 Task: Find connections with filter location Tegucigalpa with filter topic #interviewwith filter profile language German with filter current company Zoho with filter school Delhi College Of Arts and Commerce with filter industry Truck Transportation with filter service category Coaching & Mentoring with filter keywords title SEO Manager
Action: Mouse moved to (663, 61)
Screenshot: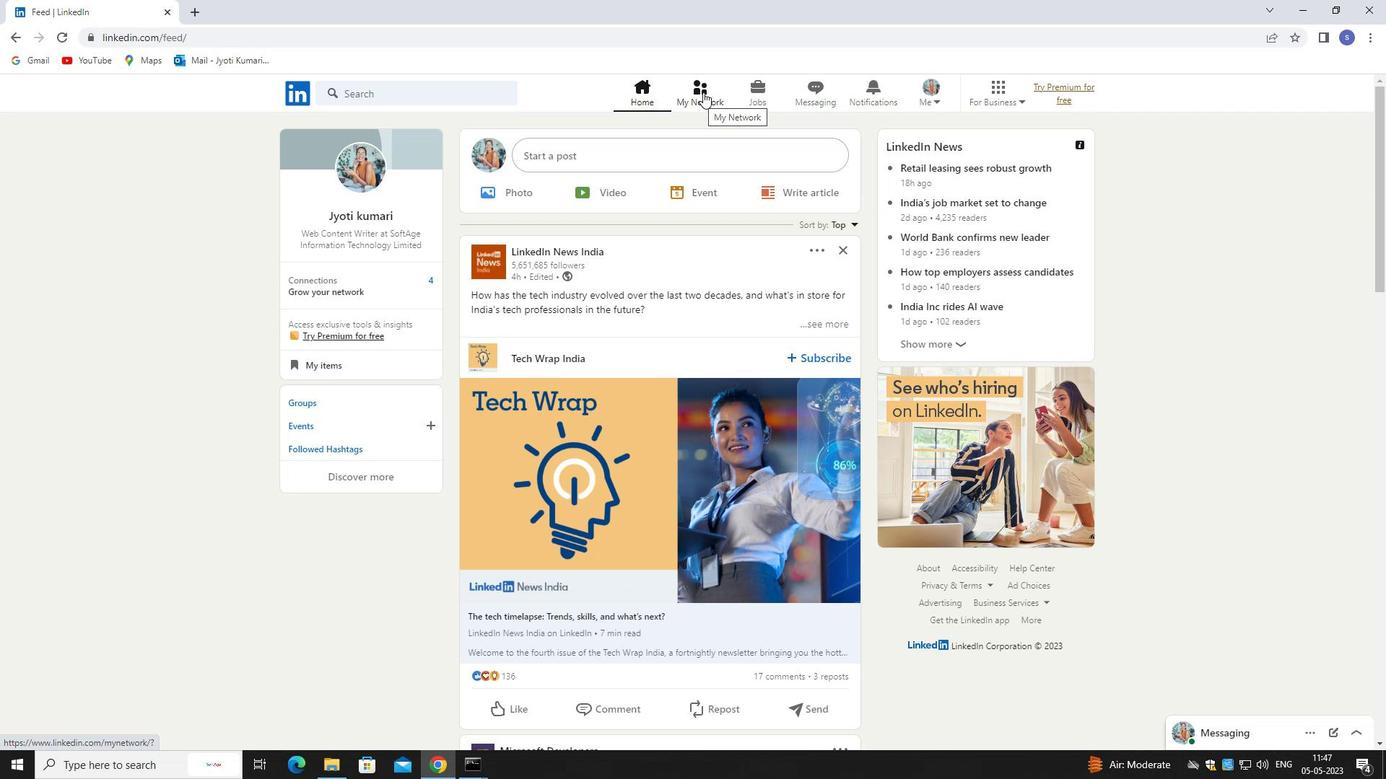 
Action: Mouse pressed left at (663, 61)
Screenshot: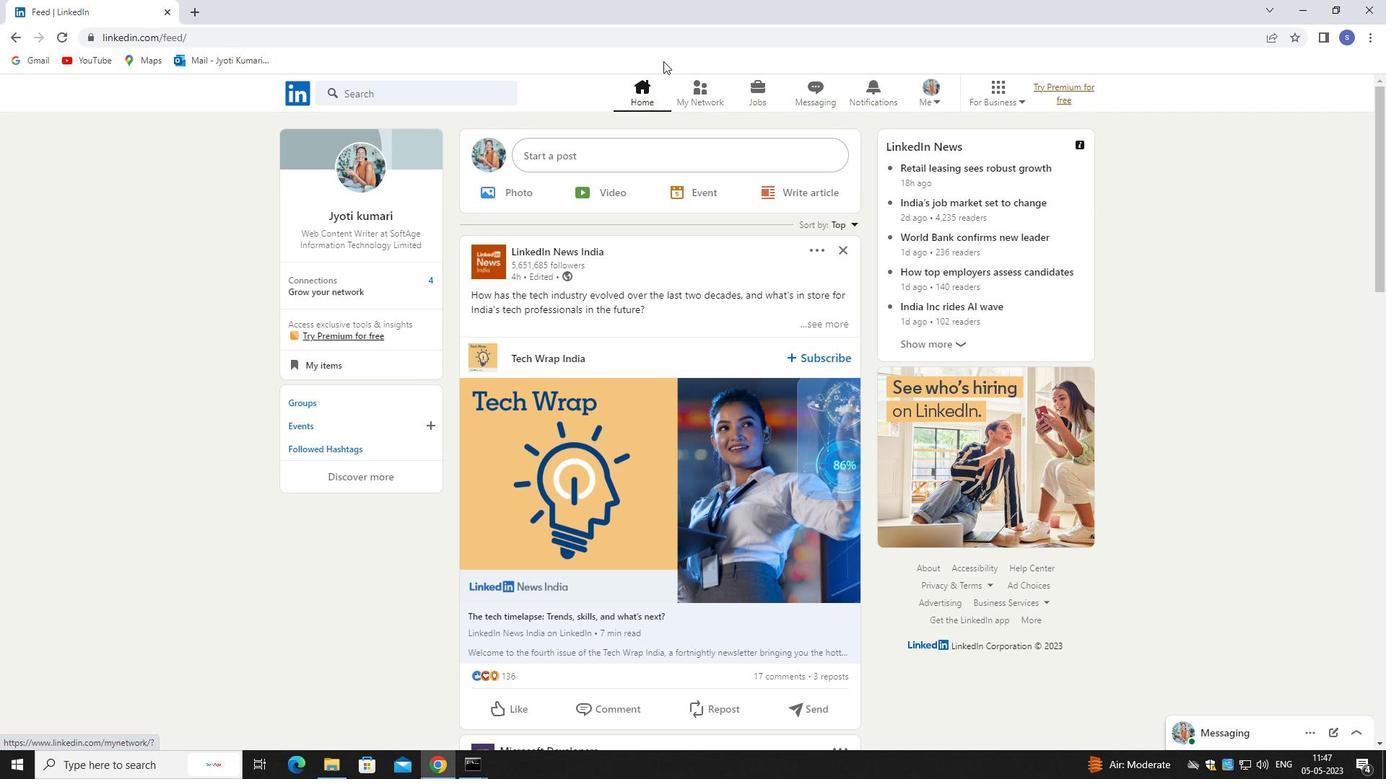 
Action: Mouse moved to (696, 86)
Screenshot: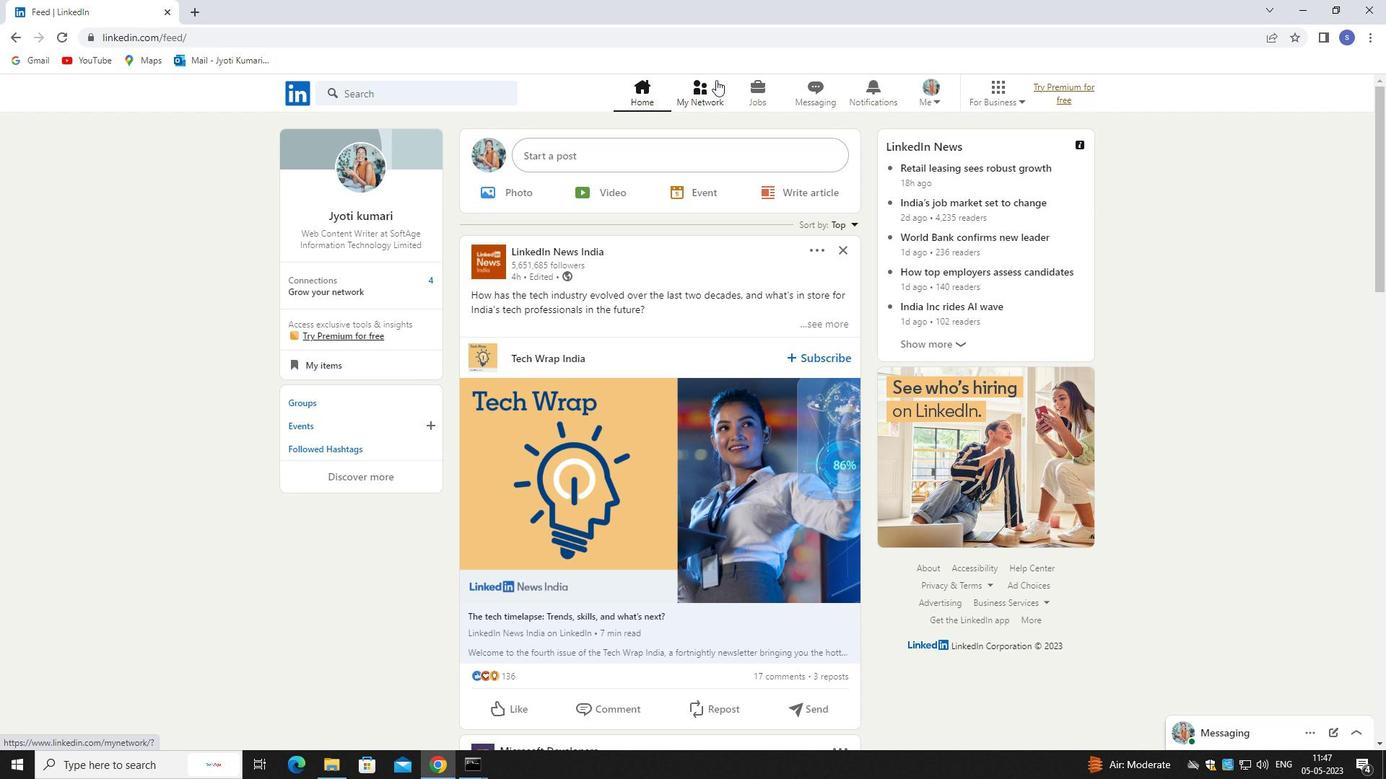 
Action: Mouse pressed left at (696, 86)
Screenshot: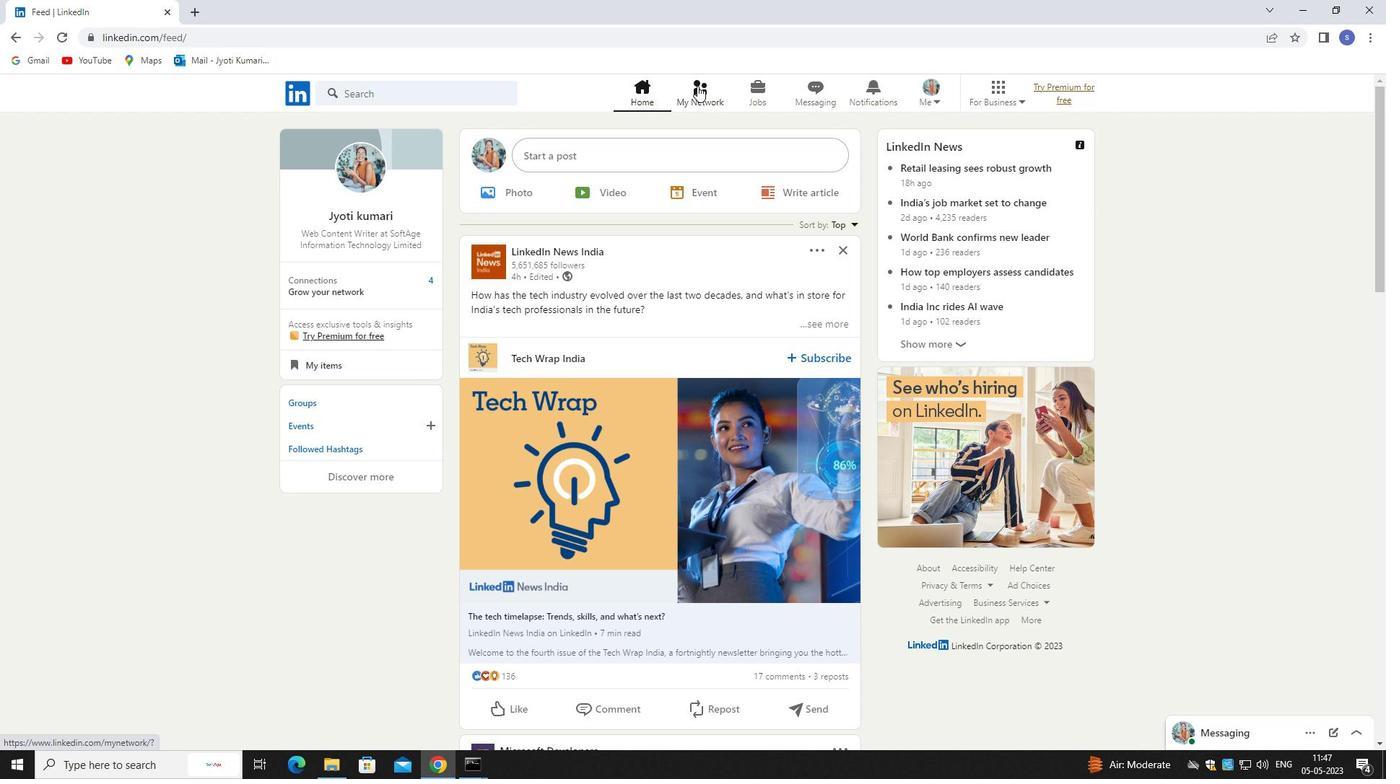 
Action: Mouse pressed left at (696, 86)
Screenshot: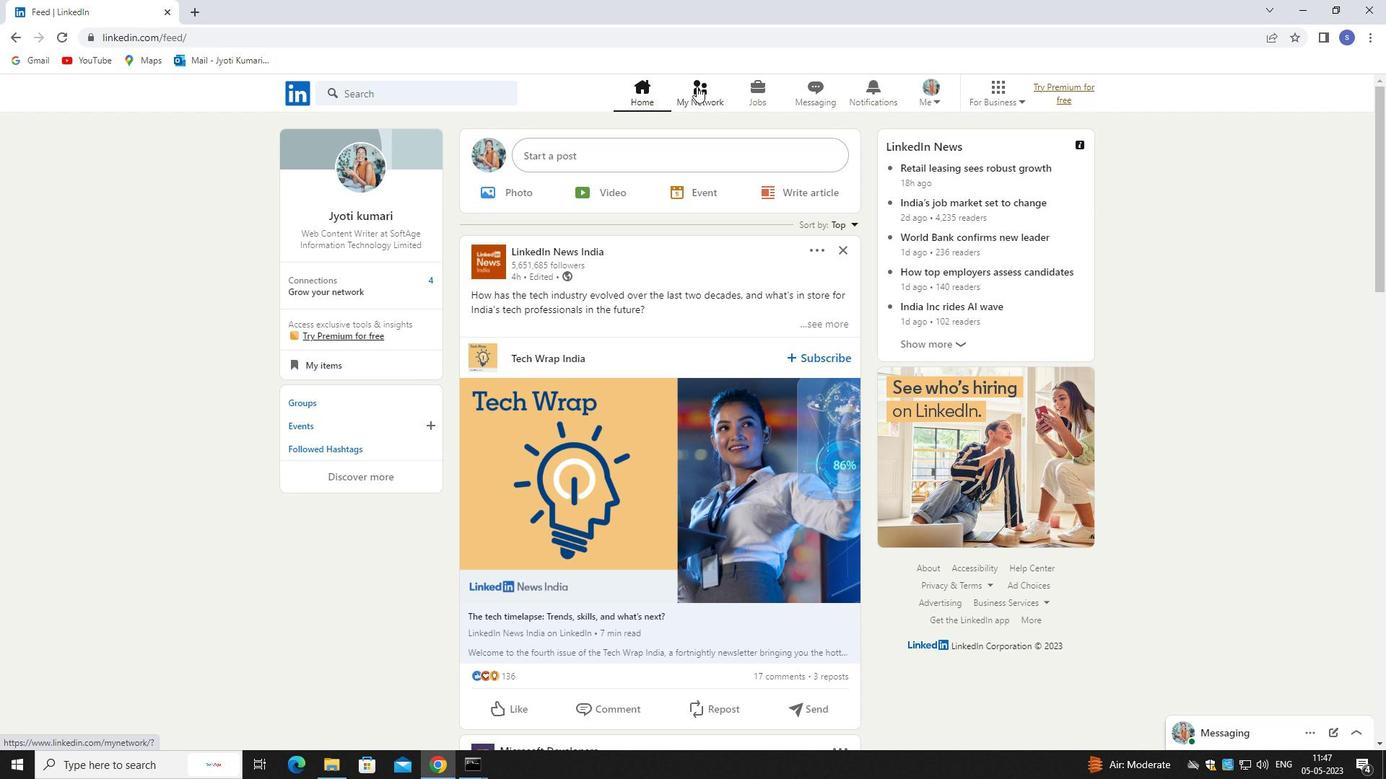 
Action: Mouse moved to (436, 158)
Screenshot: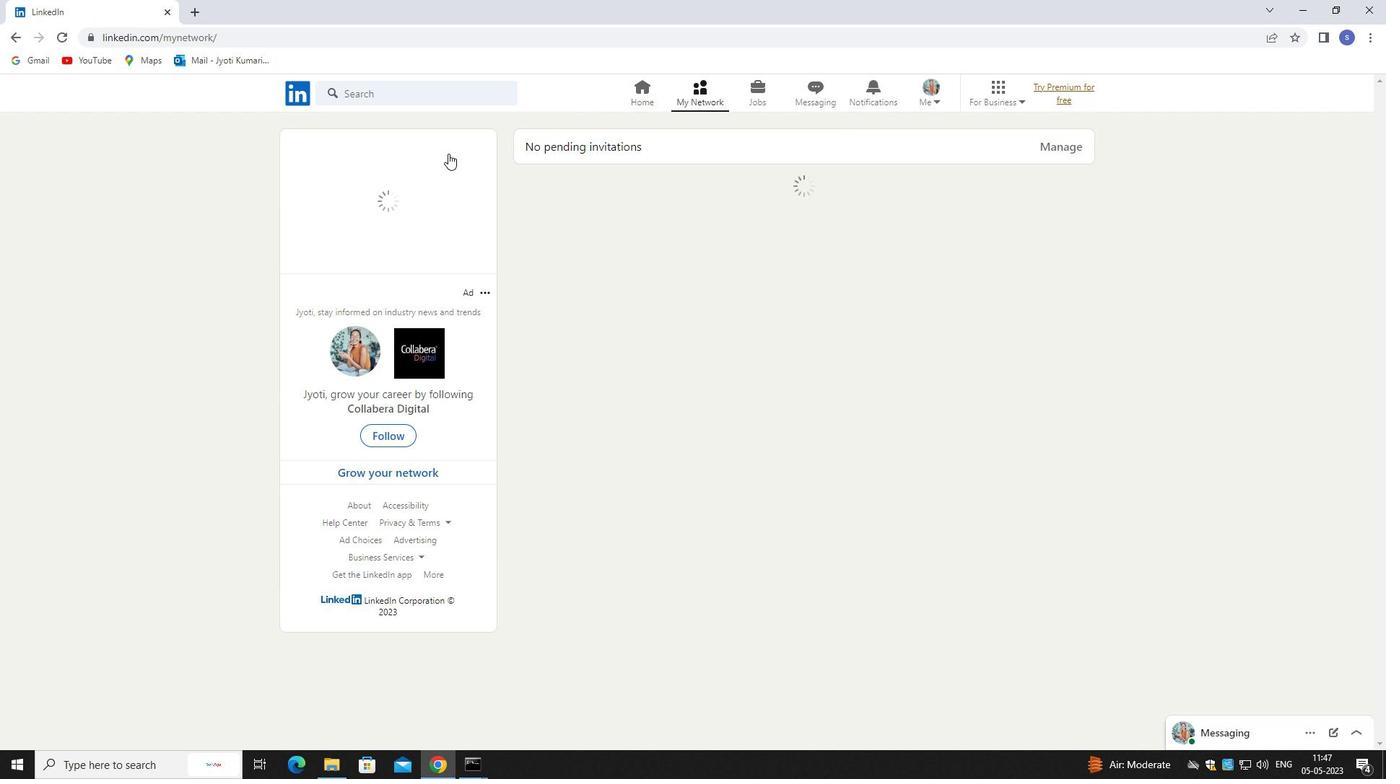 
Action: Mouse pressed left at (436, 158)
Screenshot: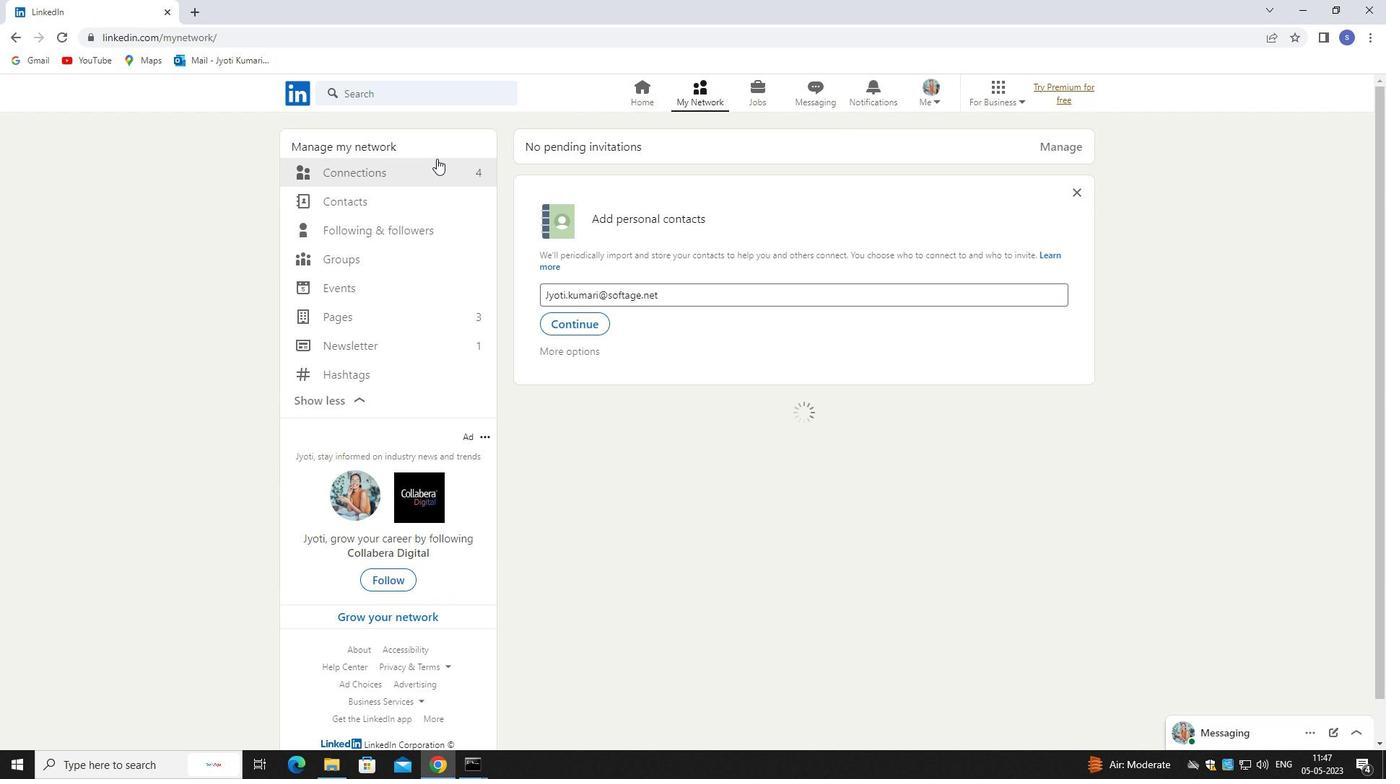 
Action: Mouse pressed left at (436, 158)
Screenshot: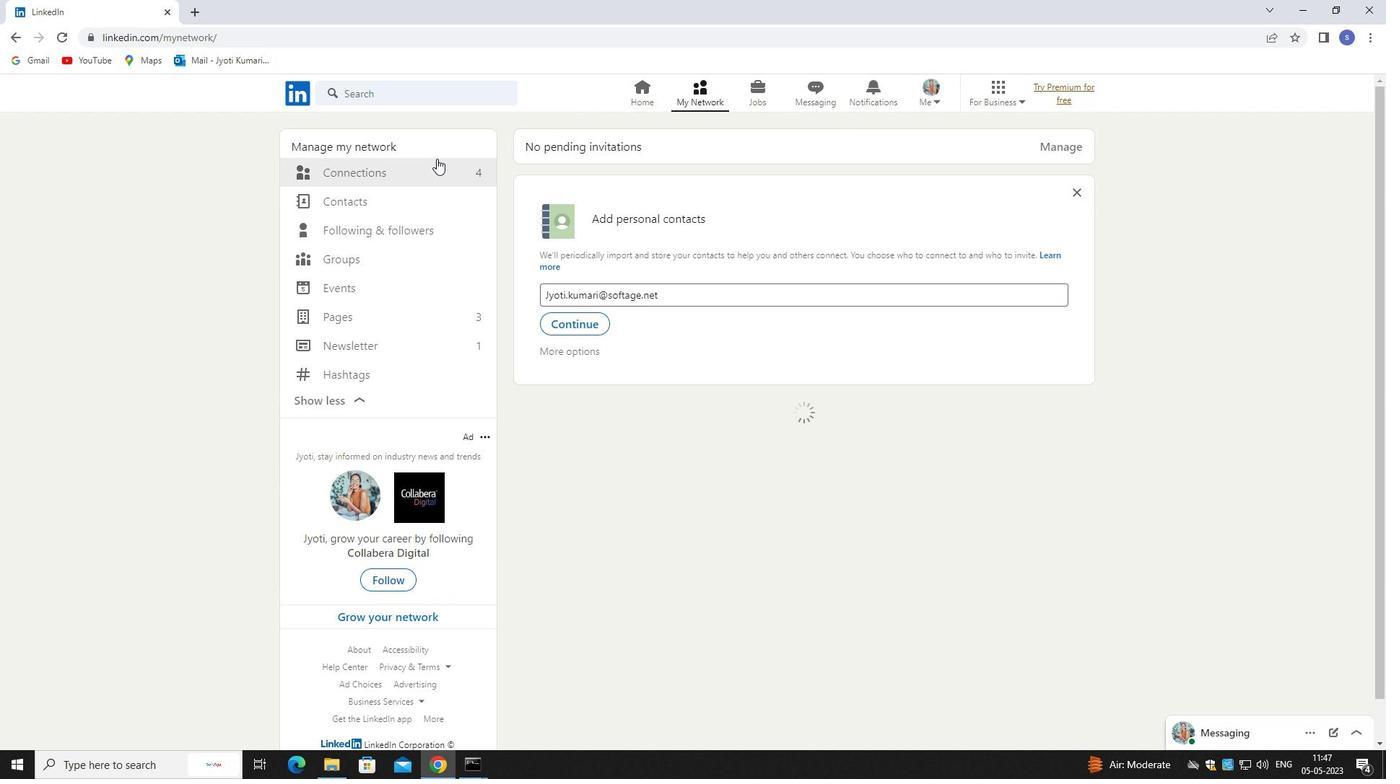 
Action: Mouse moved to (468, 171)
Screenshot: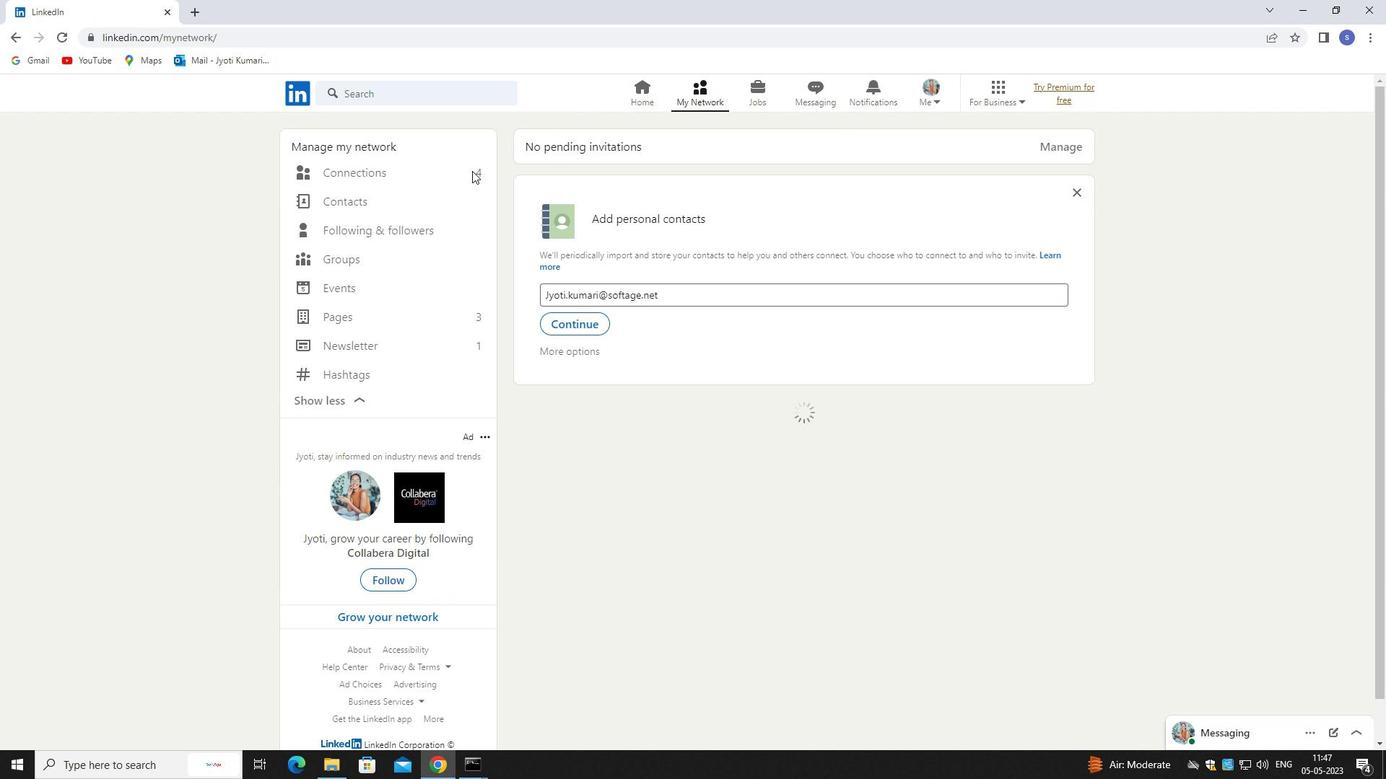 
Action: Mouse pressed left at (468, 171)
Screenshot: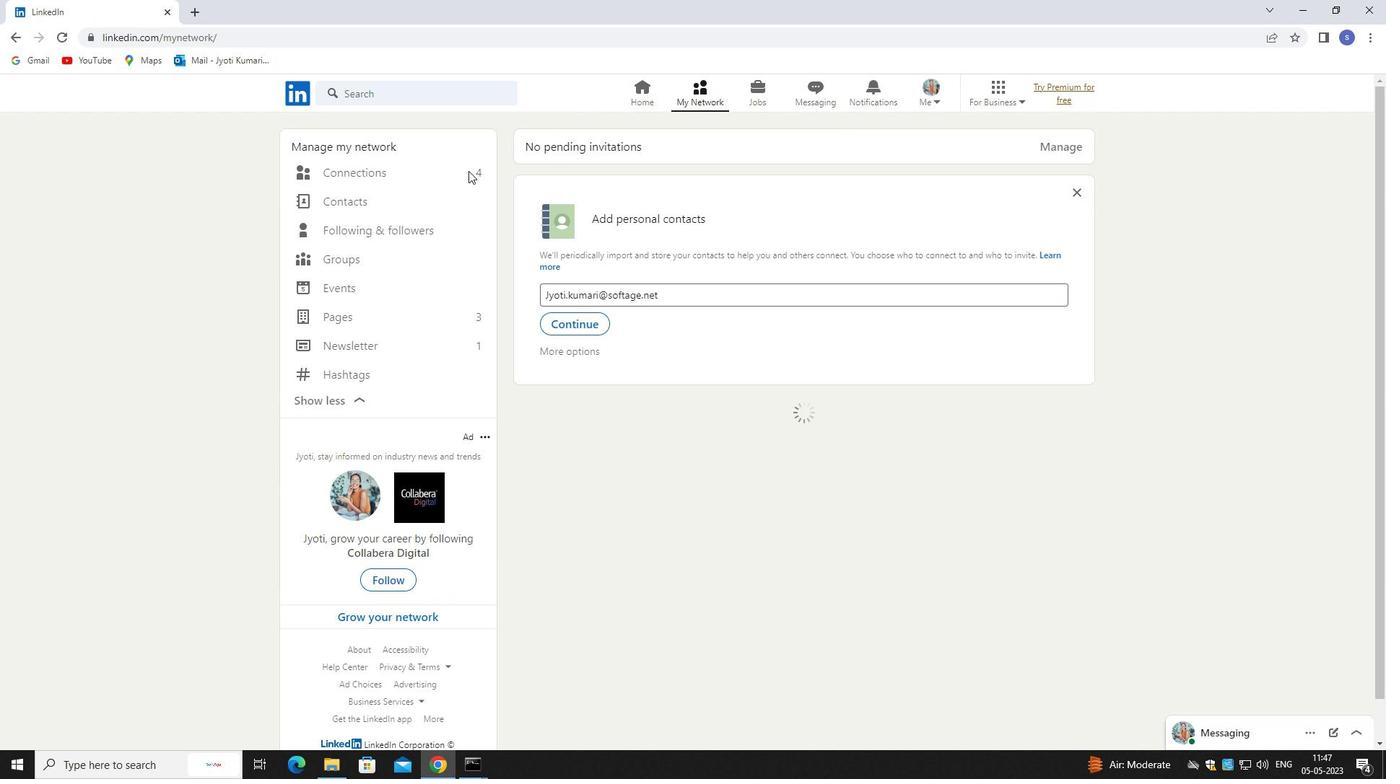 
Action: Mouse pressed left at (468, 171)
Screenshot: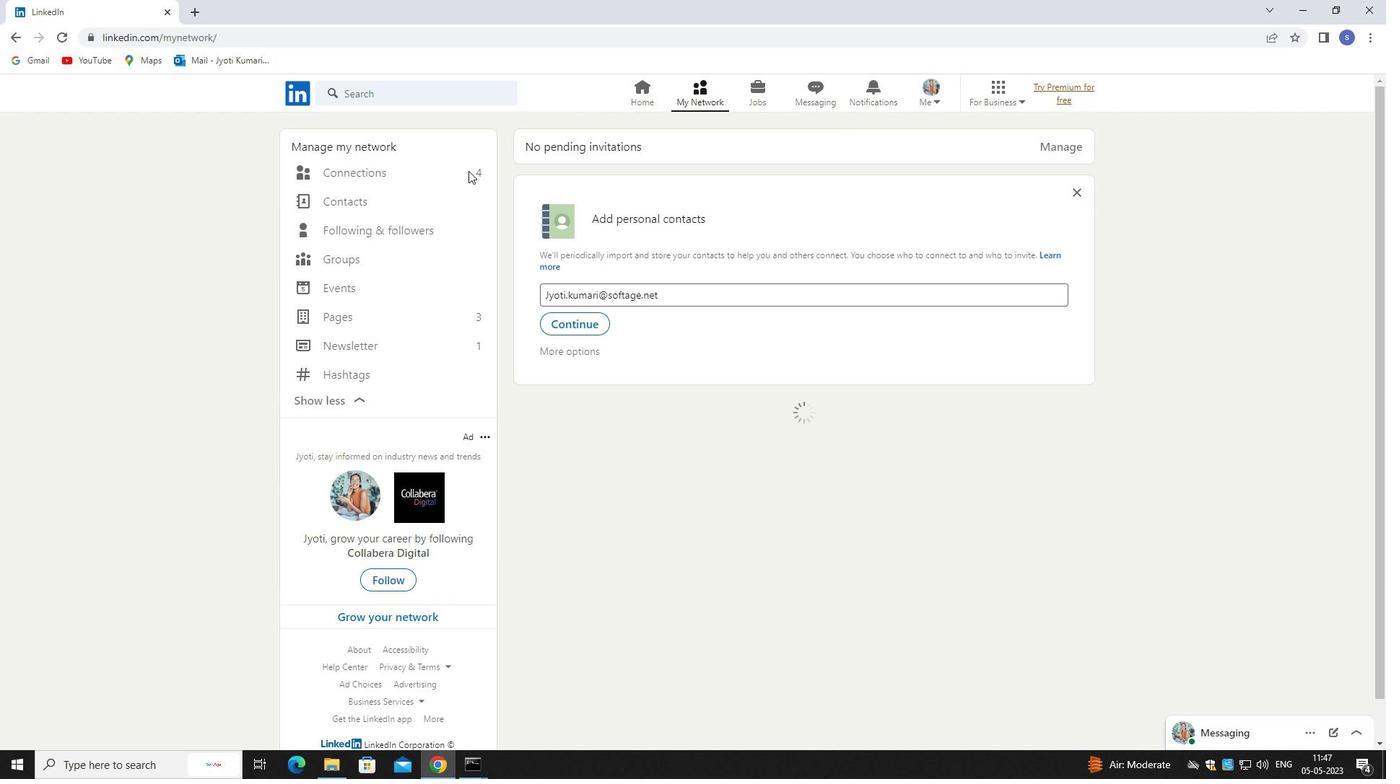 
Action: Mouse moved to (447, 169)
Screenshot: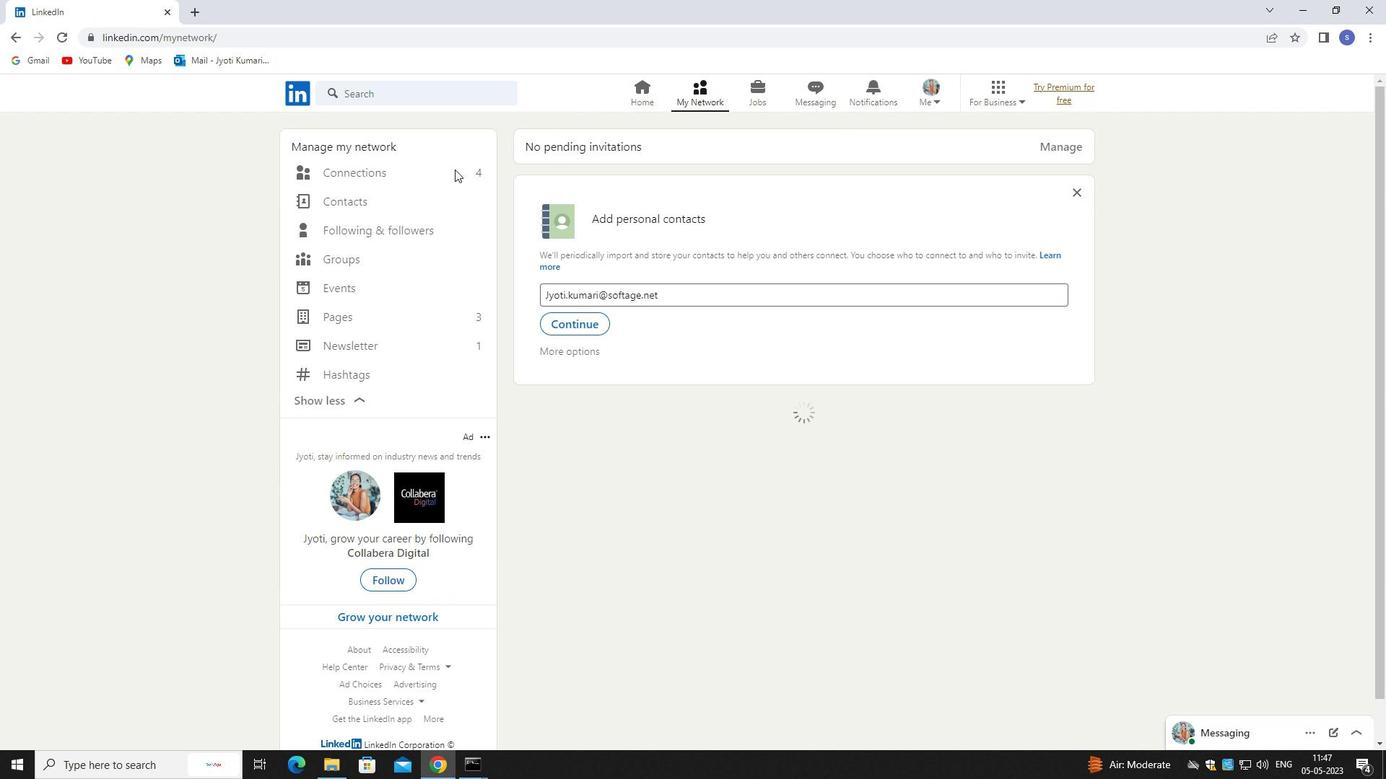
Action: Mouse pressed left at (447, 169)
Screenshot: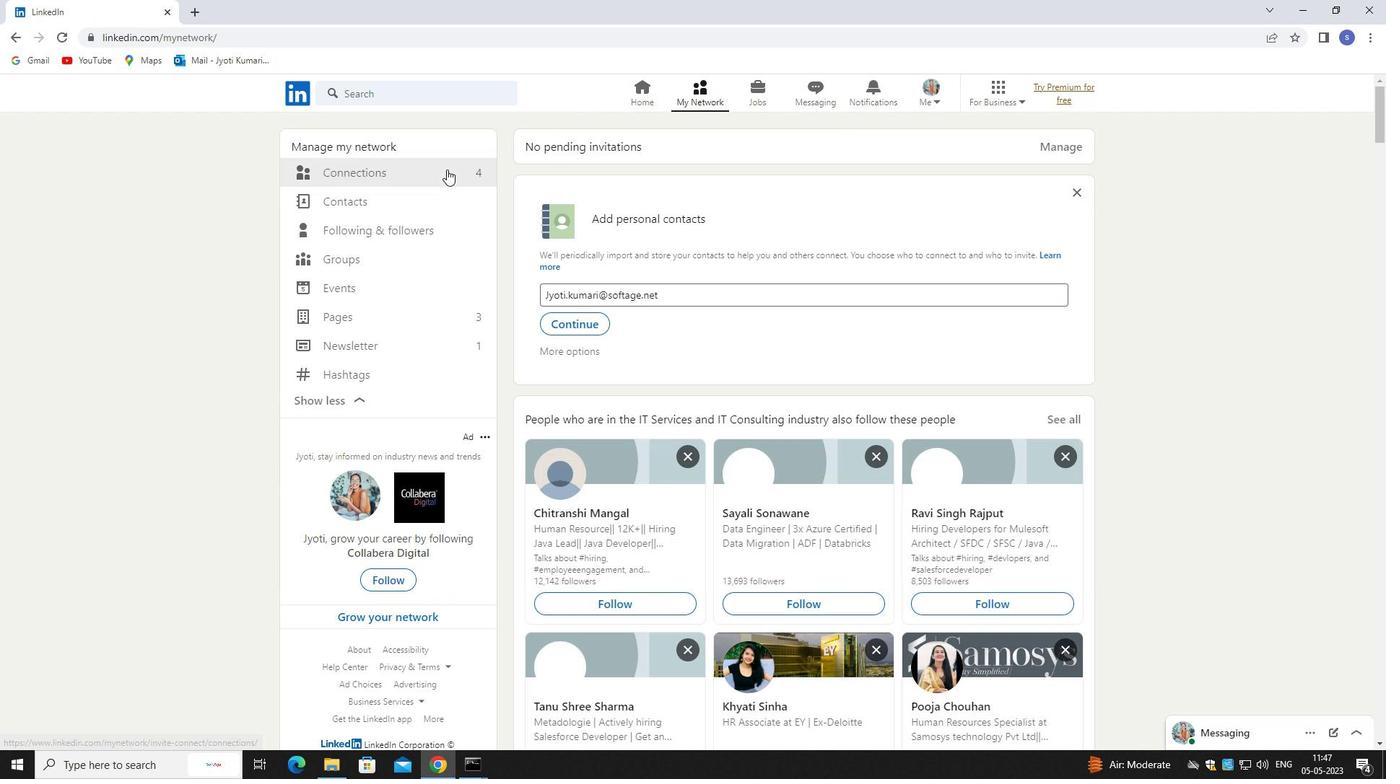 
Action: Mouse moved to (782, 166)
Screenshot: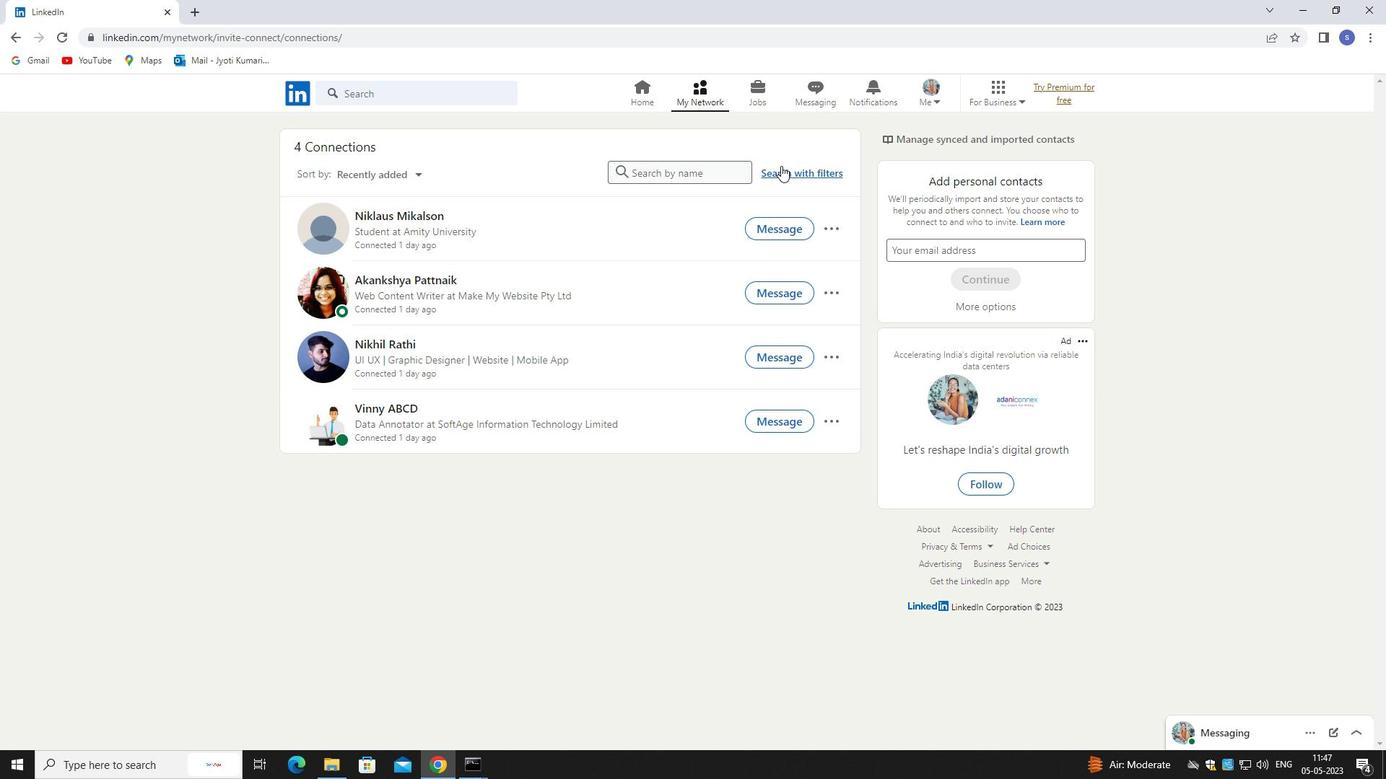 
Action: Mouse pressed left at (782, 166)
Screenshot: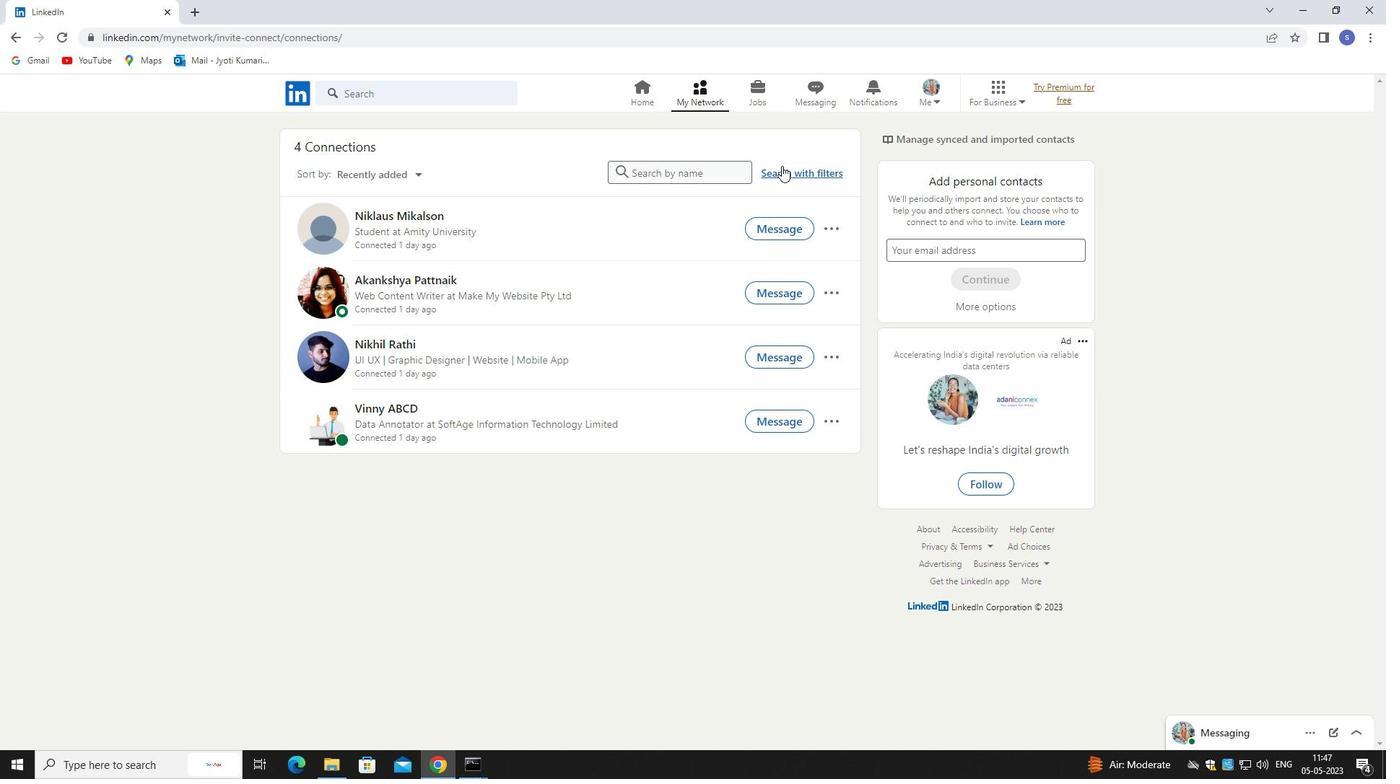 
Action: Mouse moved to (734, 131)
Screenshot: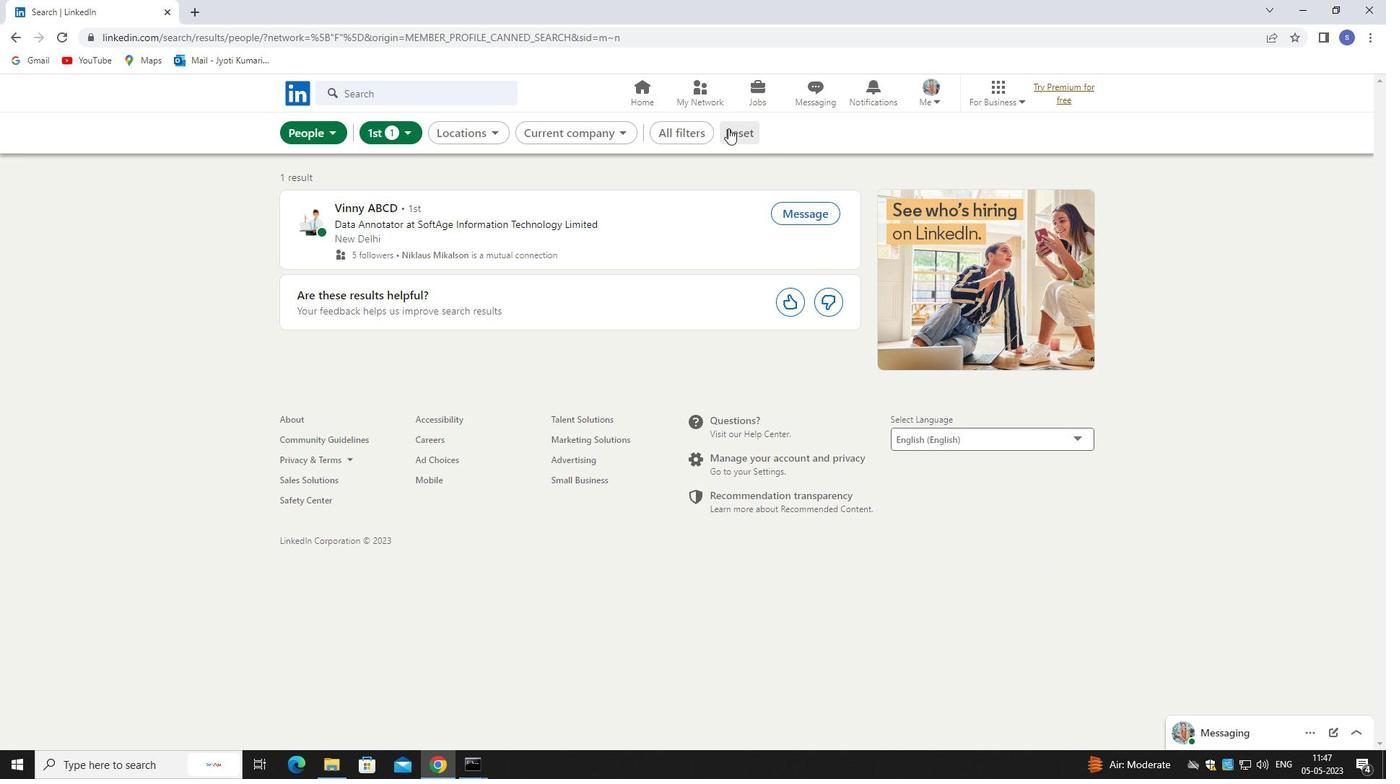 
Action: Mouse pressed left at (734, 131)
Screenshot: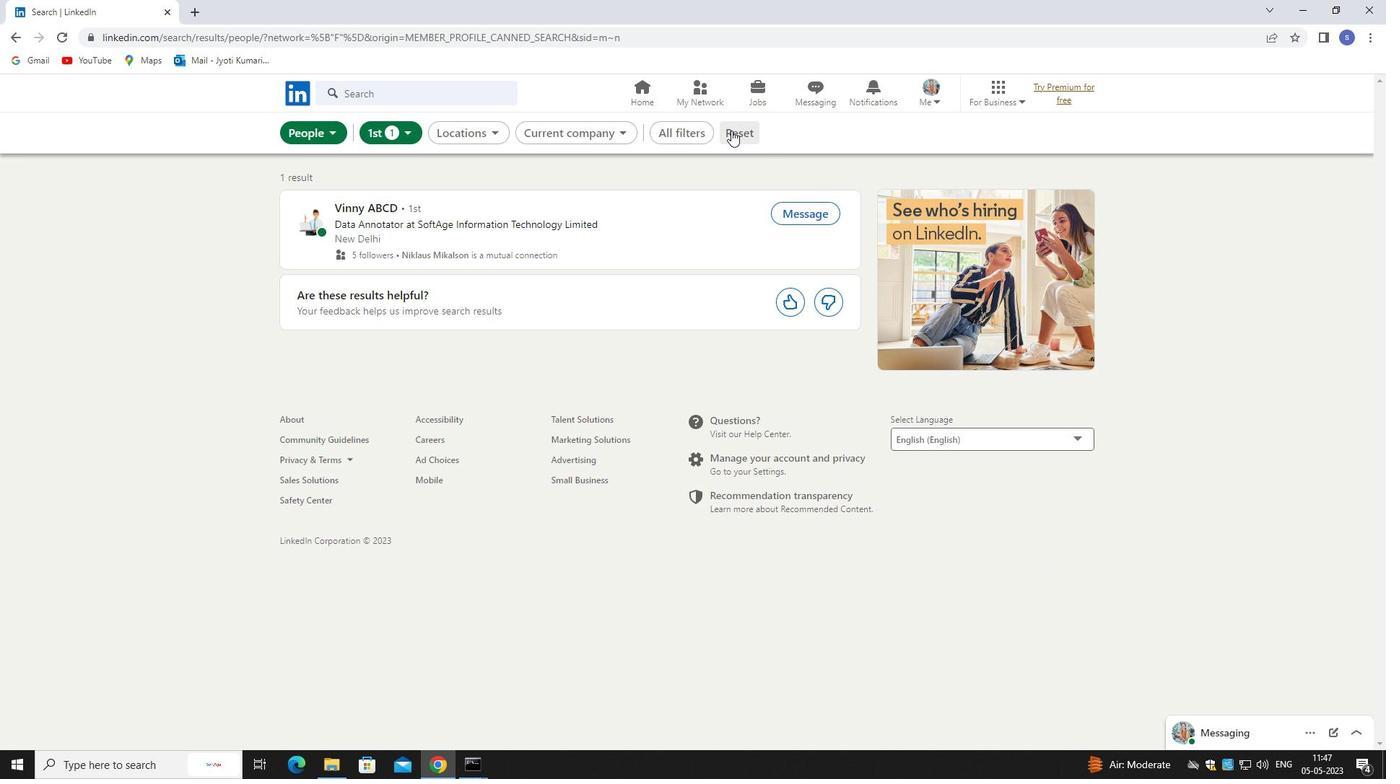 
Action: Mouse moved to (714, 130)
Screenshot: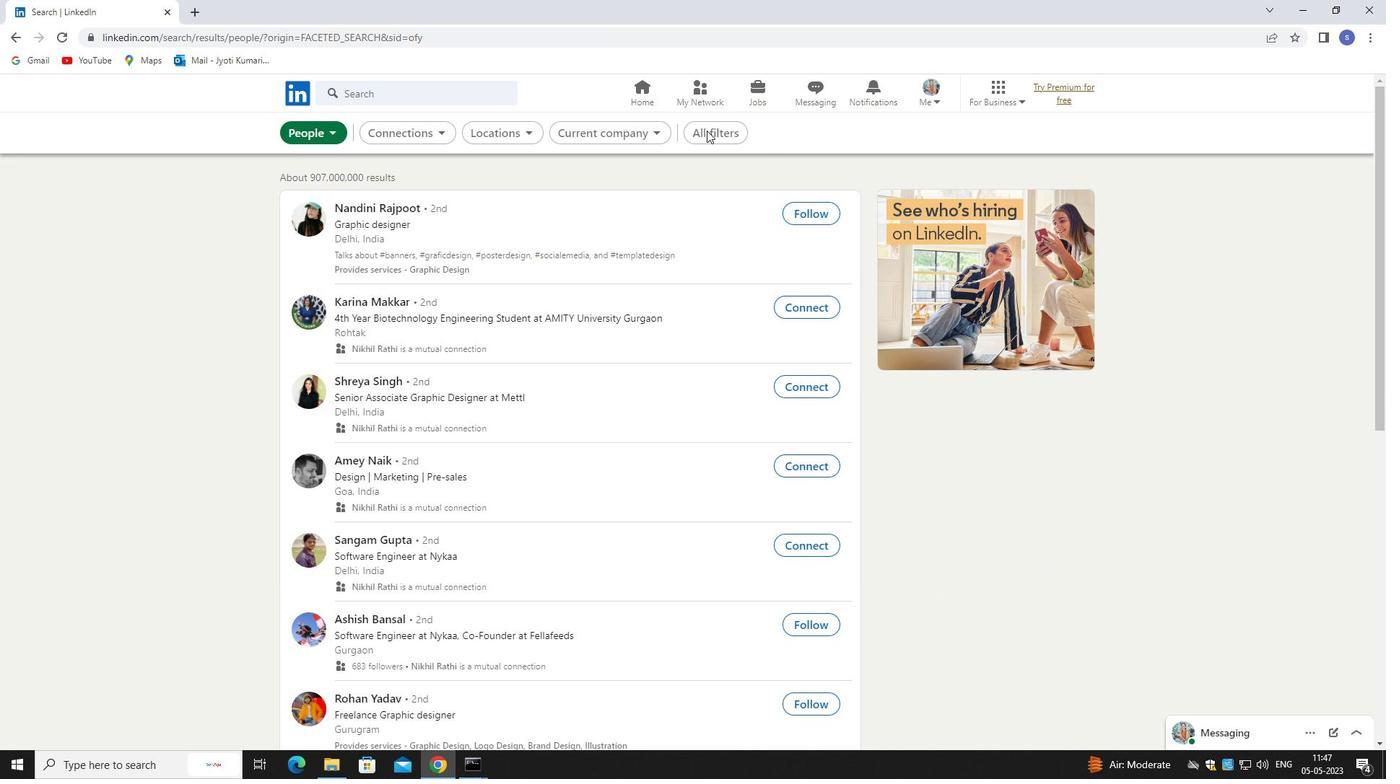 
Action: Mouse pressed left at (714, 130)
Screenshot: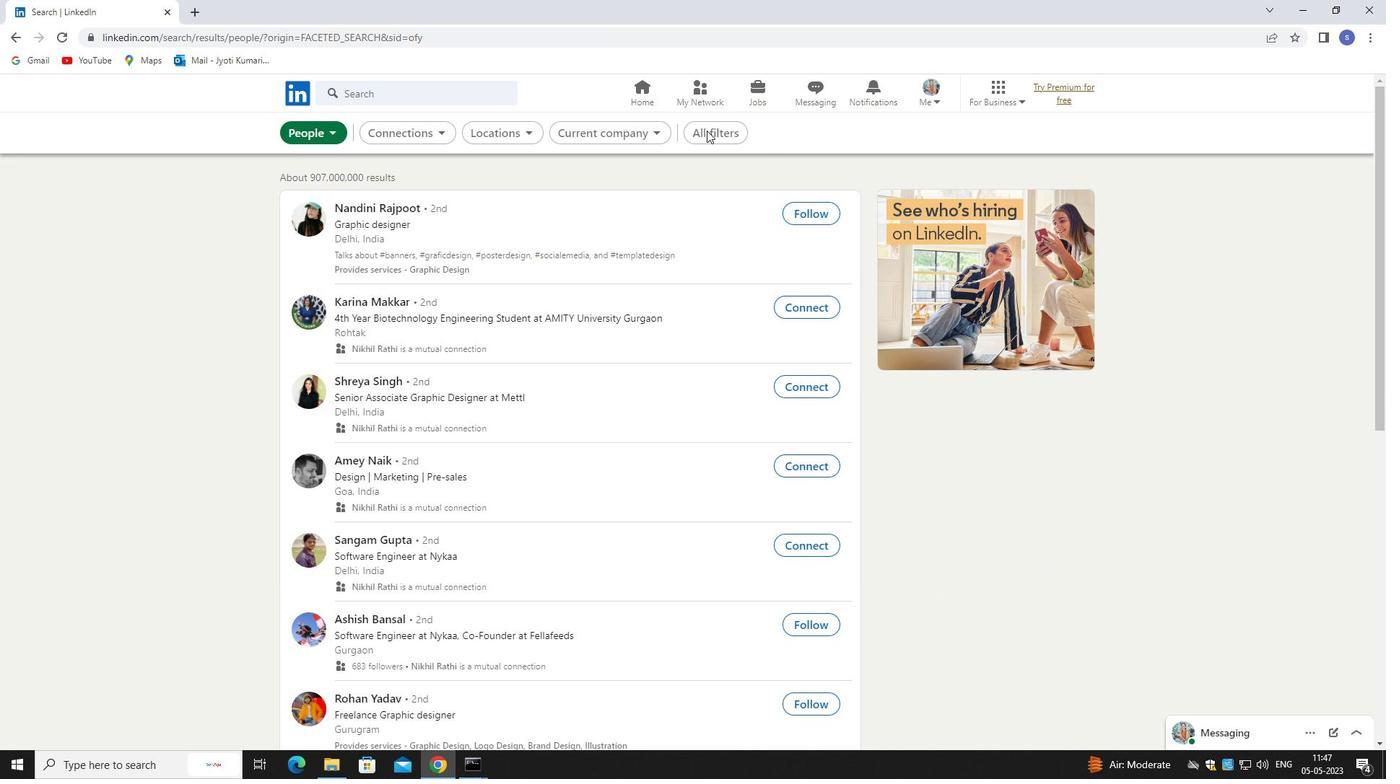 
Action: Mouse moved to (1189, 567)
Screenshot: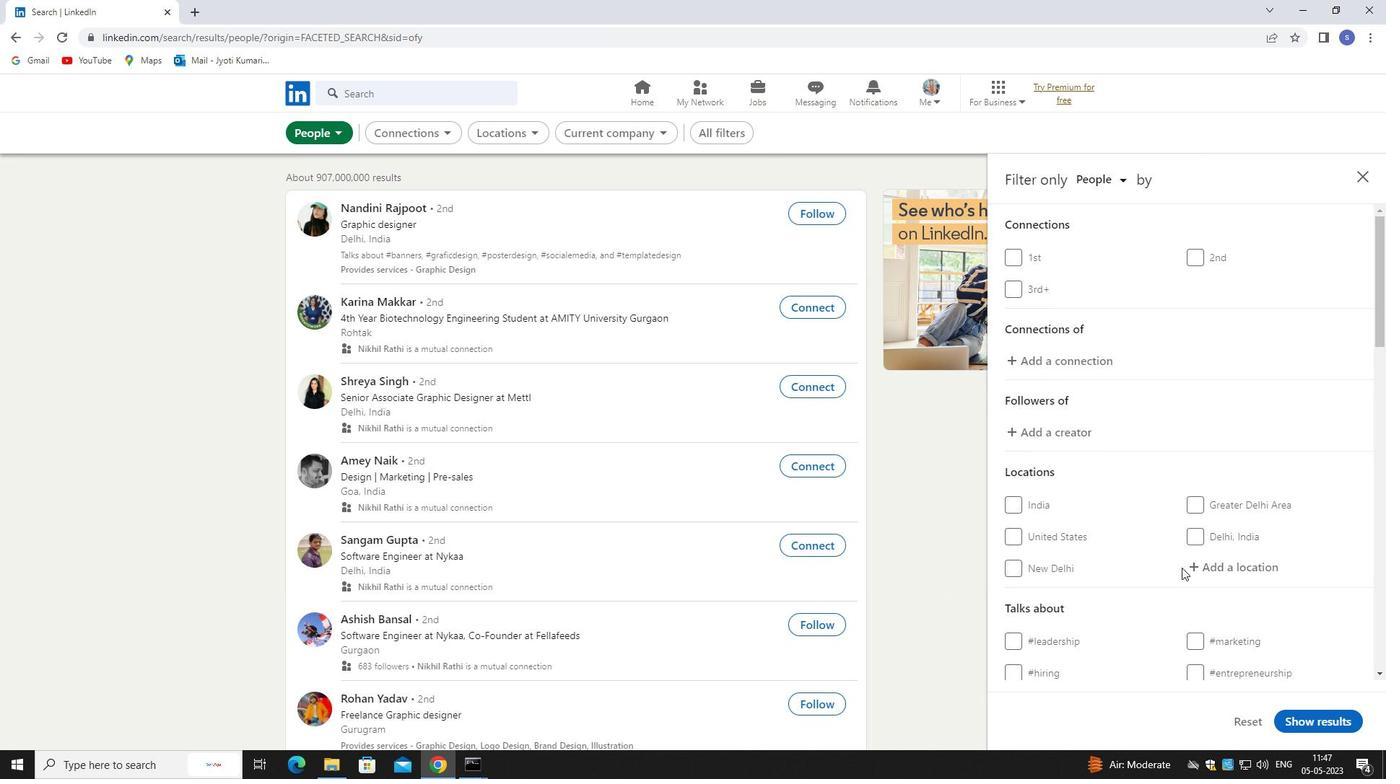 
Action: Mouse pressed left at (1189, 567)
Screenshot: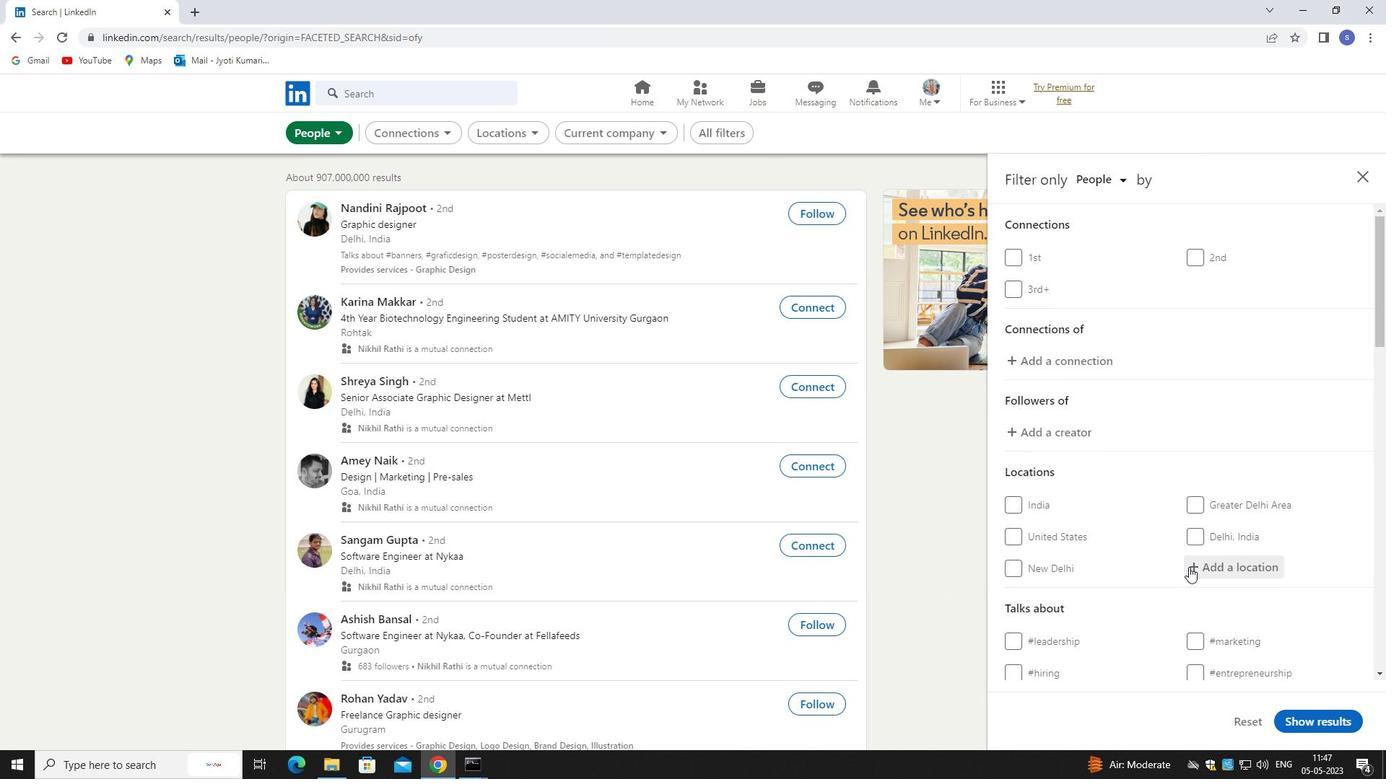 
Action: Mouse moved to (1212, 601)
Screenshot: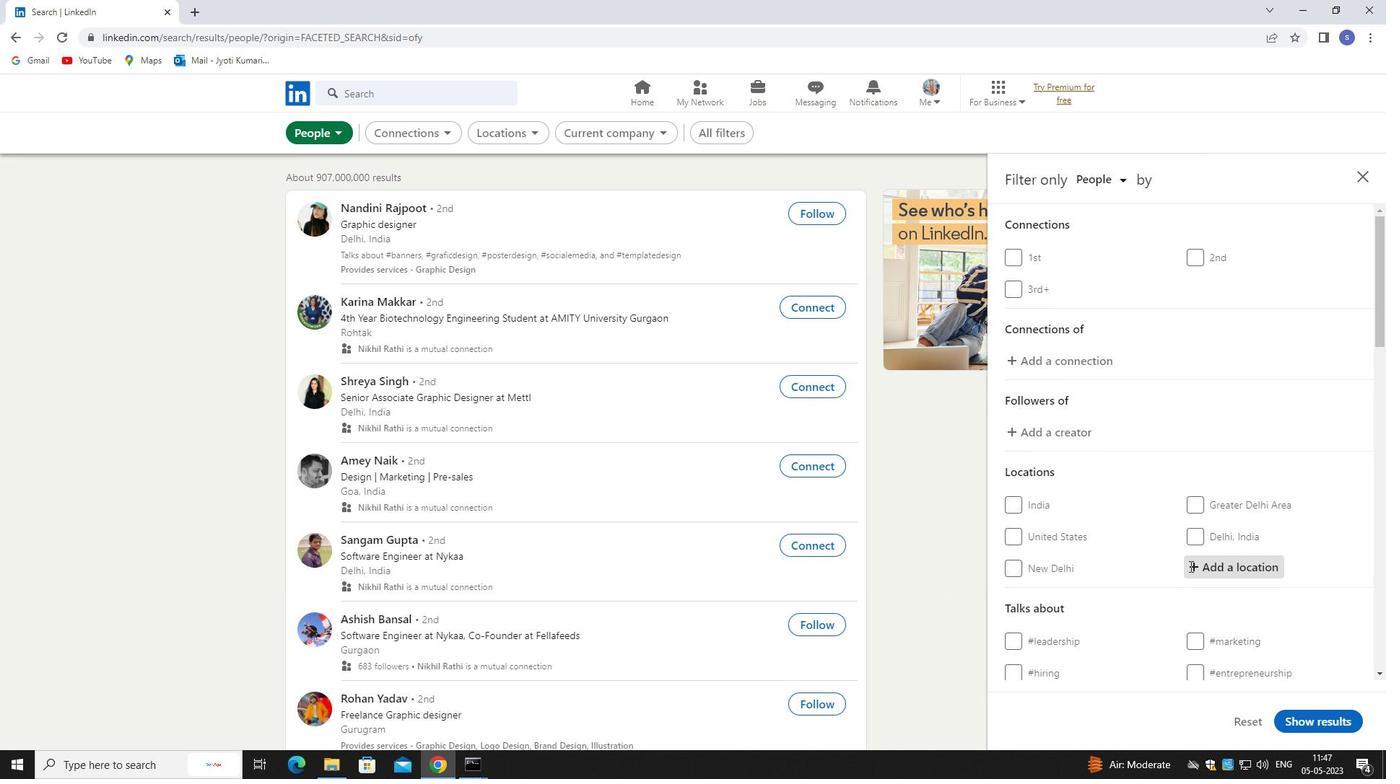 
Action: Key pressed <Key.shift>TEGUCIGALPA<Key.enter>
Screenshot: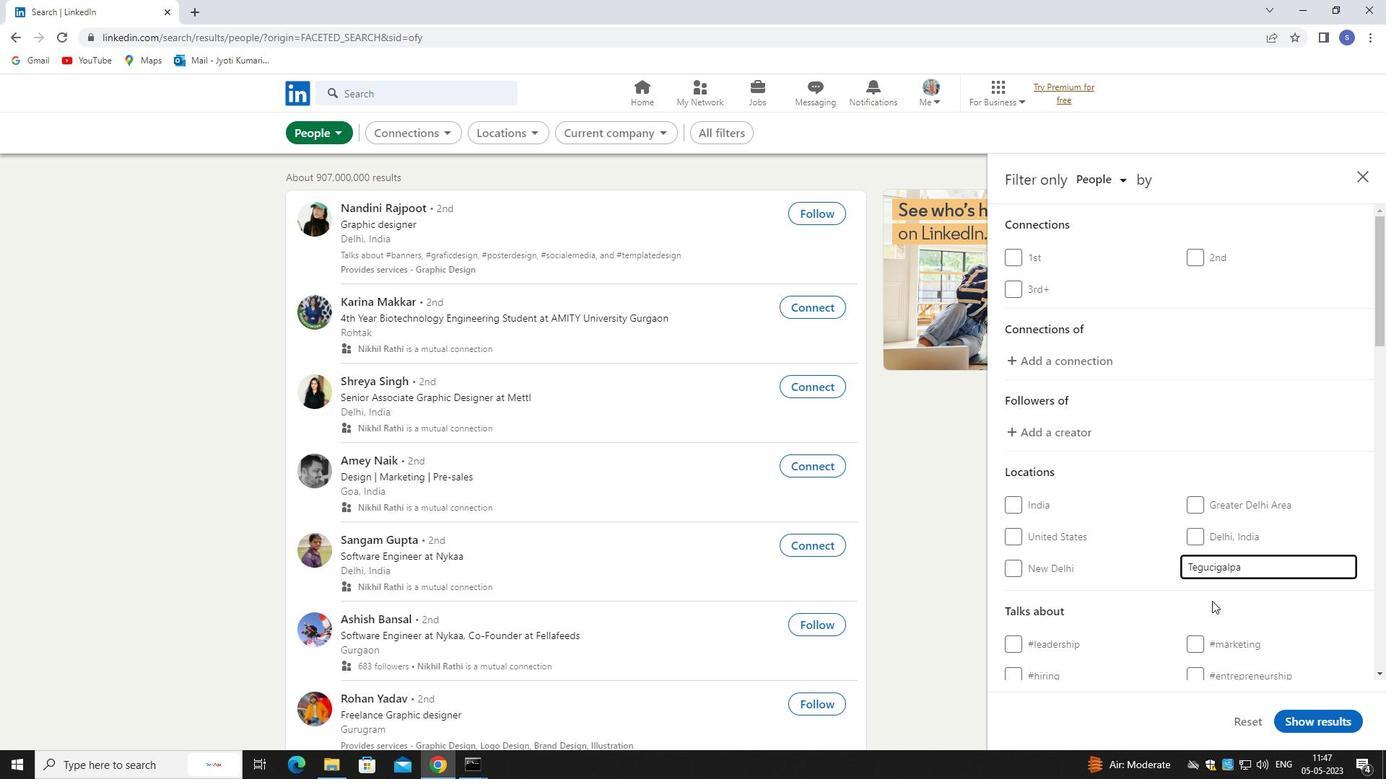 
Action: Mouse moved to (992, 300)
Screenshot: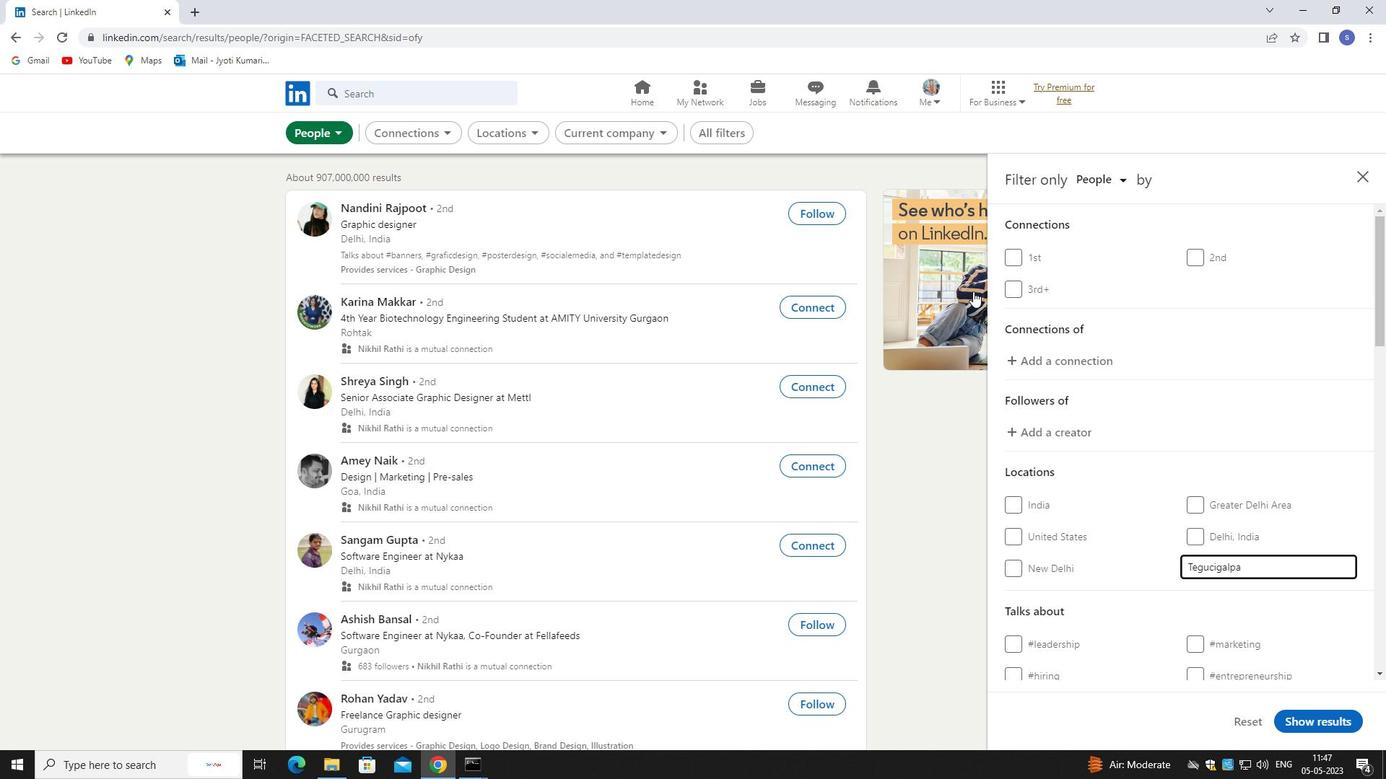 
Action: Mouse scrolled (992, 299) with delta (0, 0)
Screenshot: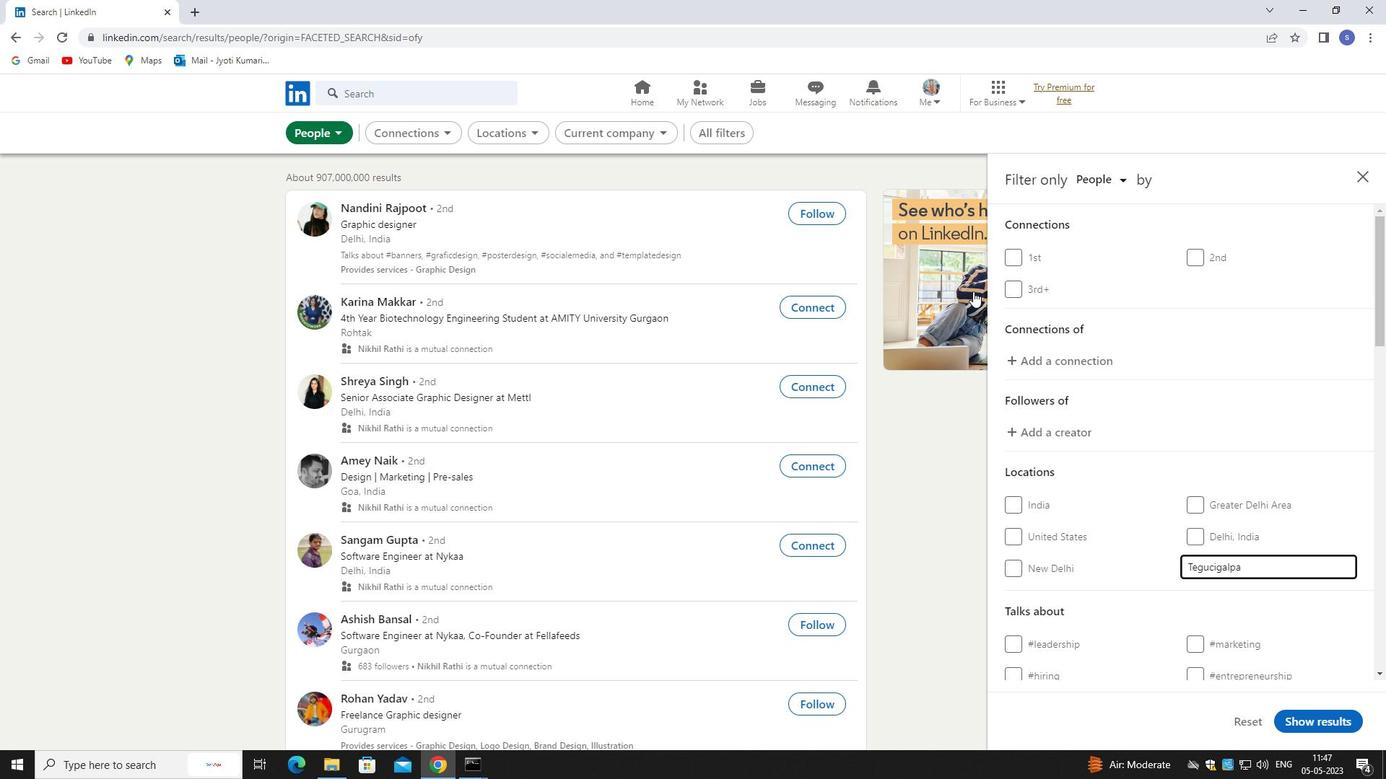 
Action: Mouse moved to (1017, 317)
Screenshot: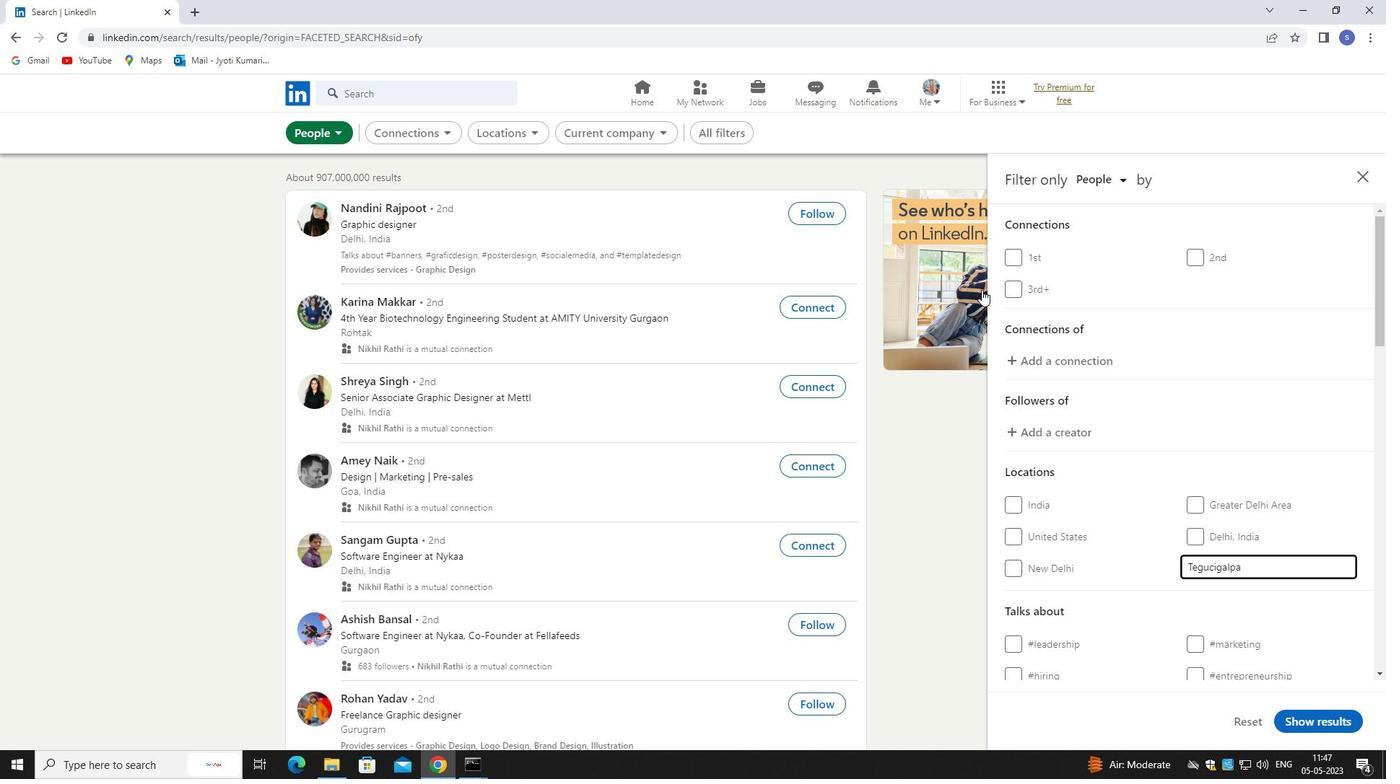 
Action: Mouse scrolled (1017, 317) with delta (0, 0)
Screenshot: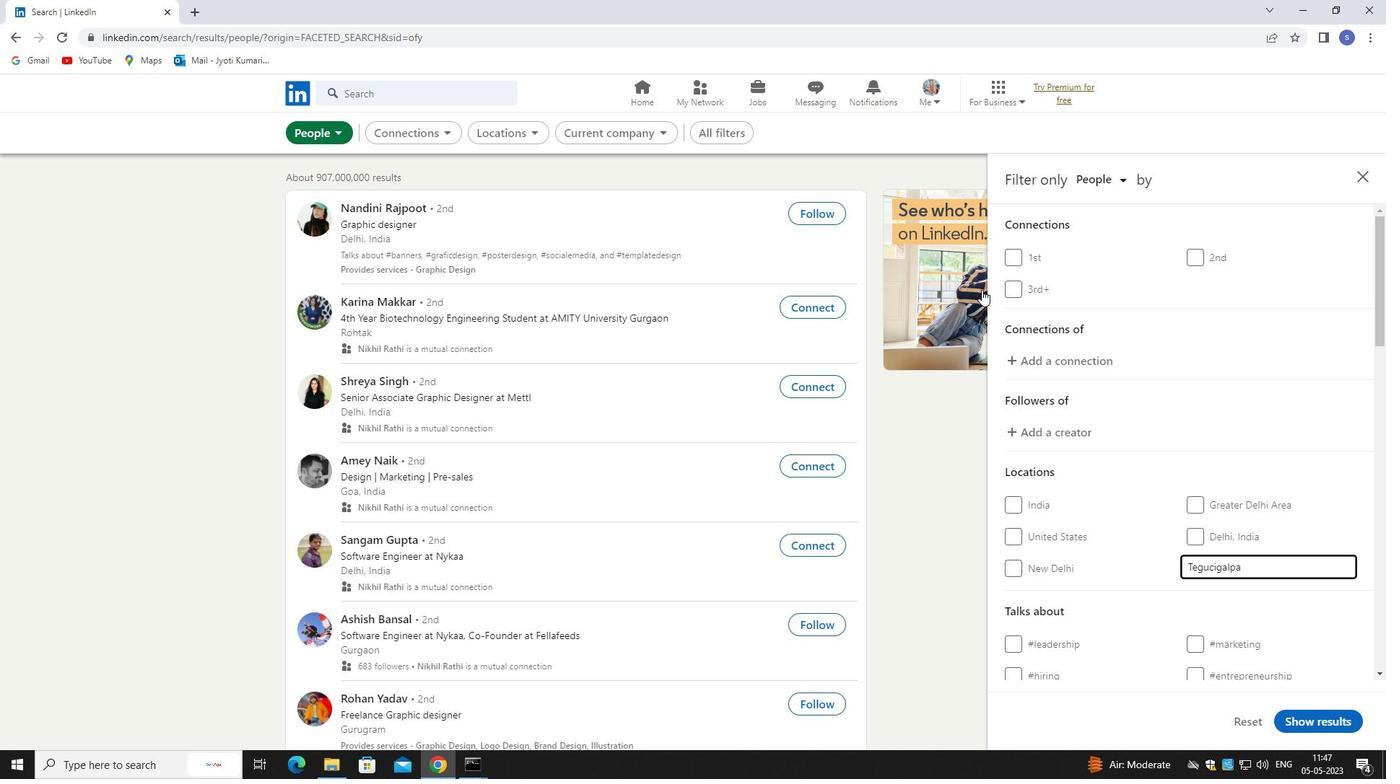 
Action: Mouse moved to (1077, 416)
Screenshot: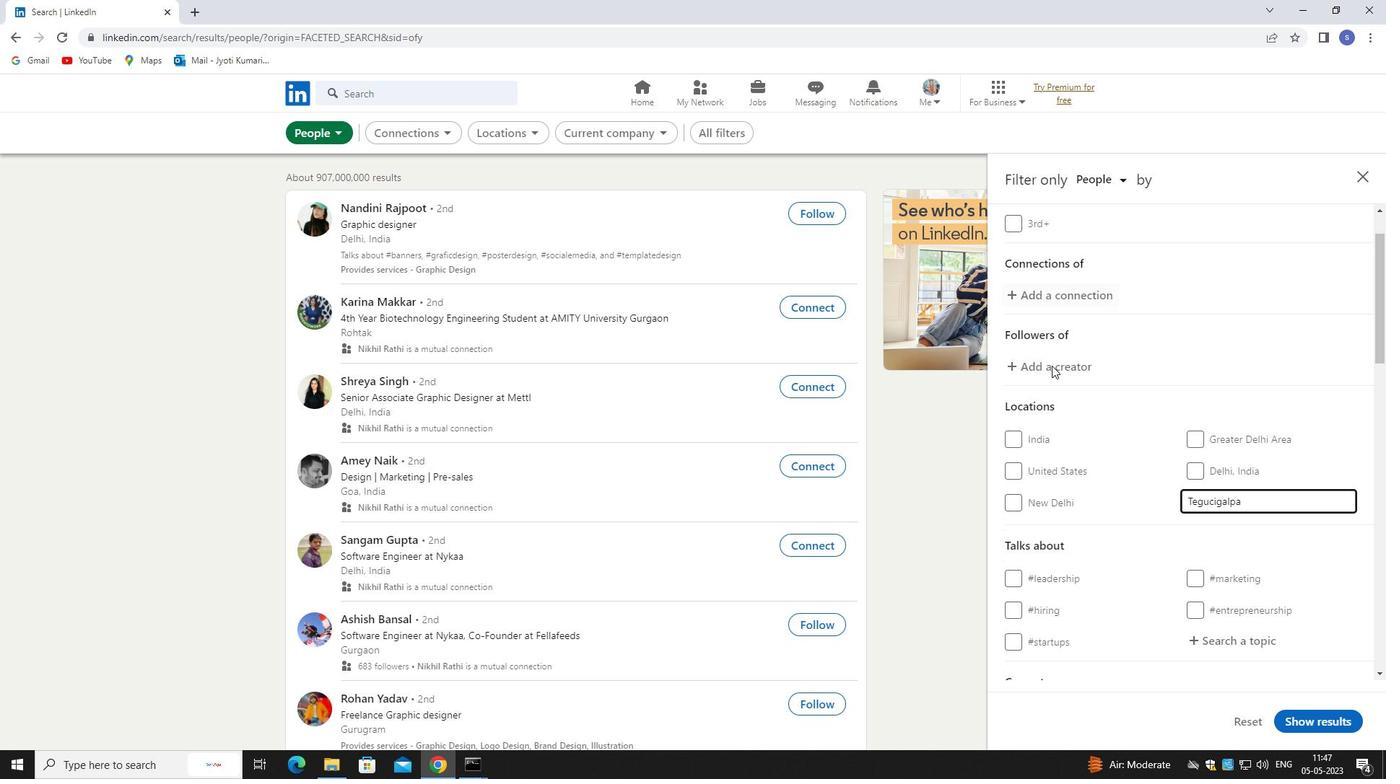 
Action: Mouse scrolled (1077, 415) with delta (0, 0)
Screenshot: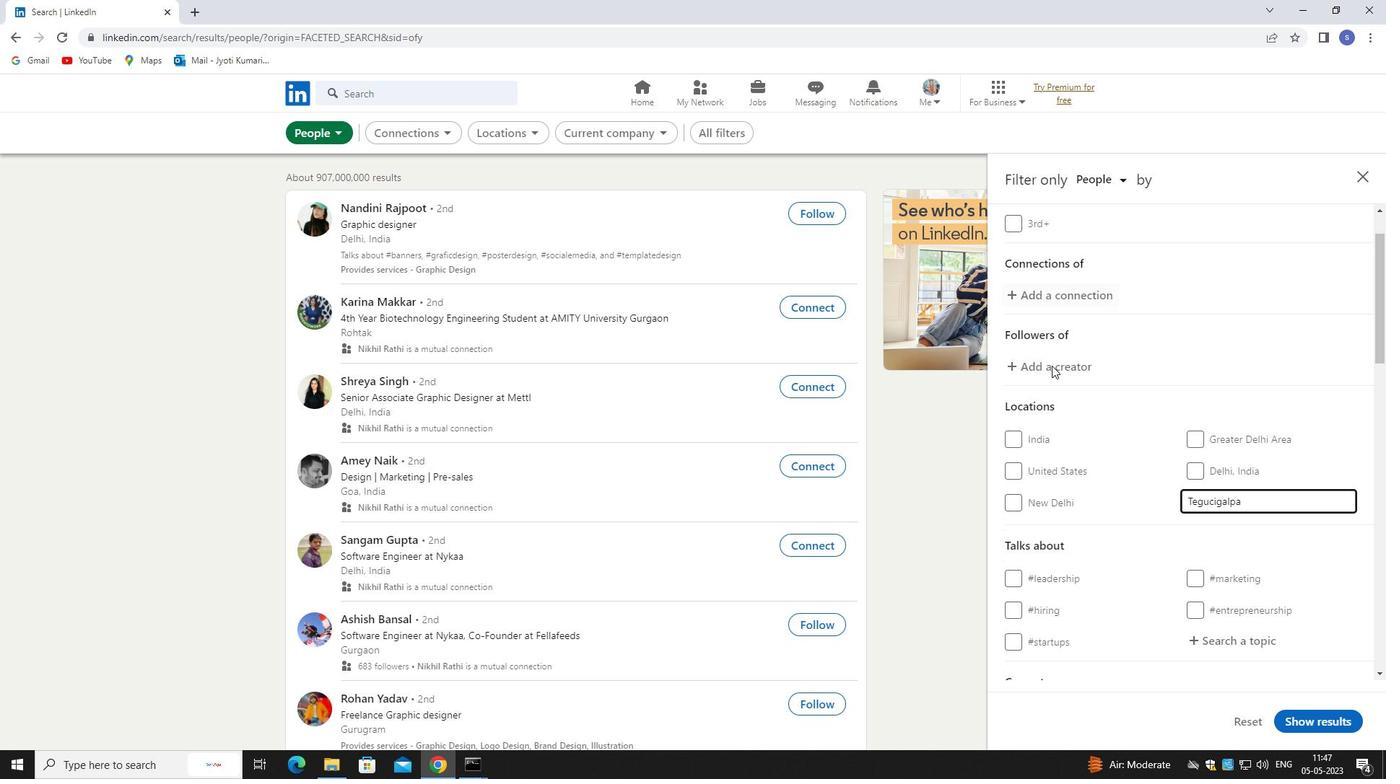 
Action: Mouse moved to (1080, 425)
Screenshot: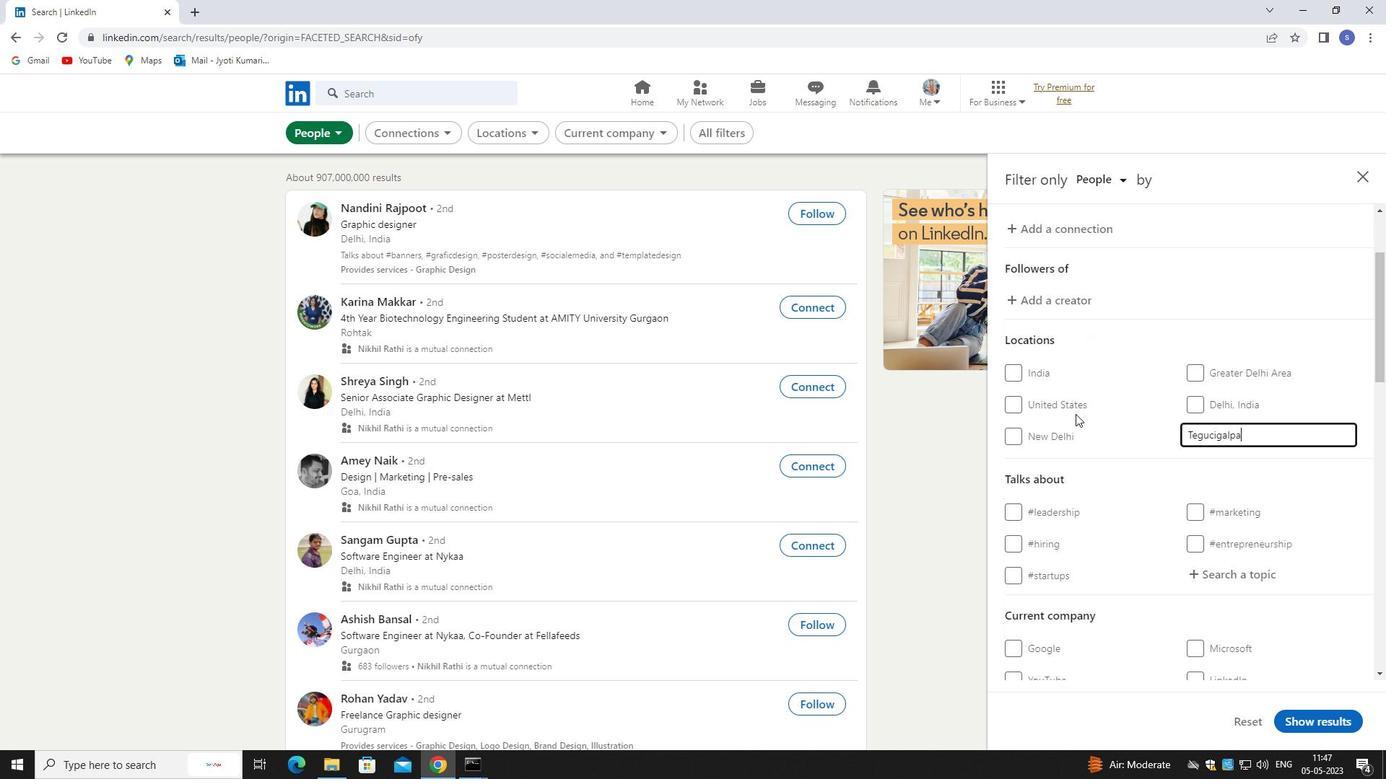 
Action: Mouse scrolled (1080, 424) with delta (0, 0)
Screenshot: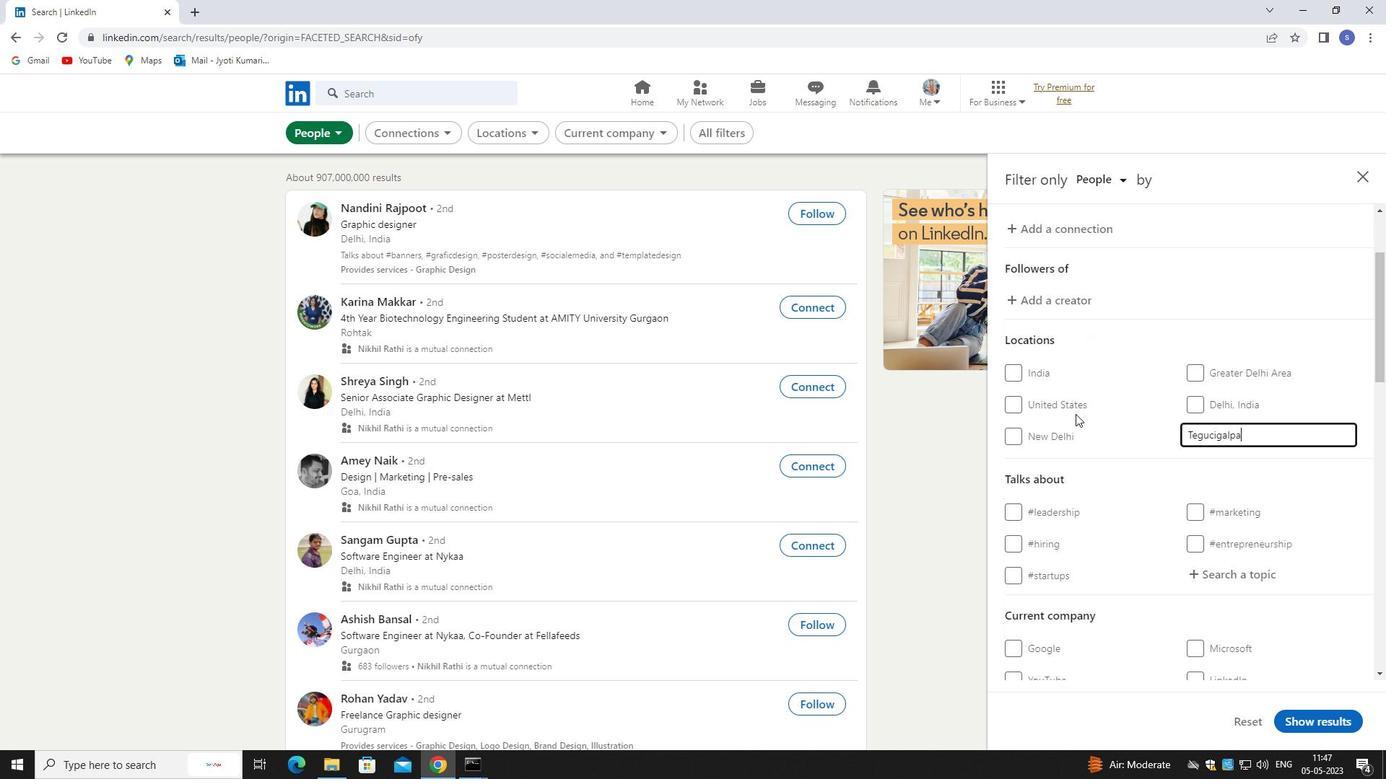 
Action: Mouse moved to (1208, 420)
Screenshot: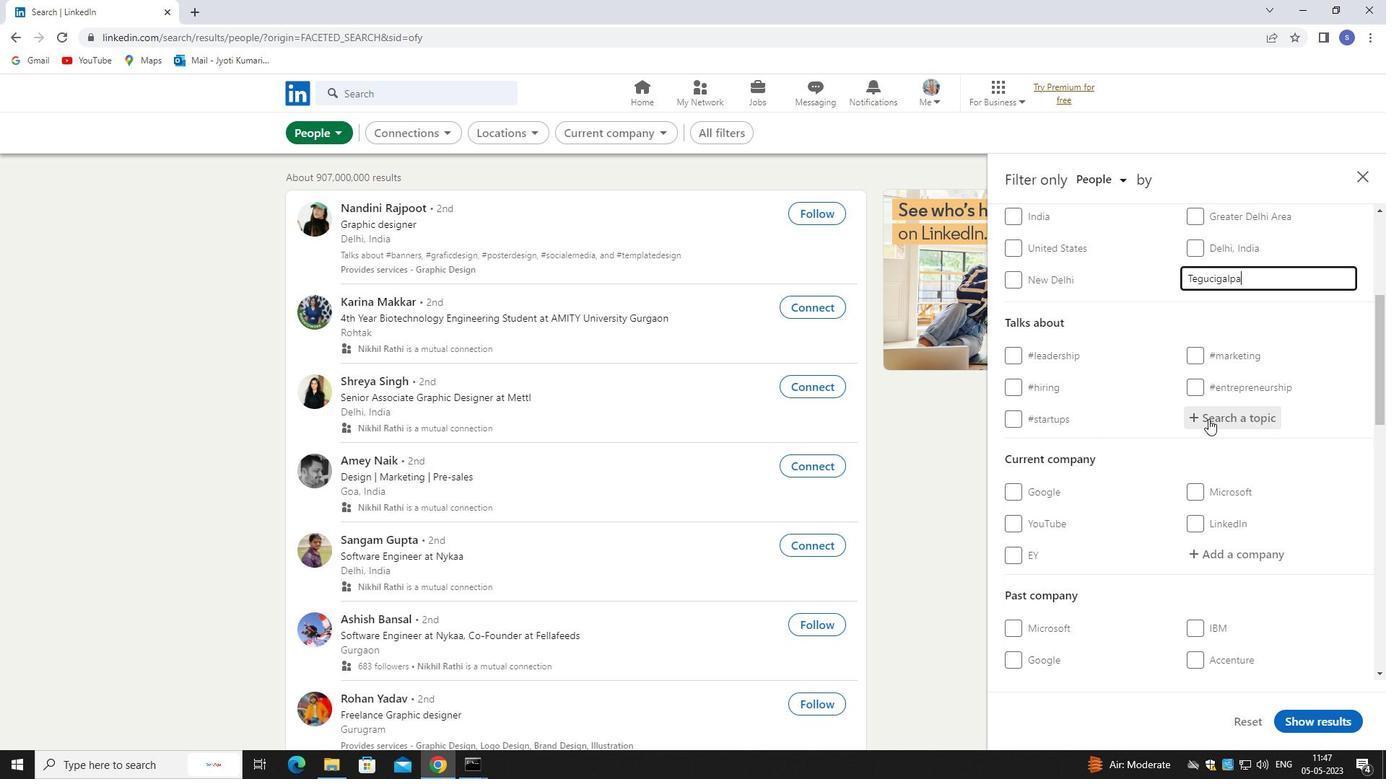 
Action: Mouse pressed left at (1208, 420)
Screenshot: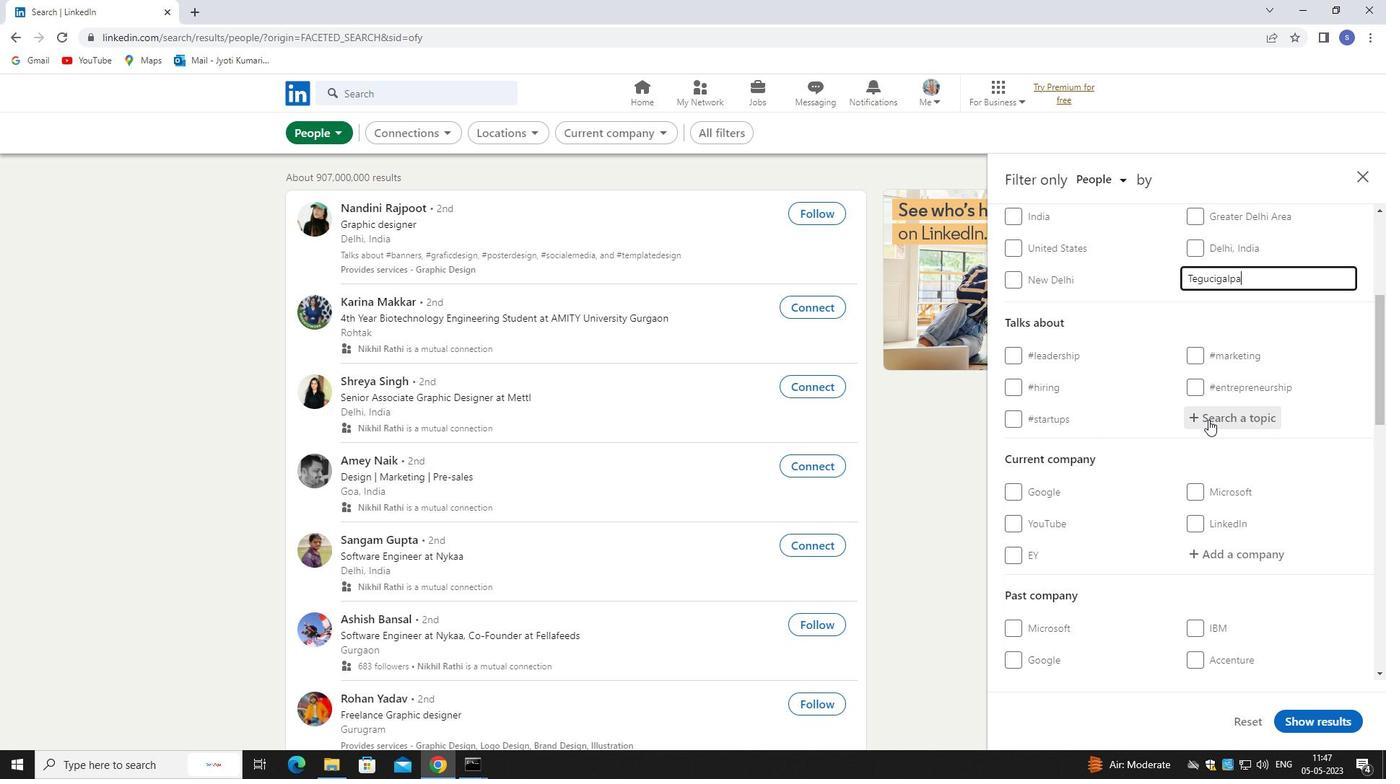 
Action: Mouse moved to (1208, 426)
Screenshot: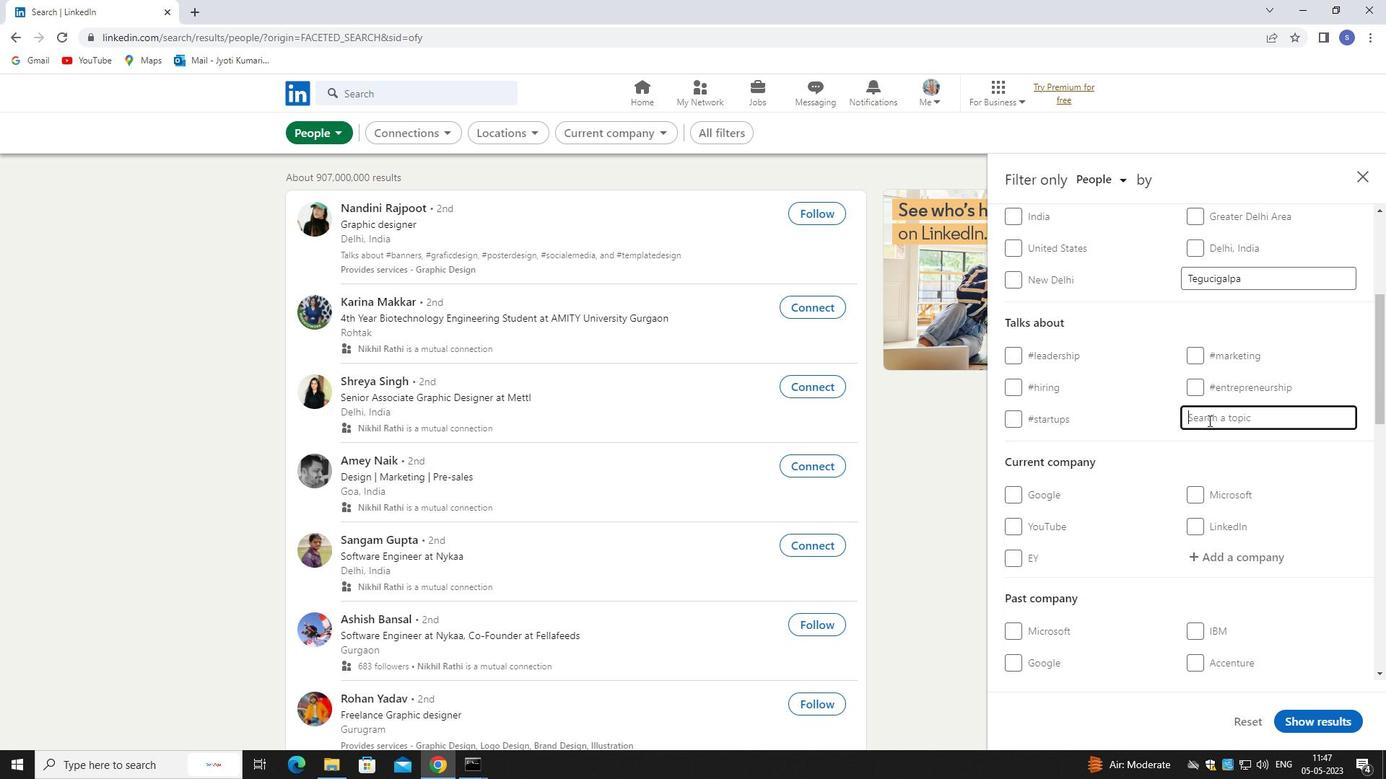 
Action: Key pressed INTERVI
Screenshot: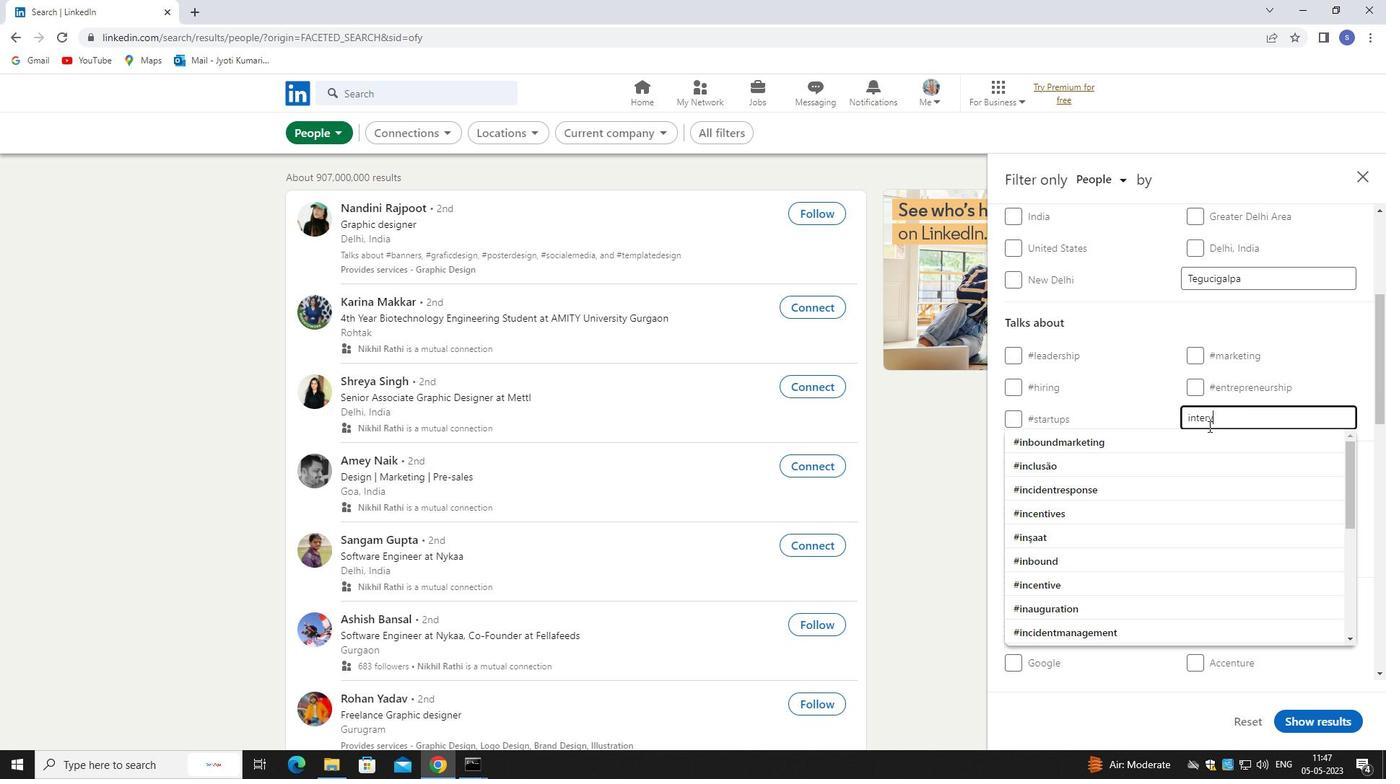 
Action: Mouse moved to (1208, 443)
Screenshot: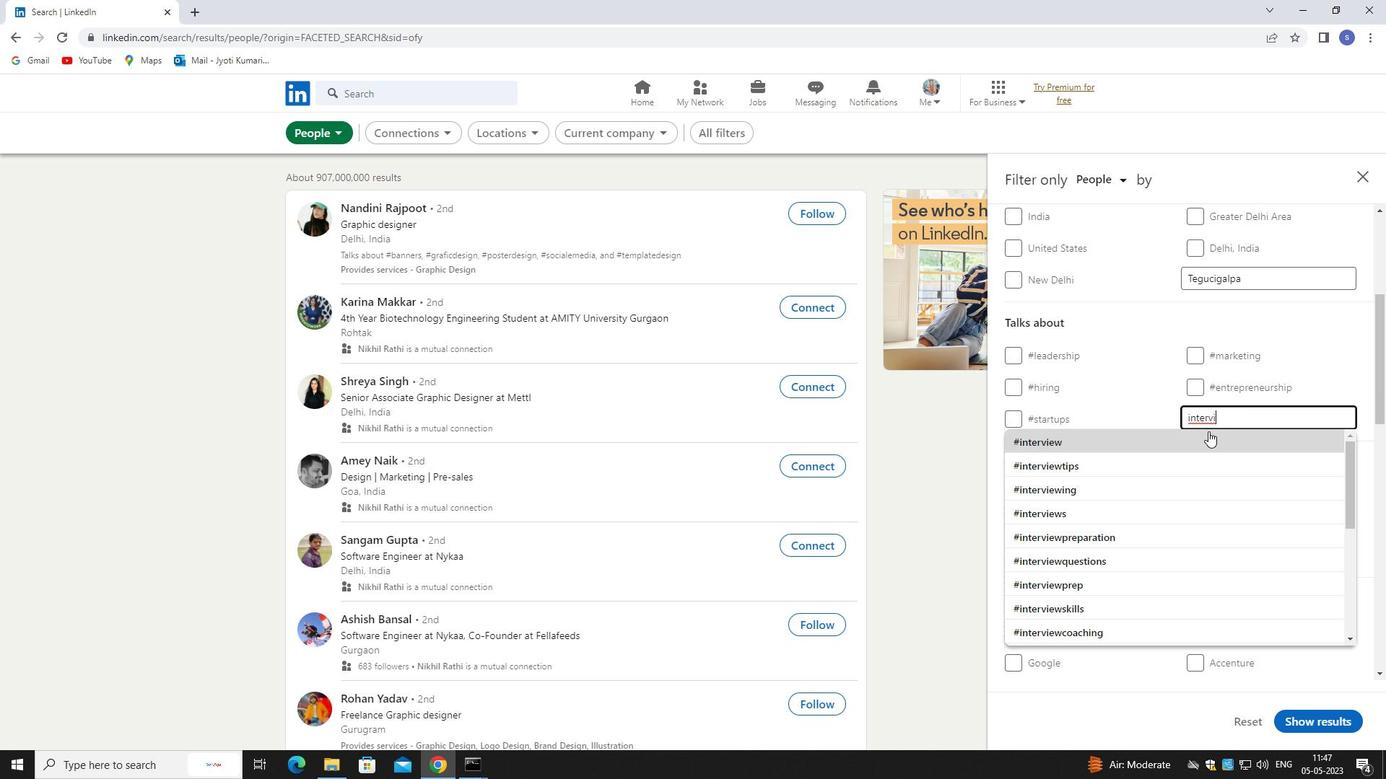 
Action: Mouse pressed left at (1208, 443)
Screenshot: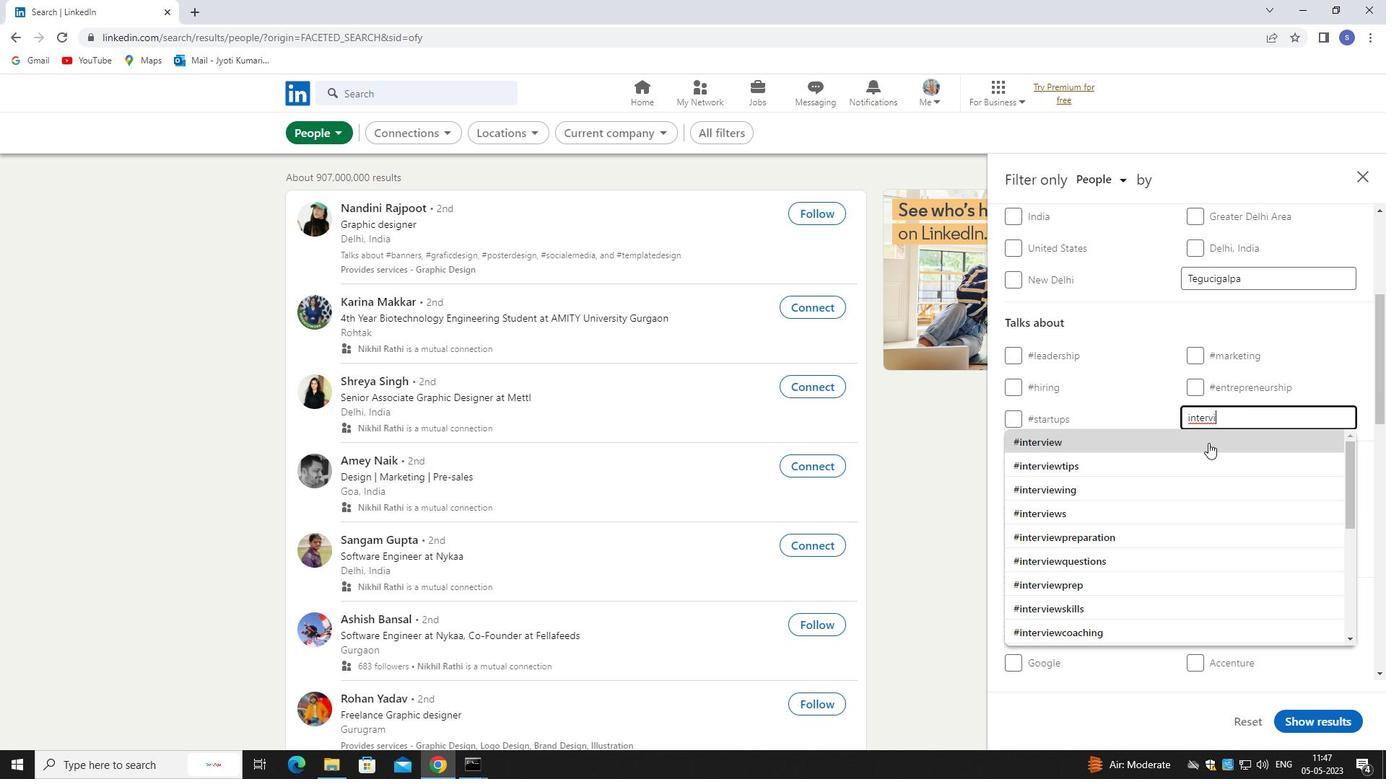 
Action: Mouse scrolled (1208, 442) with delta (0, 0)
Screenshot: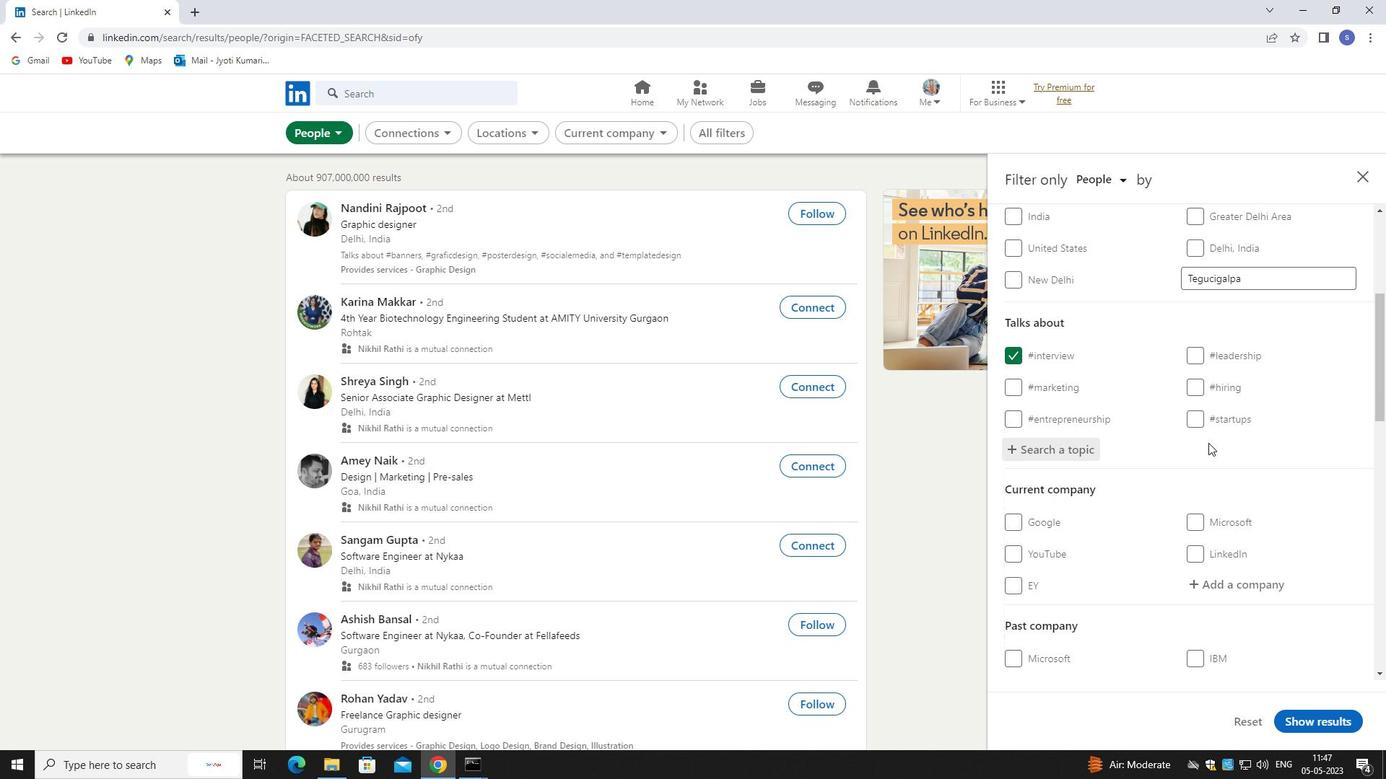 
Action: Mouse scrolled (1208, 442) with delta (0, 0)
Screenshot: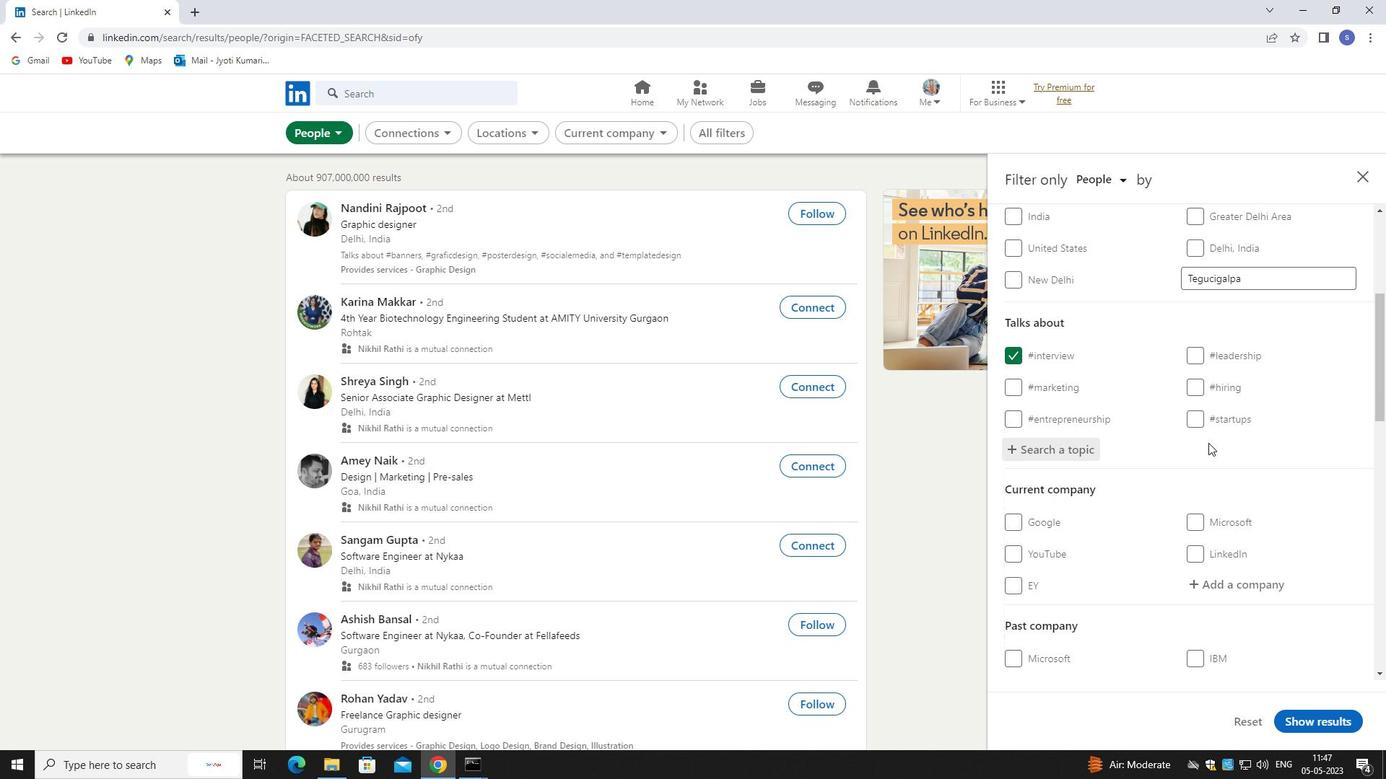
Action: Mouse scrolled (1208, 442) with delta (0, 0)
Screenshot: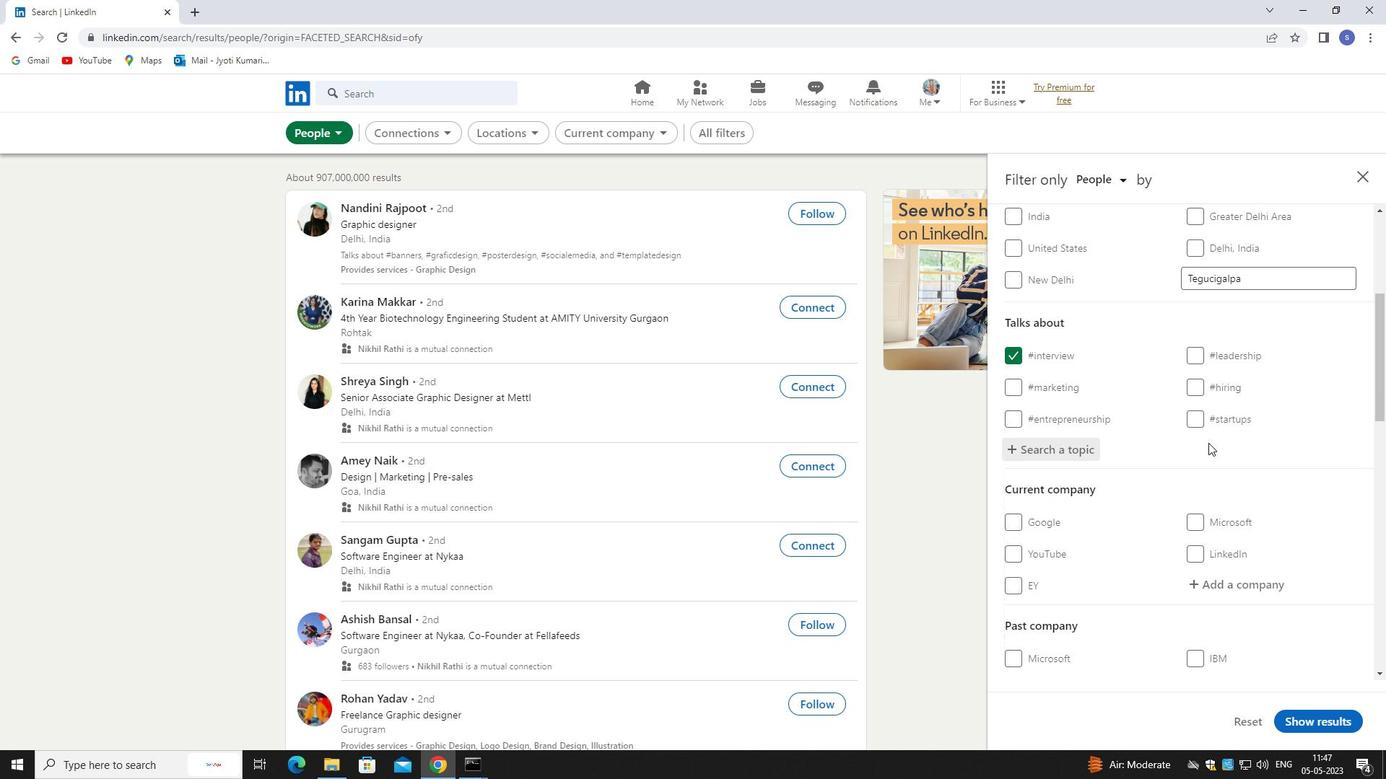 
Action: Mouse moved to (1224, 378)
Screenshot: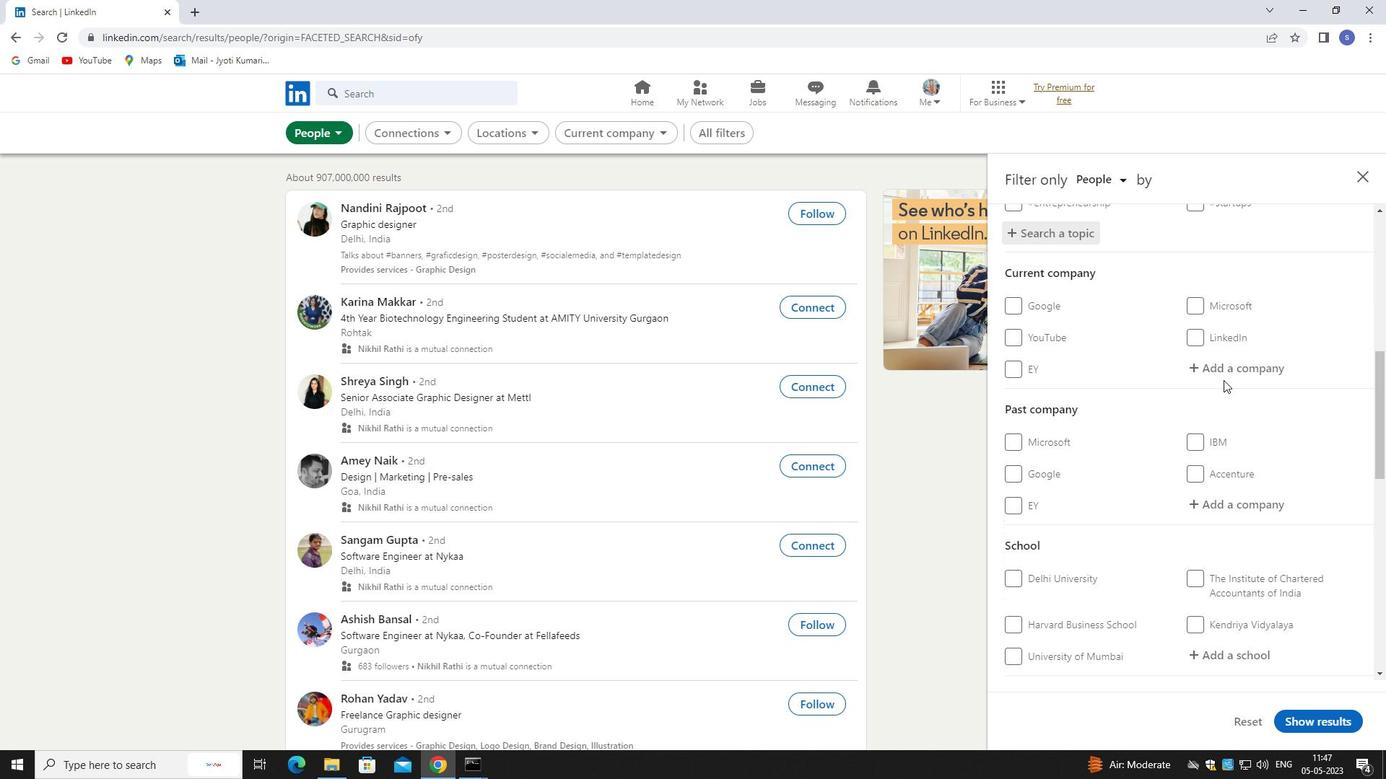 
Action: Mouse pressed left at (1224, 378)
Screenshot: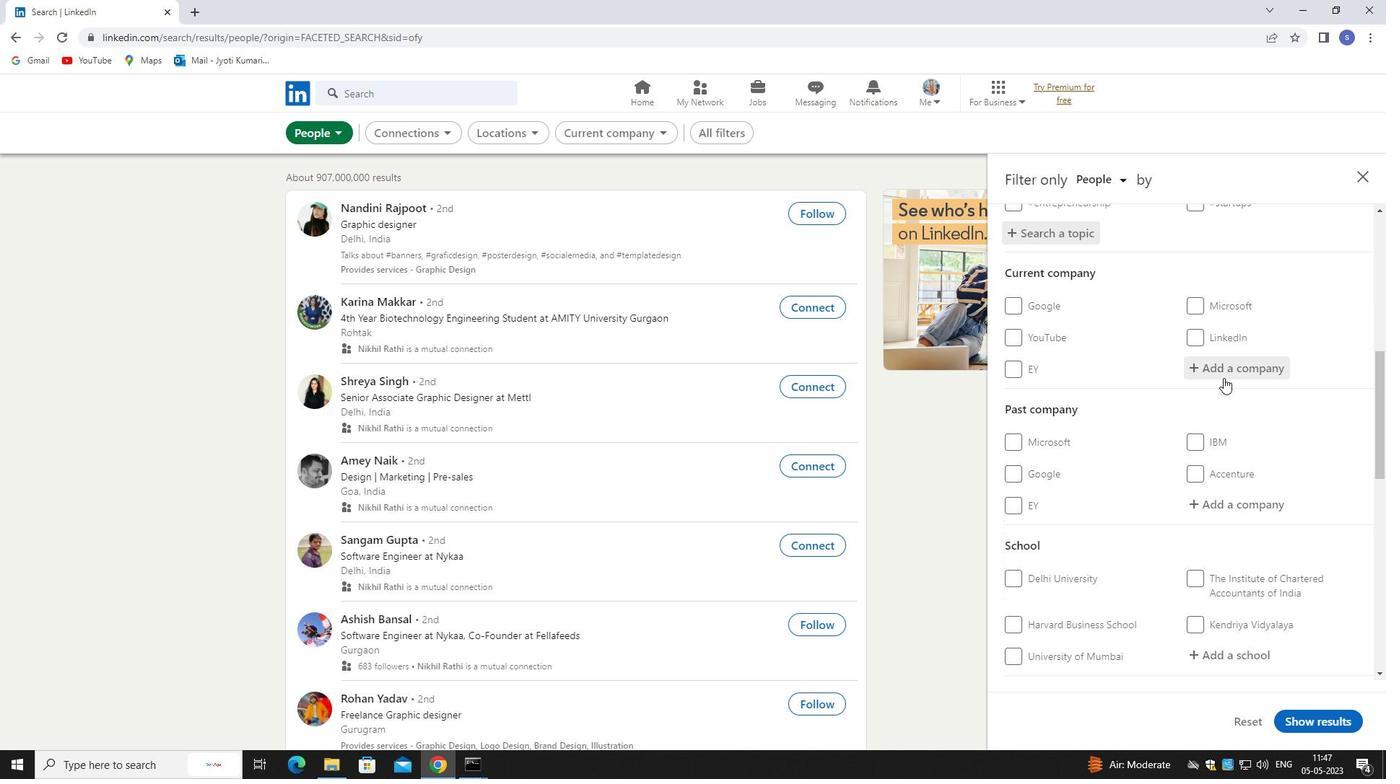
Action: Mouse moved to (1224, 377)
Screenshot: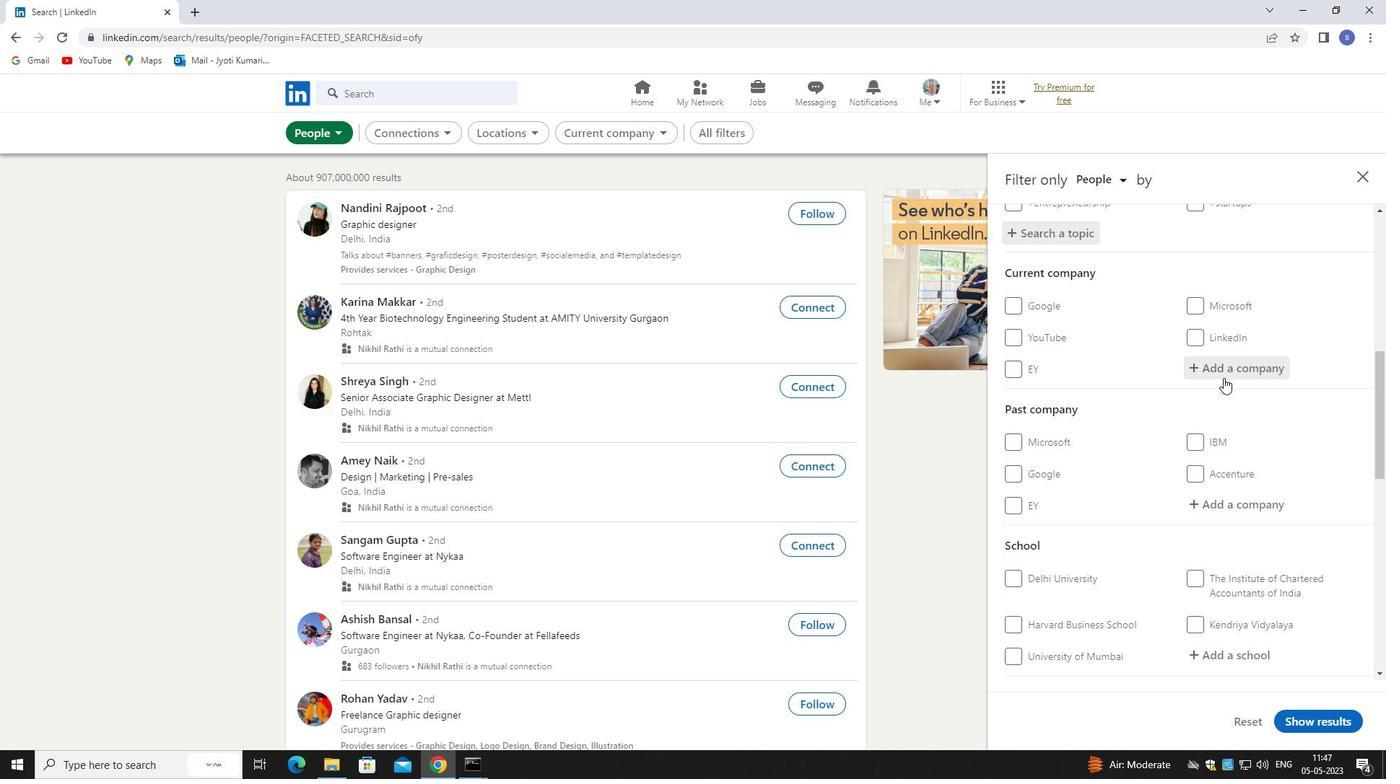
Action: Key pressed ZOGO<Key.backspace><Key.backspace>HO
Screenshot: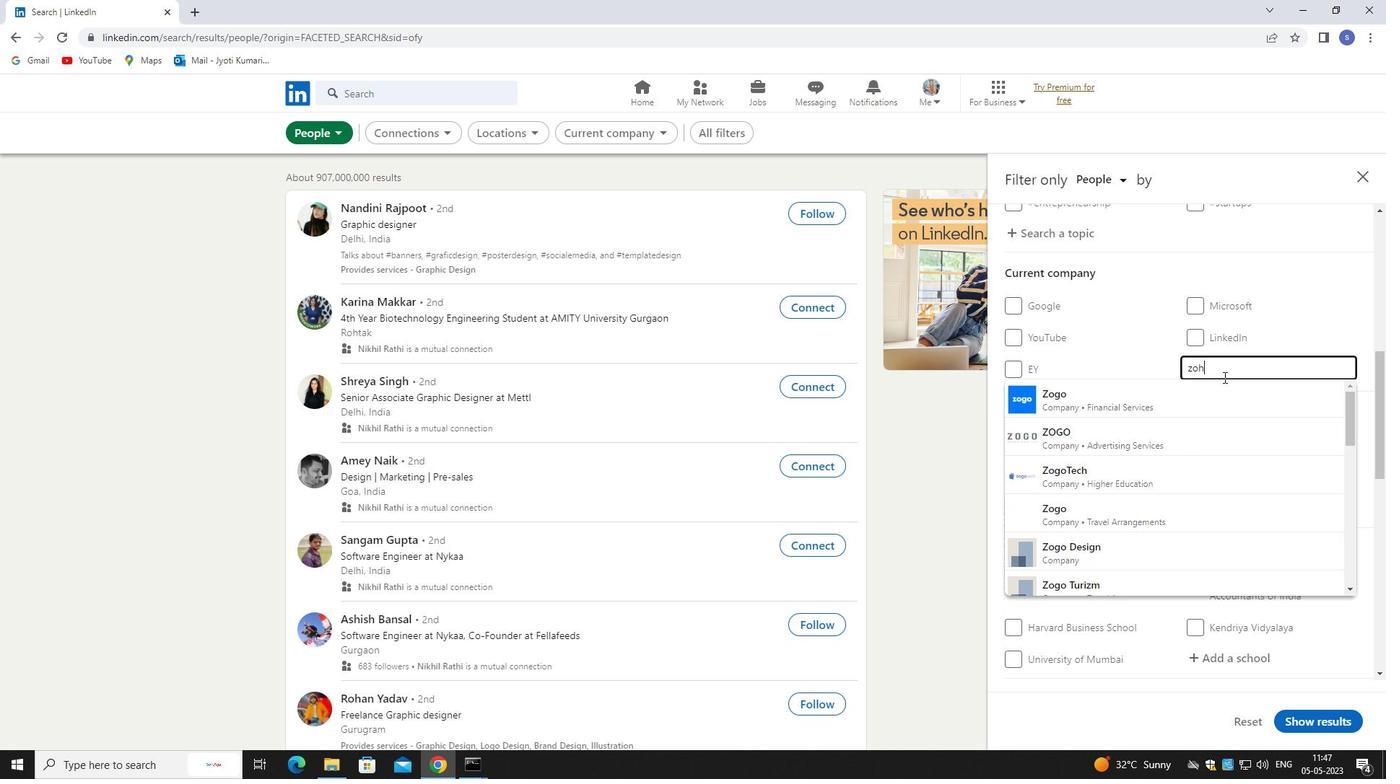 
Action: Mouse moved to (1226, 396)
Screenshot: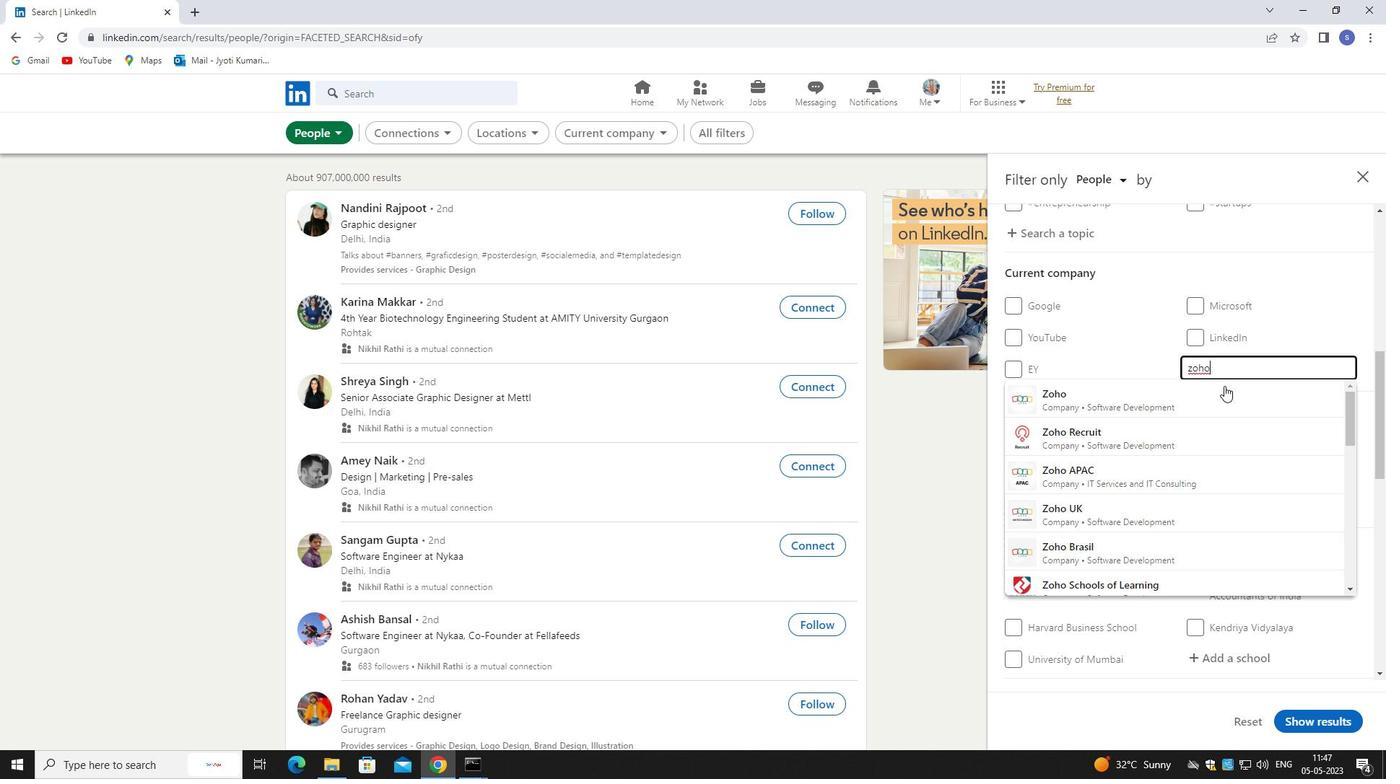 
Action: Mouse pressed left at (1226, 396)
Screenshot: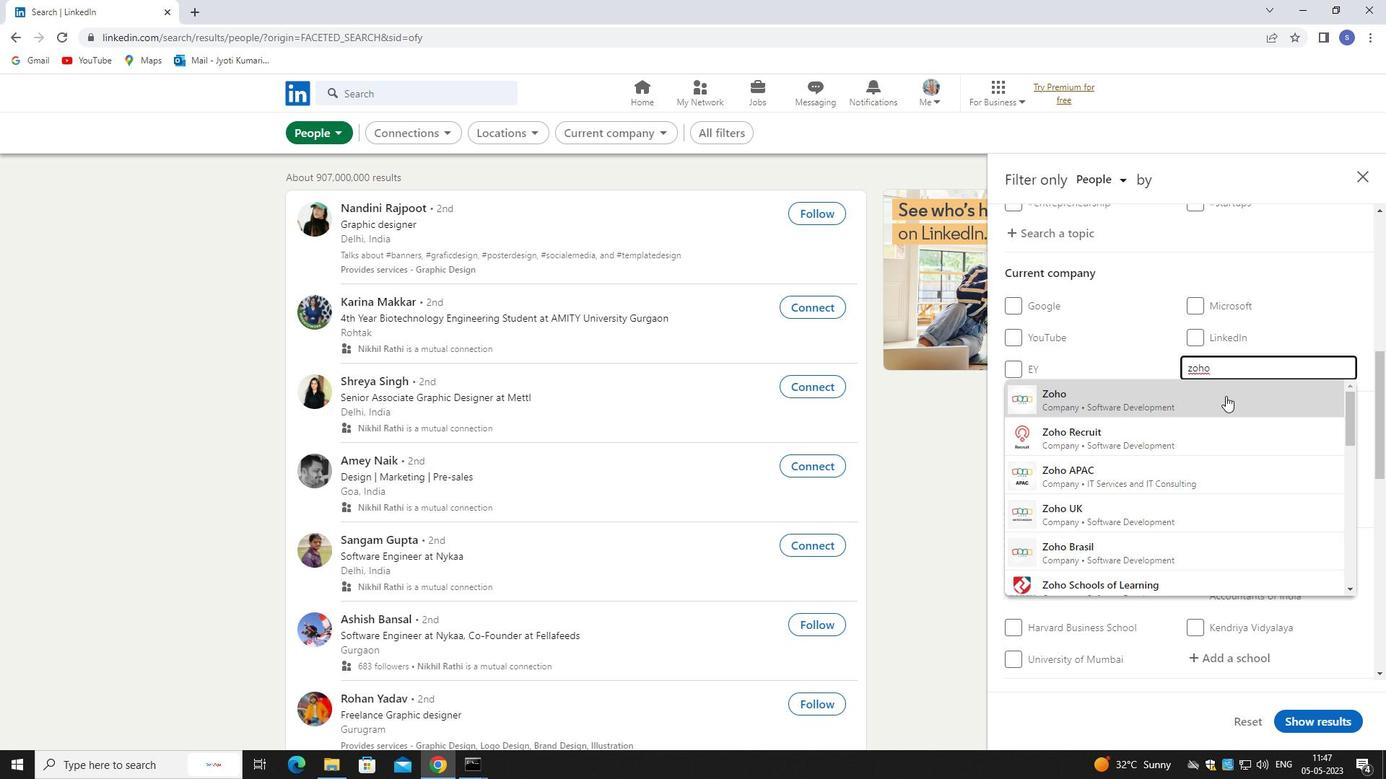 
Action: Mouse moved to (1227, 405)
Screenshot: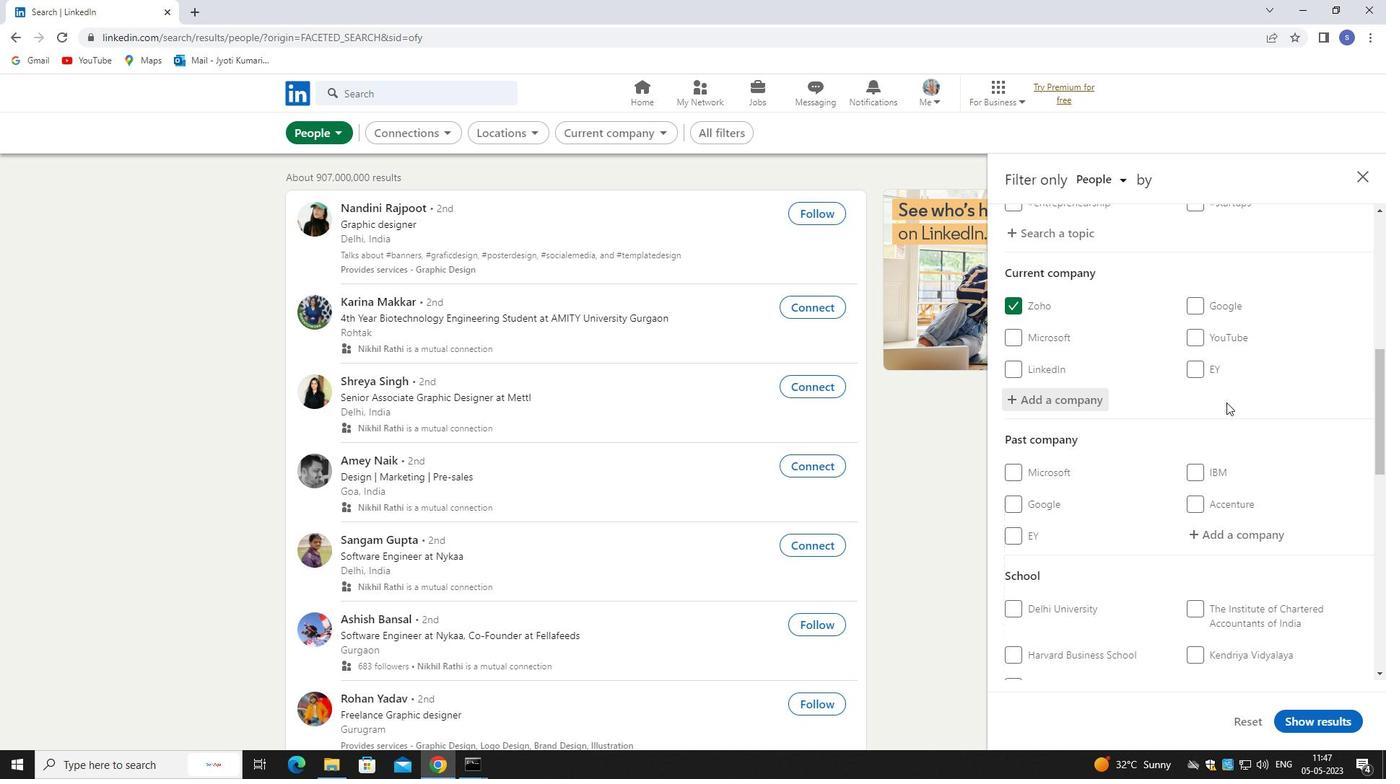 
Action: Mouse scrolled (1227, 405) with delta (0, 0)
Screenshot: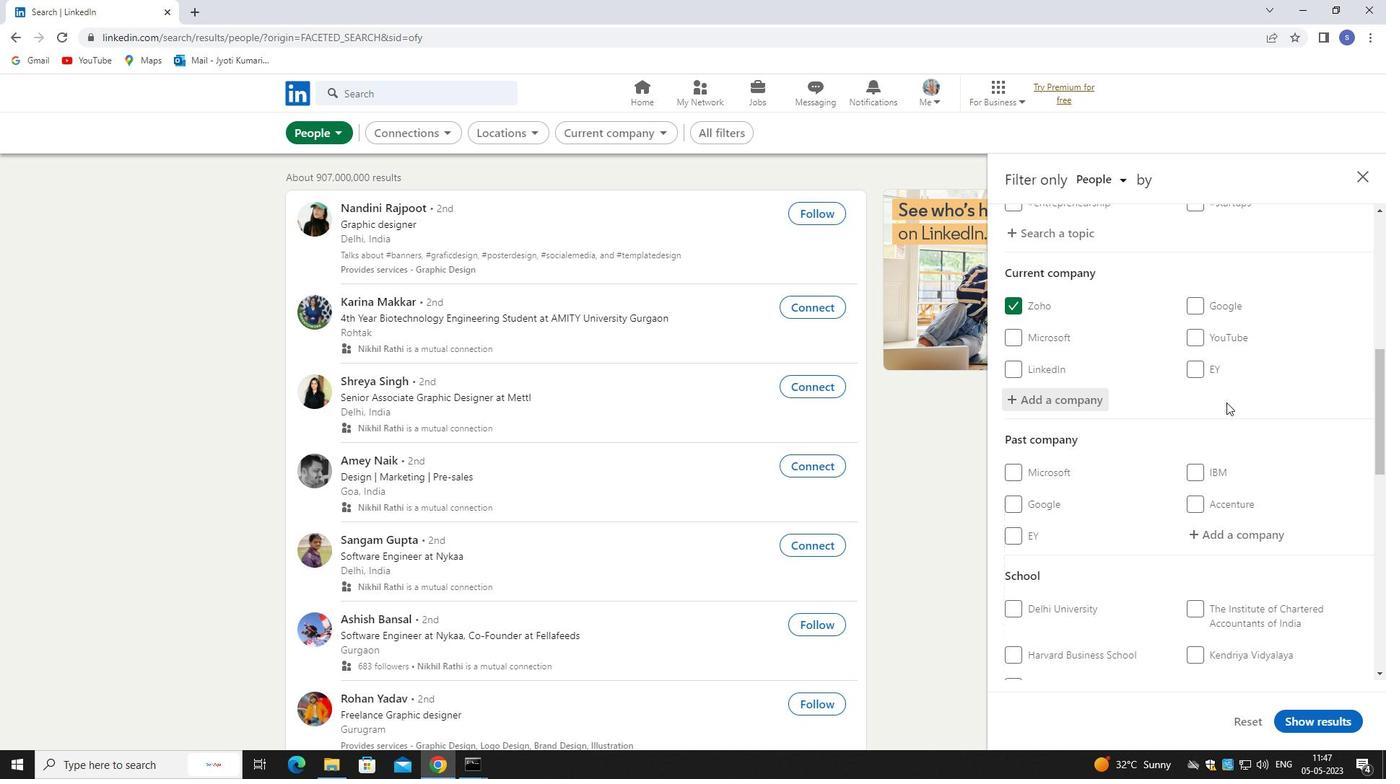 
Action: Mouse moved to (1229, 407)
Screenshot: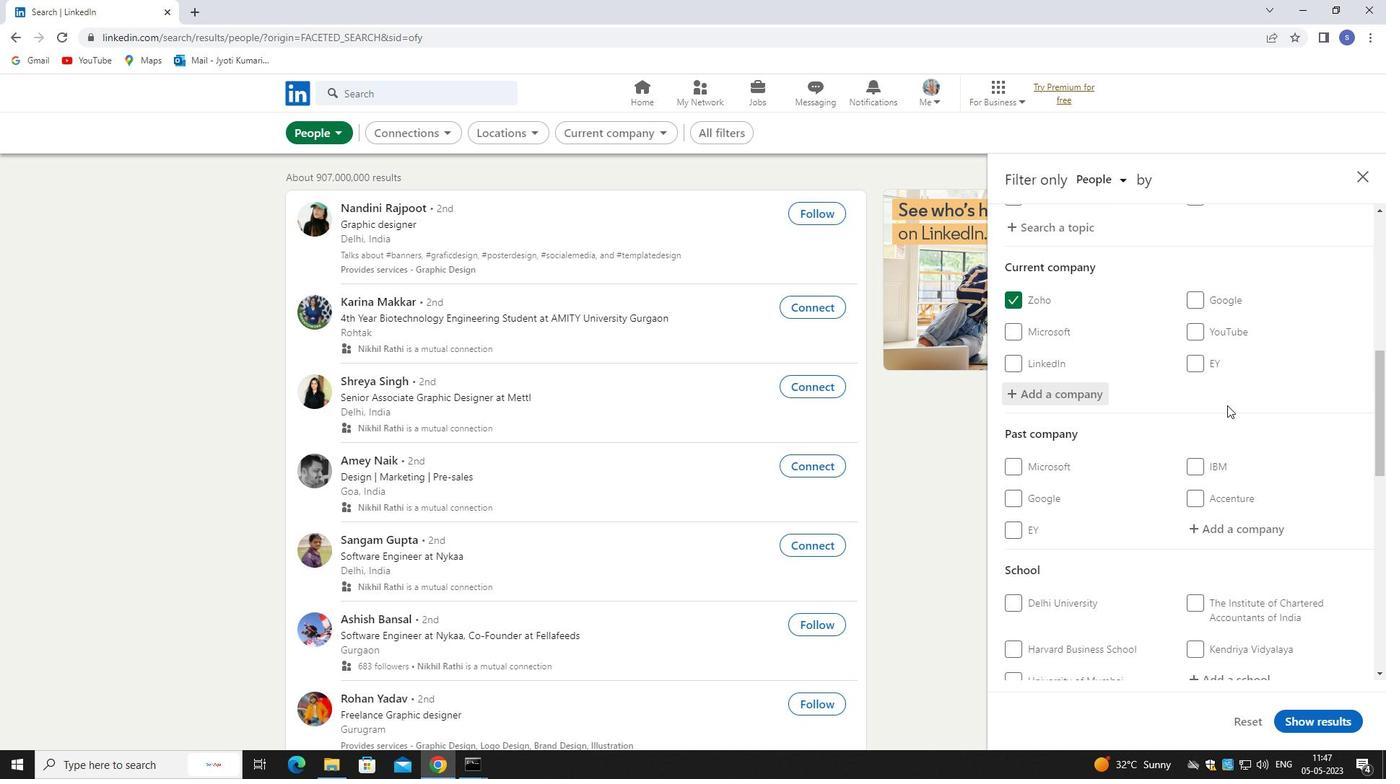 
Action: Mouse scrolled (1229, 406) with delta (0, 0)
Screenshot: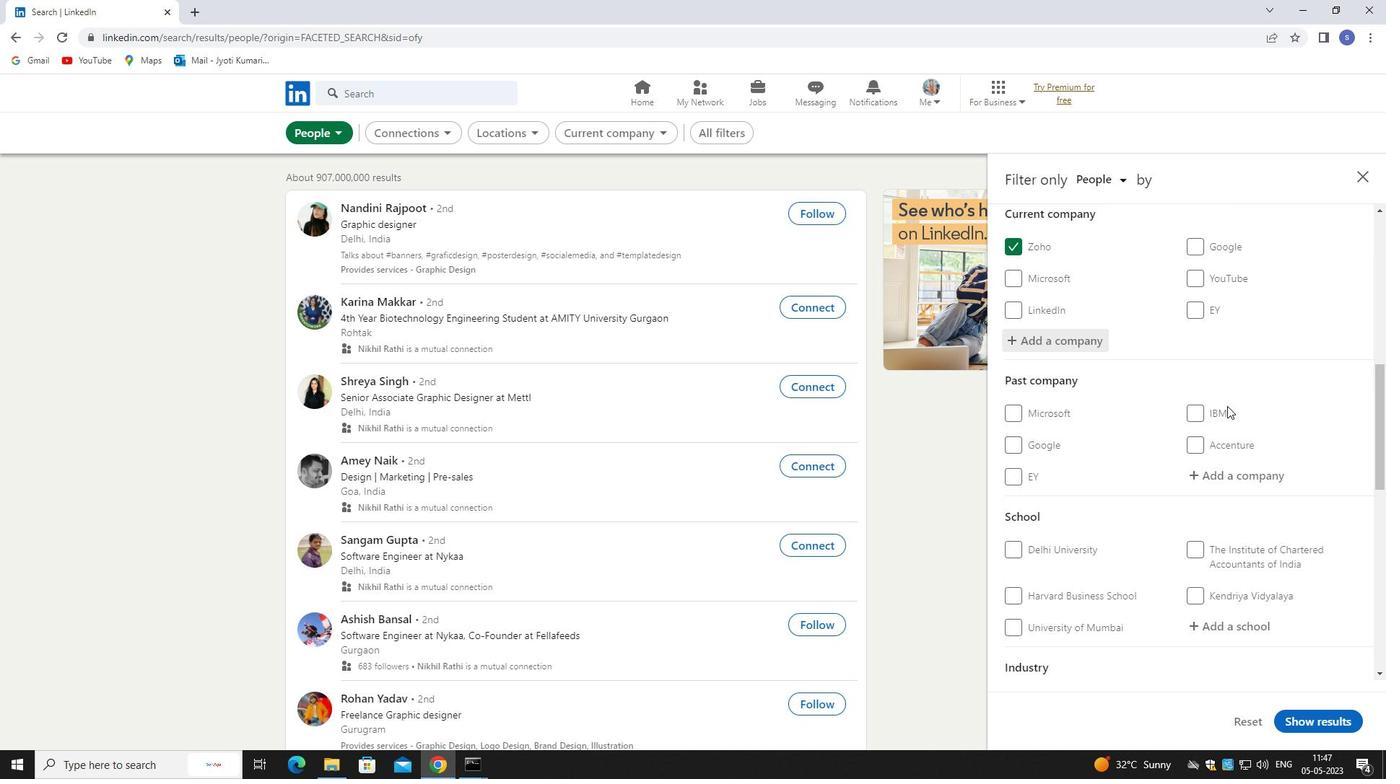 
Action: Mouse moved to (1229, 409)
Screenshot: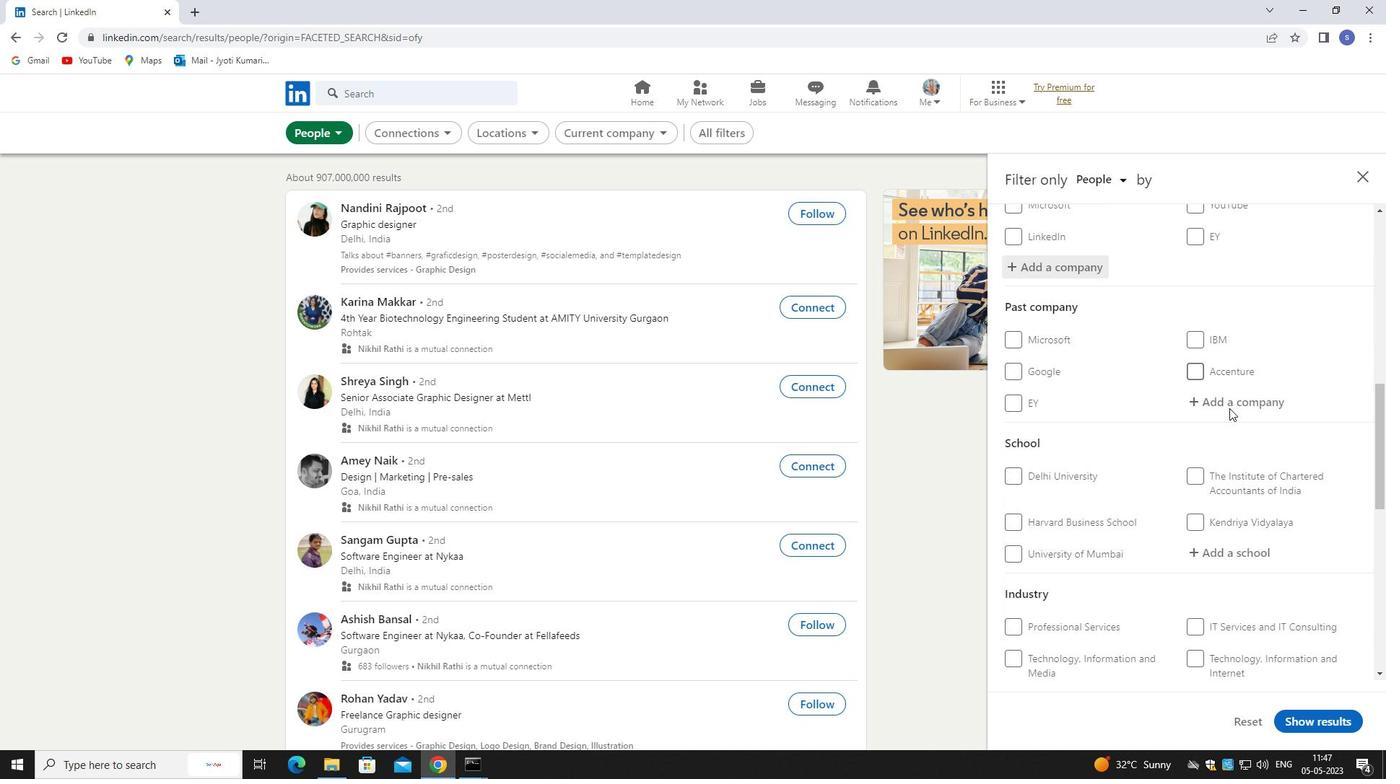 
Action: Mouse scrolled (1229, 408) with delta (0, 0)
Screenshot: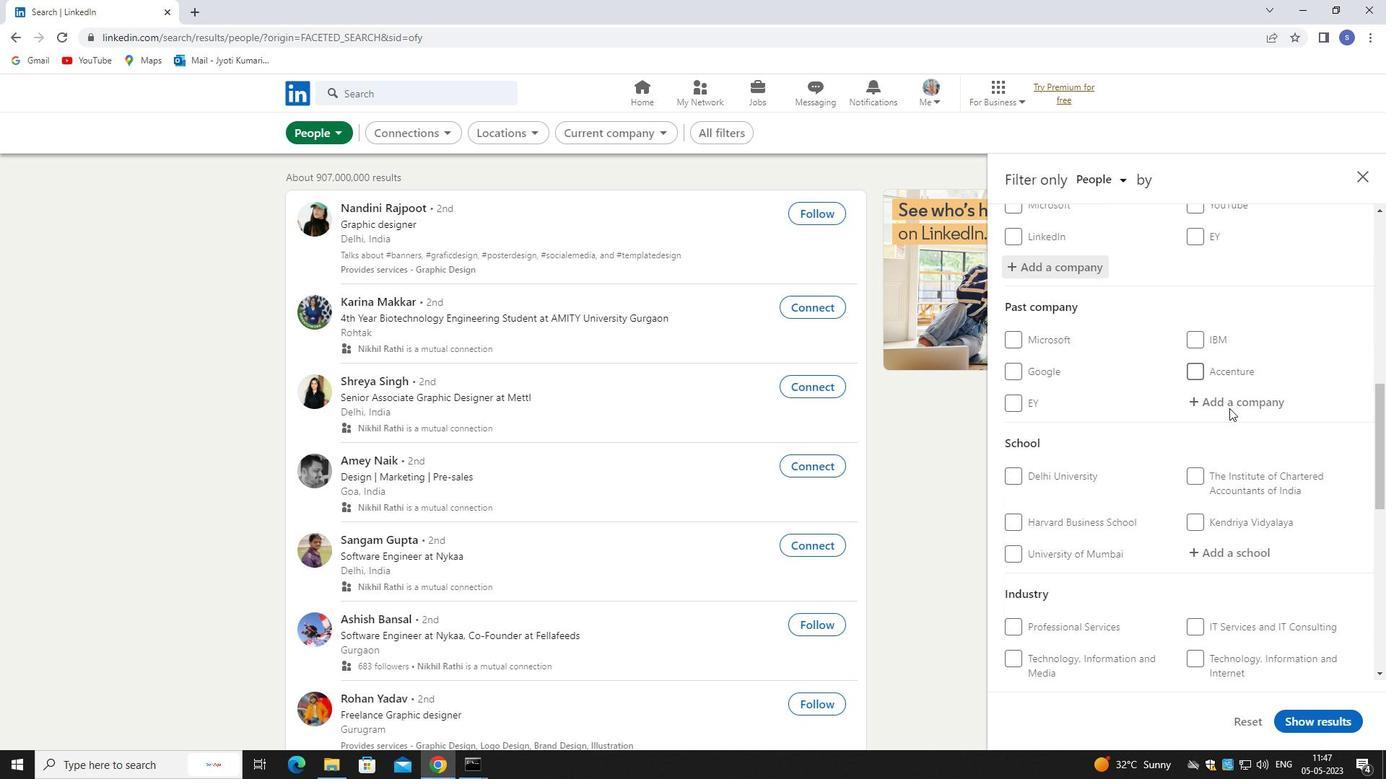 
Action: Mouse moved to (1231, 410)
Screenshot: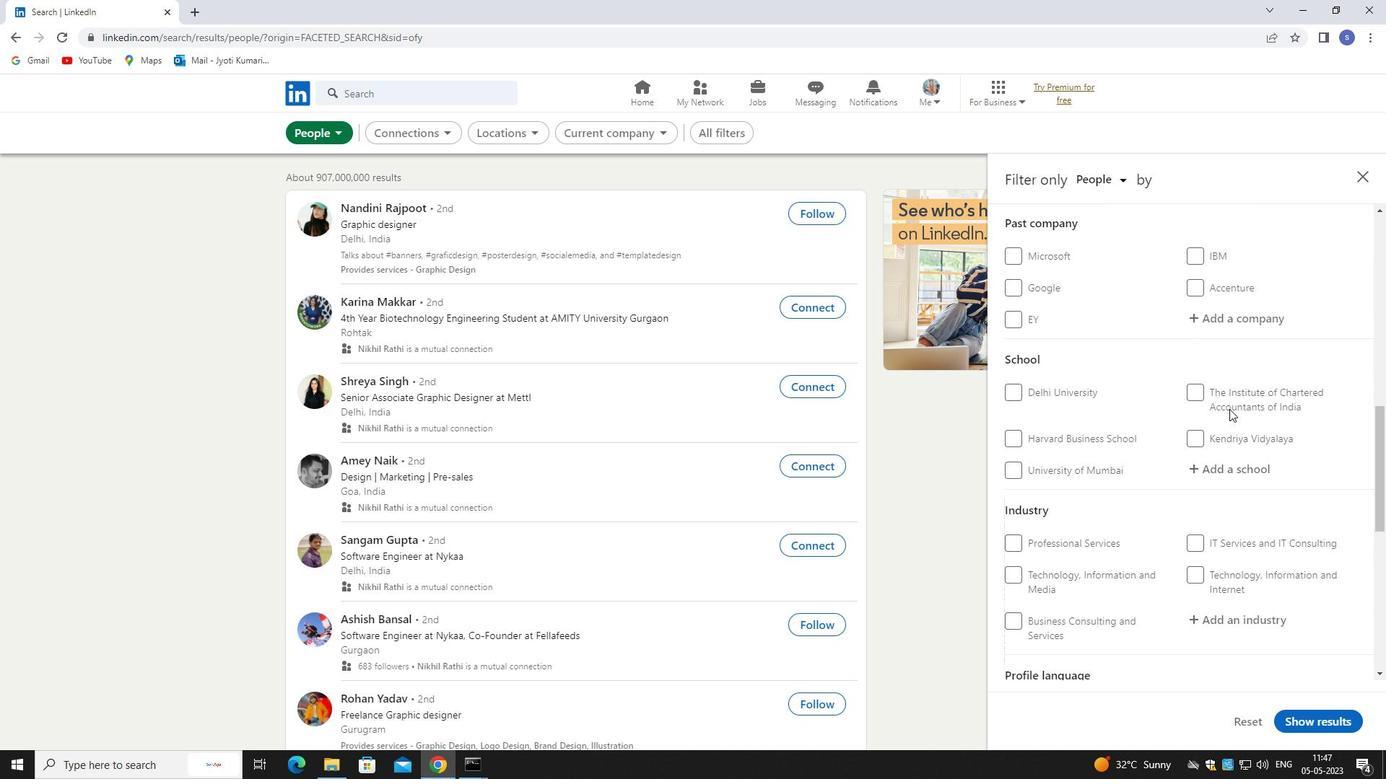 
Action: Mouse scrolled (1231, 409) with delta (0, 0)
Screenshot: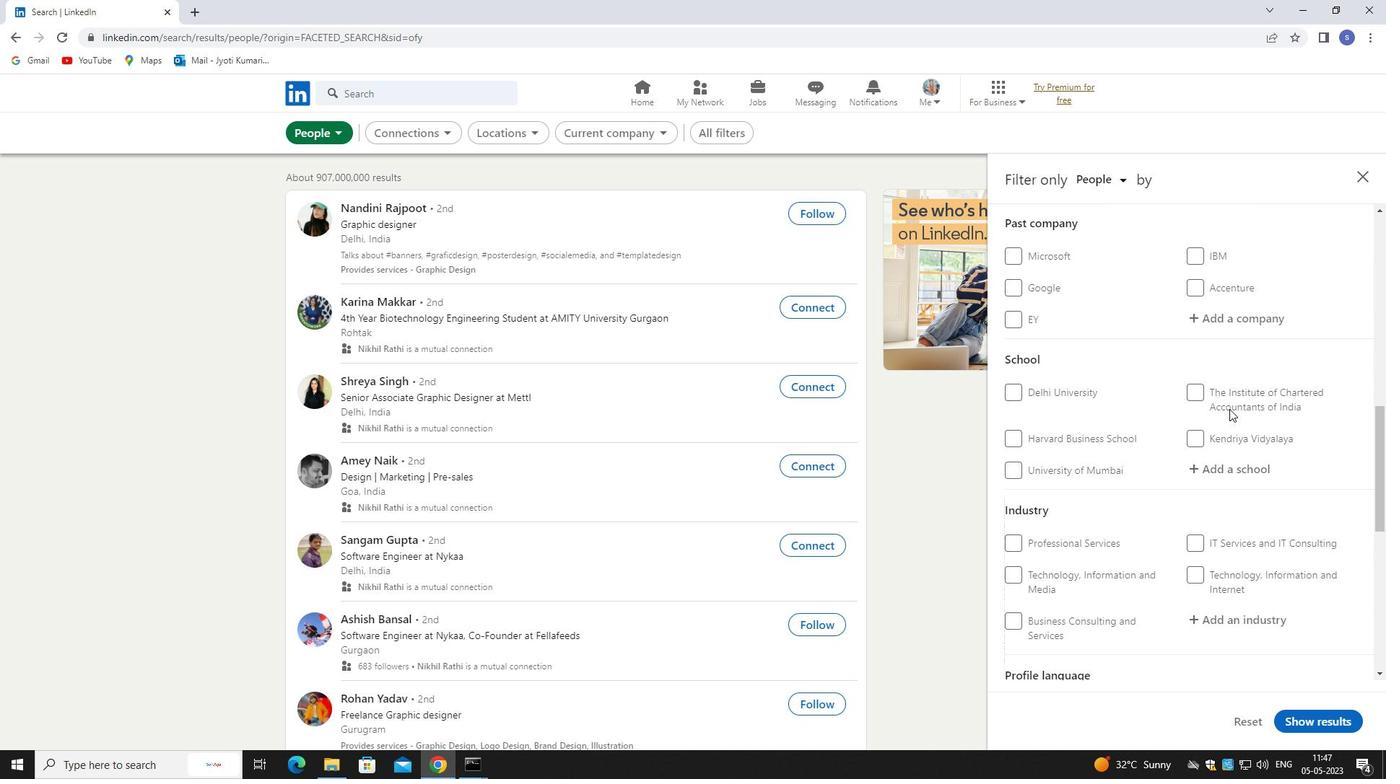 
Action: Mouse moved to (1235, 399)
Screenshot: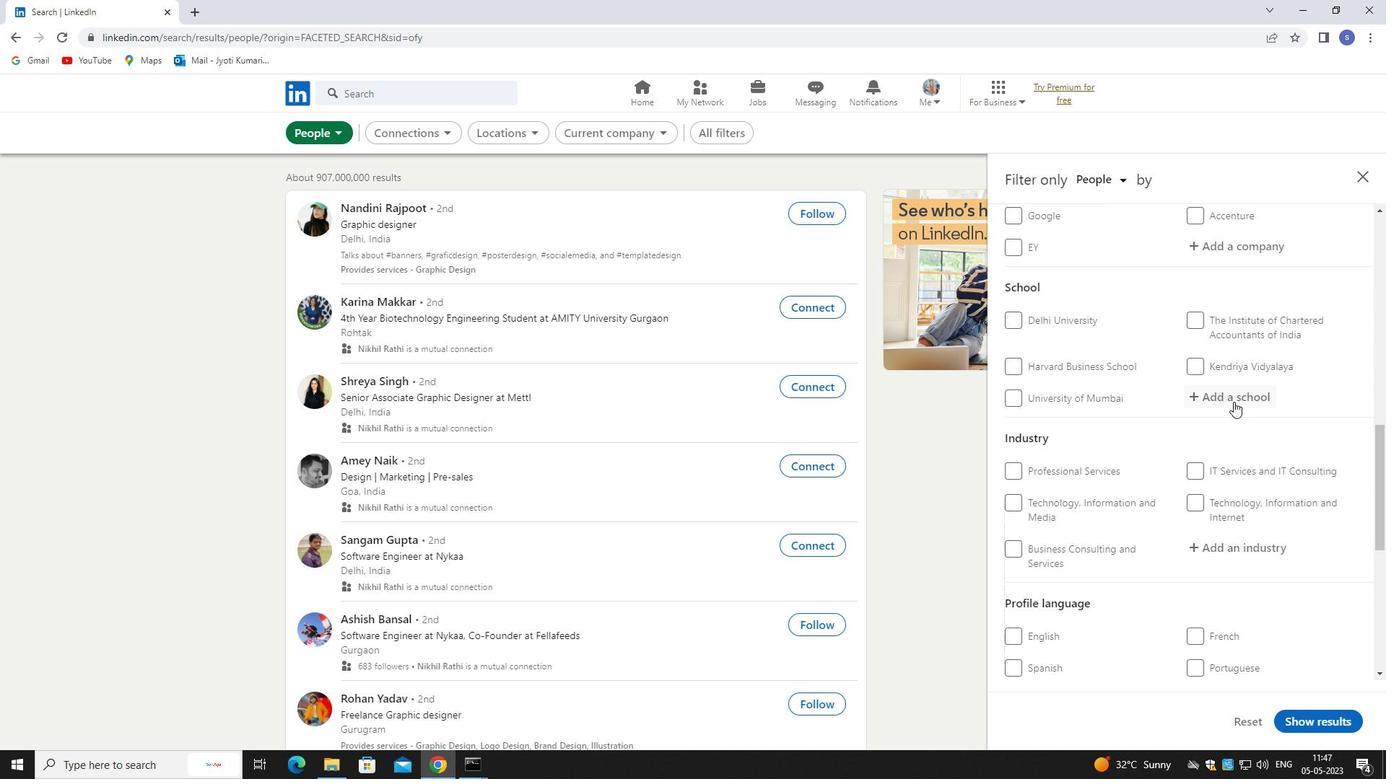 
Action: Mouse pressed left at (1235, 399)
Screenshot: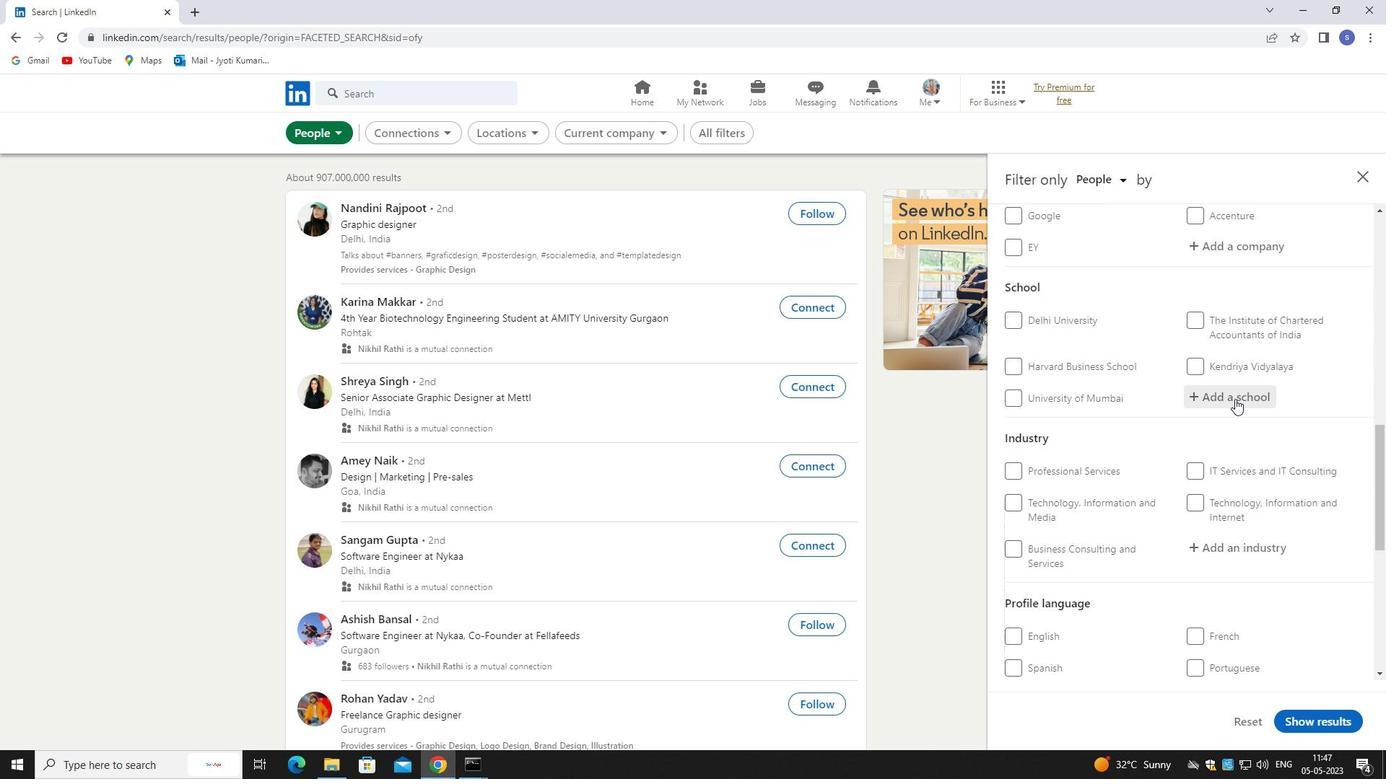 
Action: Mouse moved to (1236, 399)
Screenshot: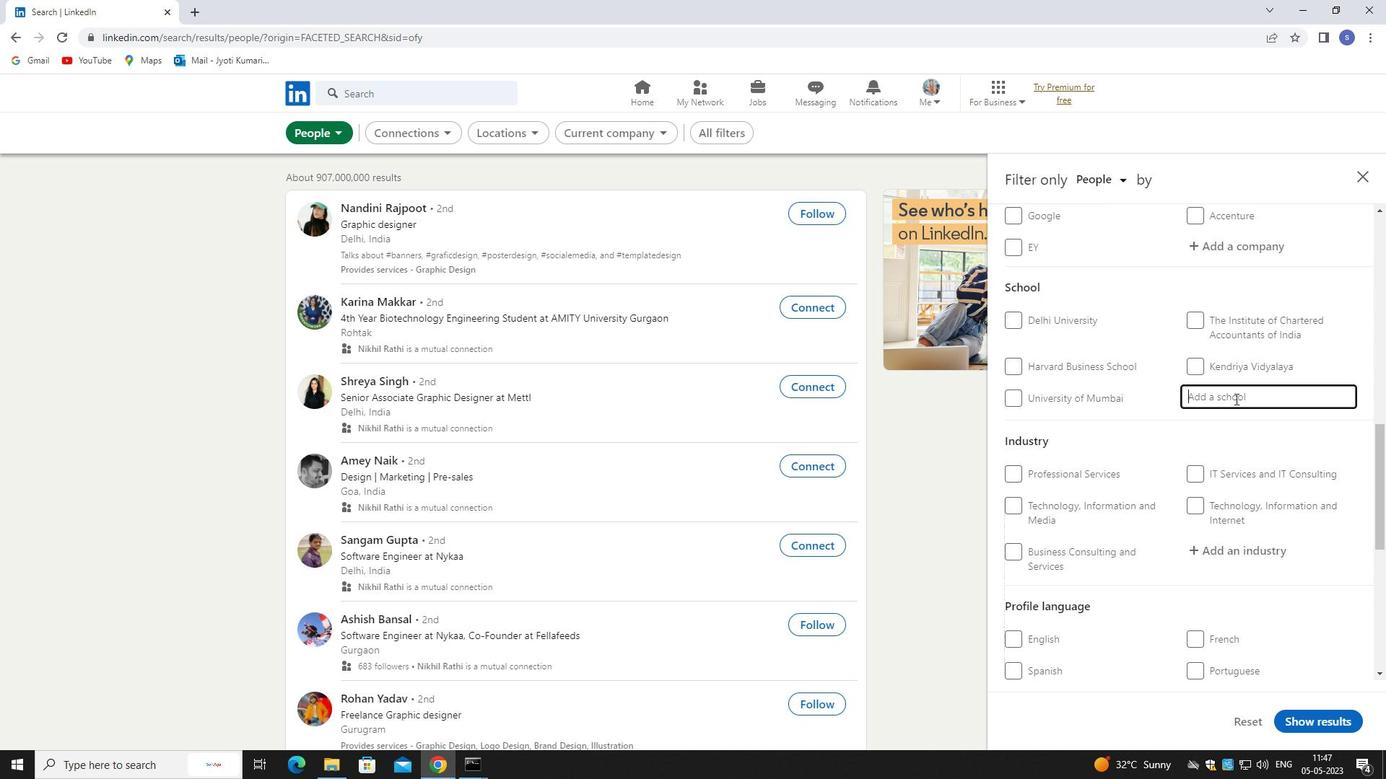 
Action: Key pressed DEHI
Screenshot: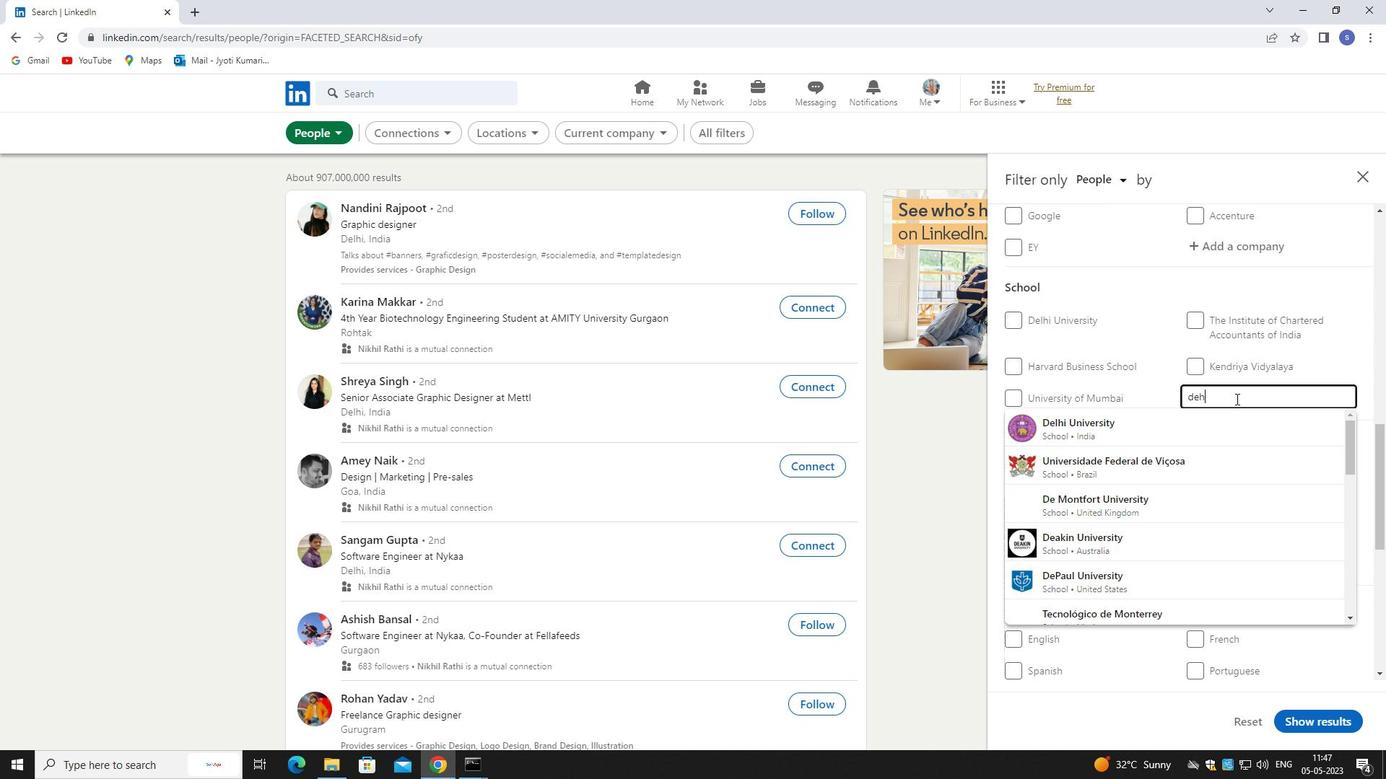 
Action: Mouse moved to (1237, 415)
Screenshot: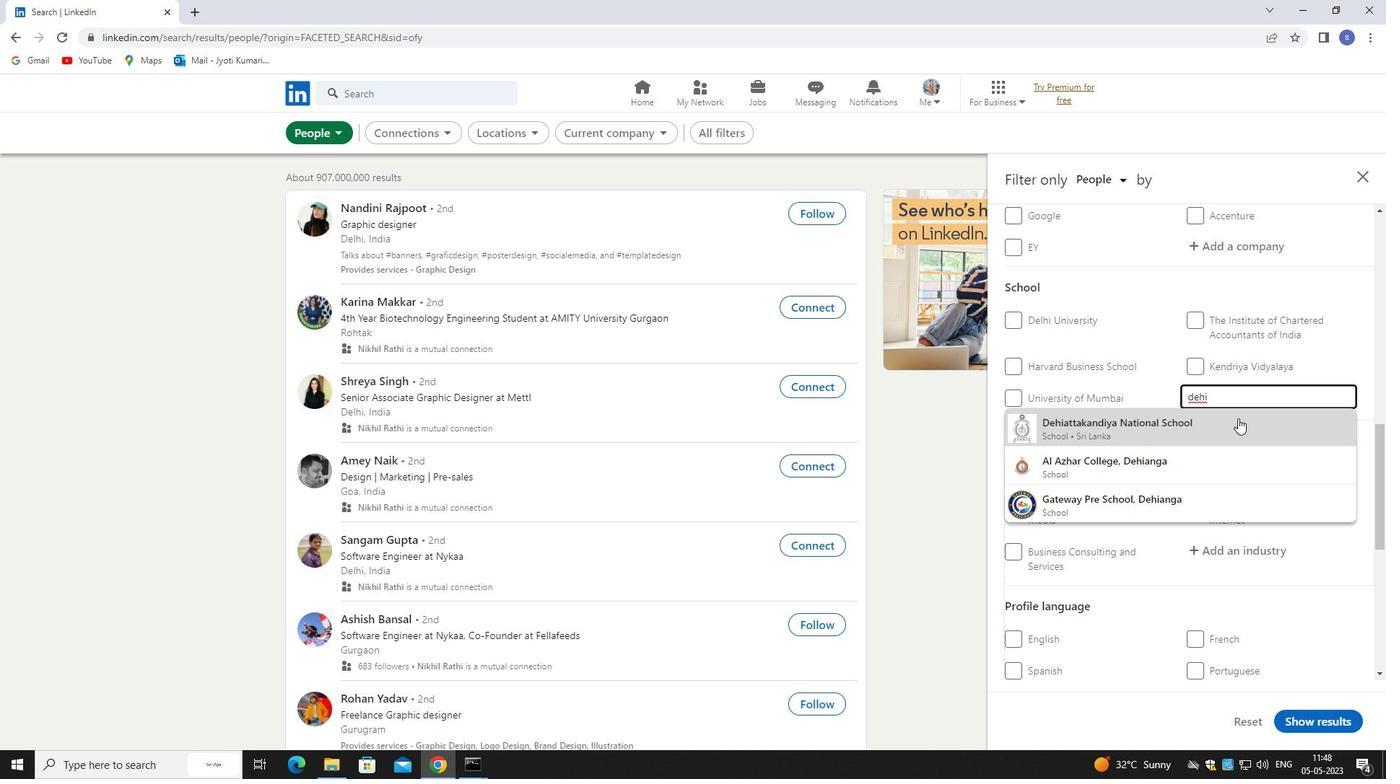 
Action: Key pressed <Key.backspace><Key.backspace>LHI<Key.space>COLLEGE
Screenshot: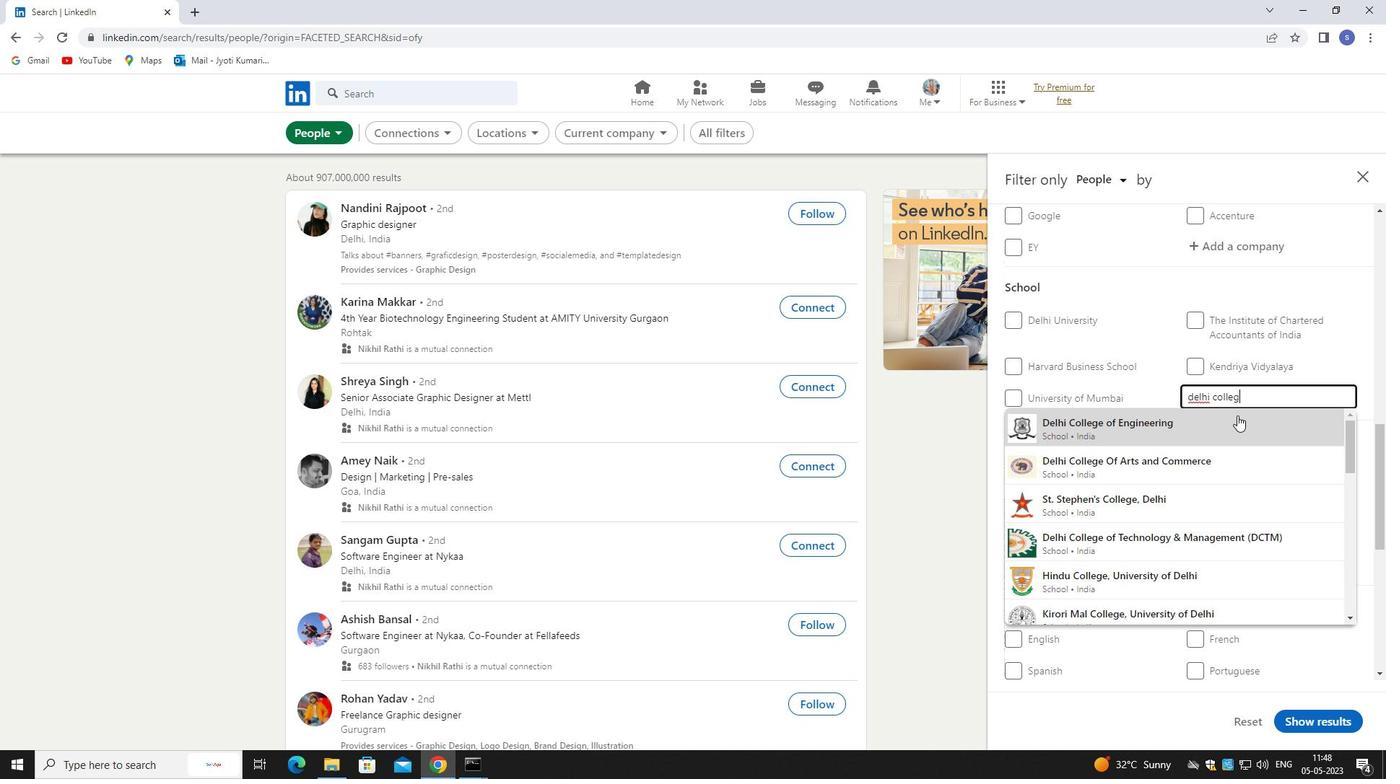 
Action: Mouse moved to (1221, 465)
Screenshot: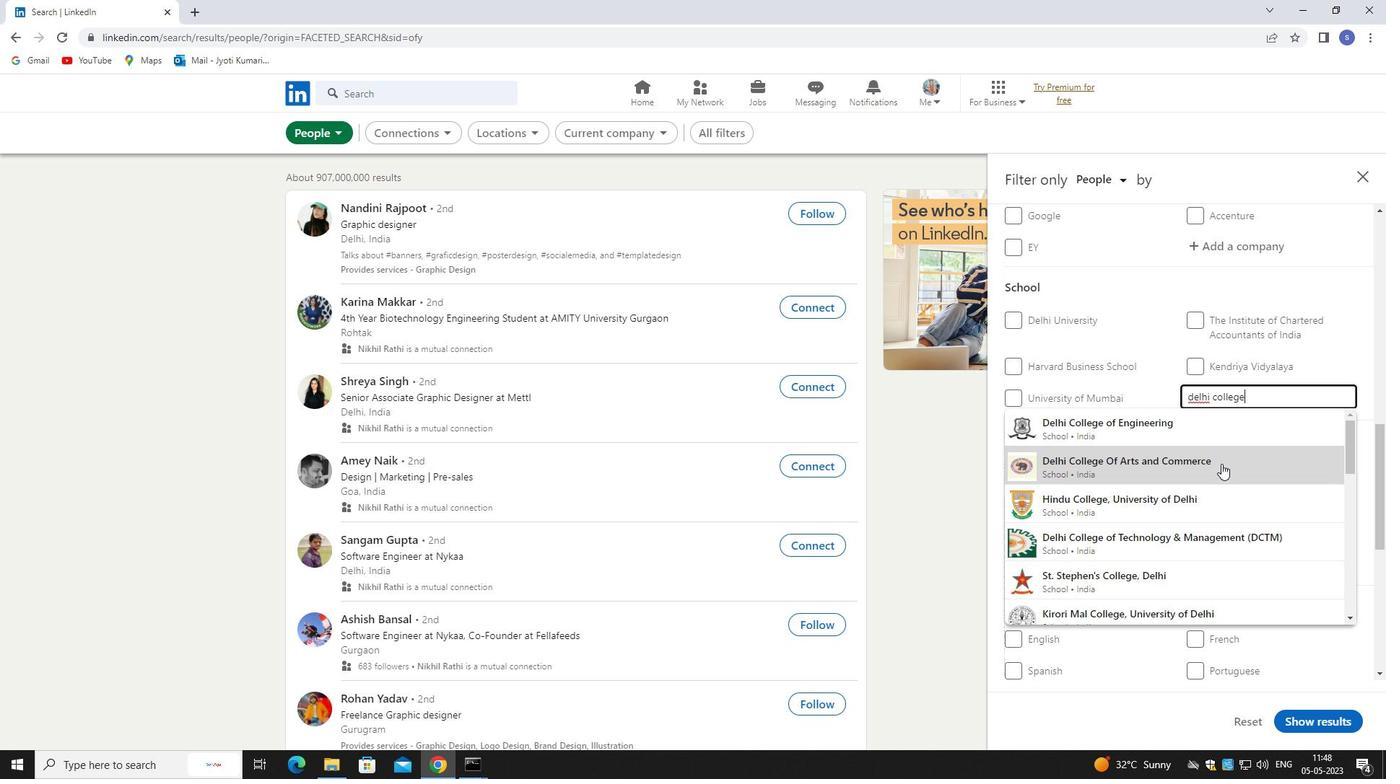 
Action: Mouse pressed left at (1221, 465)
Screenshot: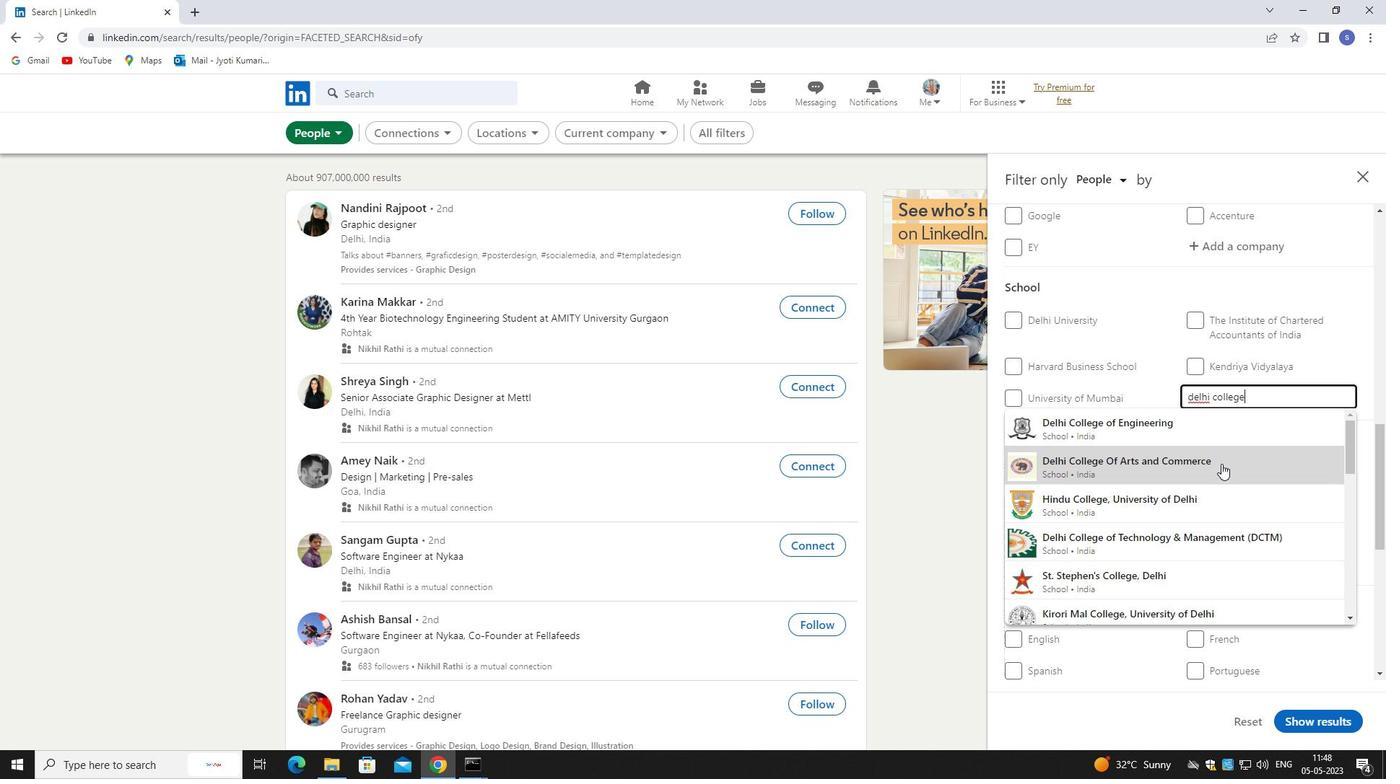 
Action: Mouse scrolled (1221, 464) with delta (0, 0)
Screenshot: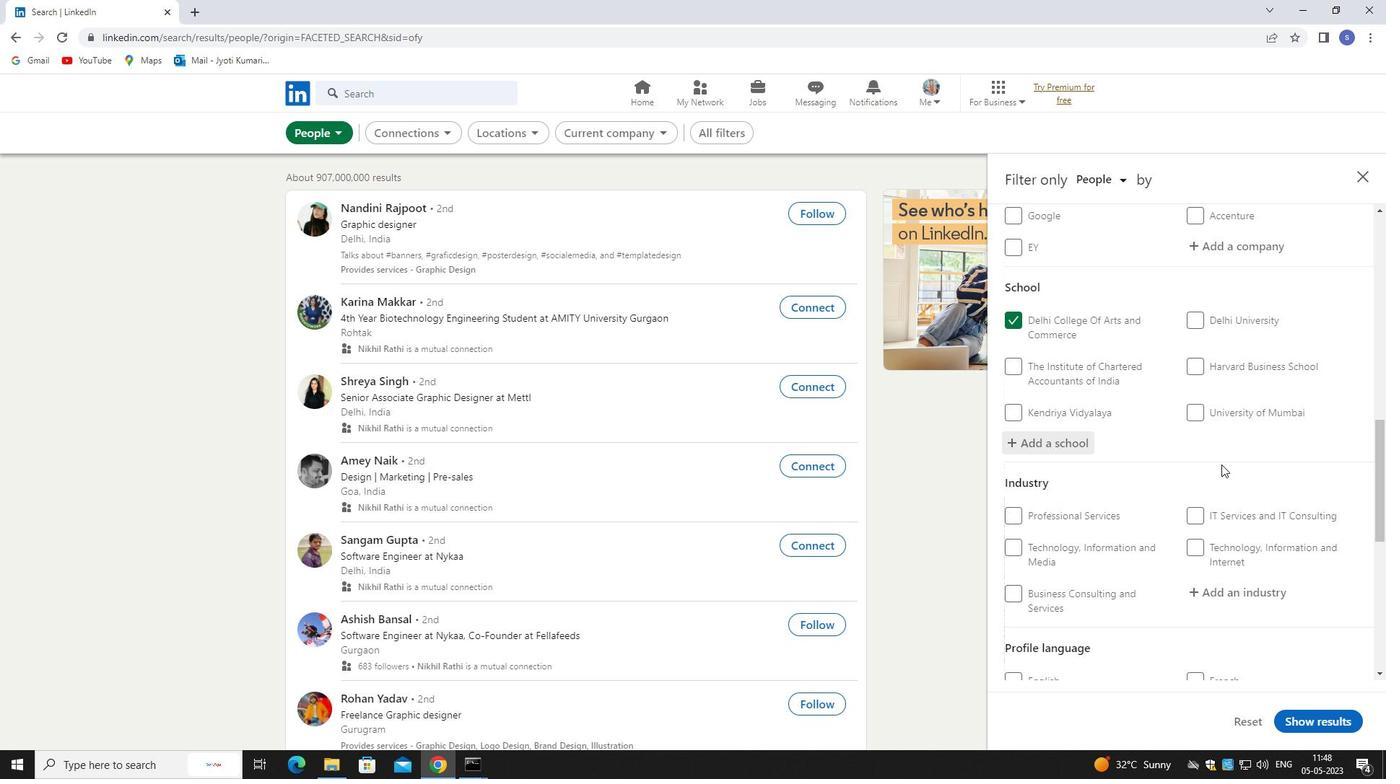 
Action: Mouse moved to (1221, 466)
Screenshot: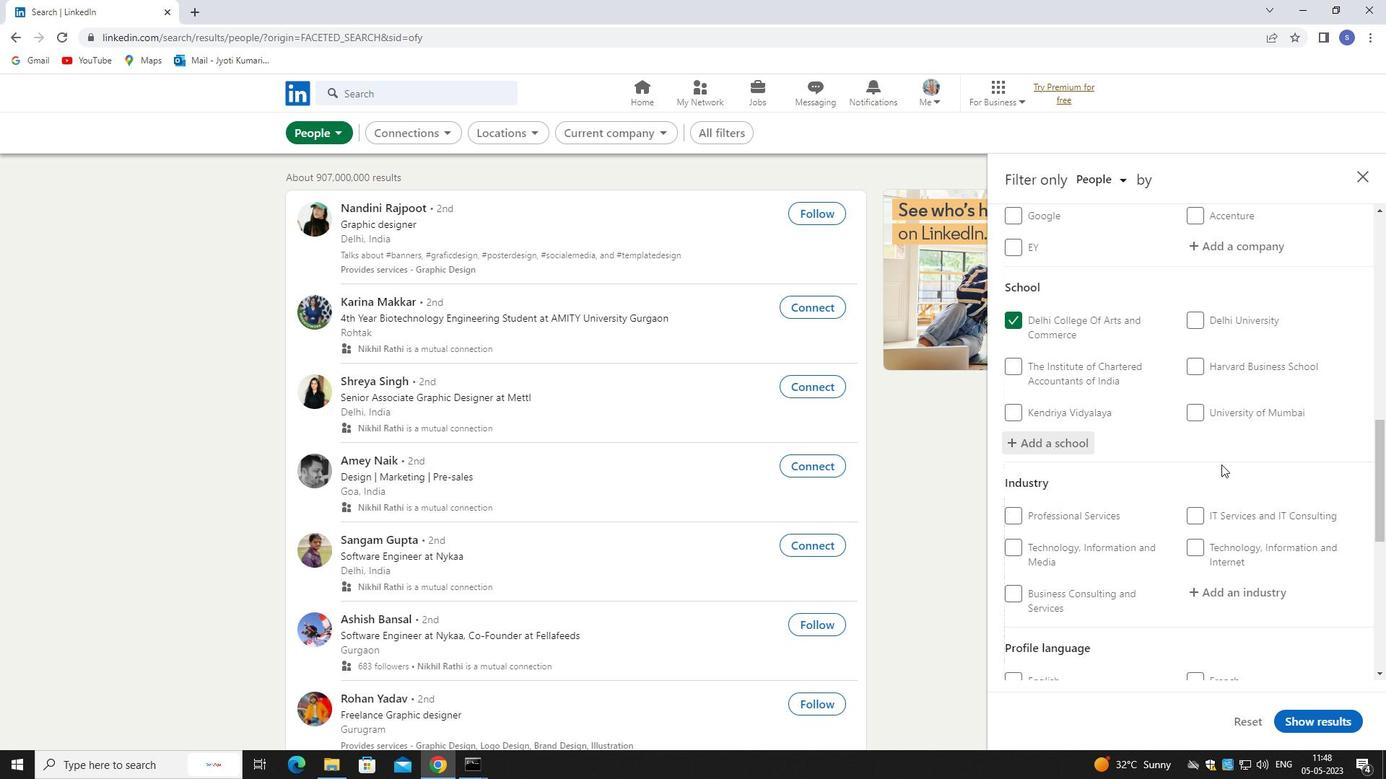 
Action: Mouse scrolled (1221, 465) with delta (0, 0)
Screenshot: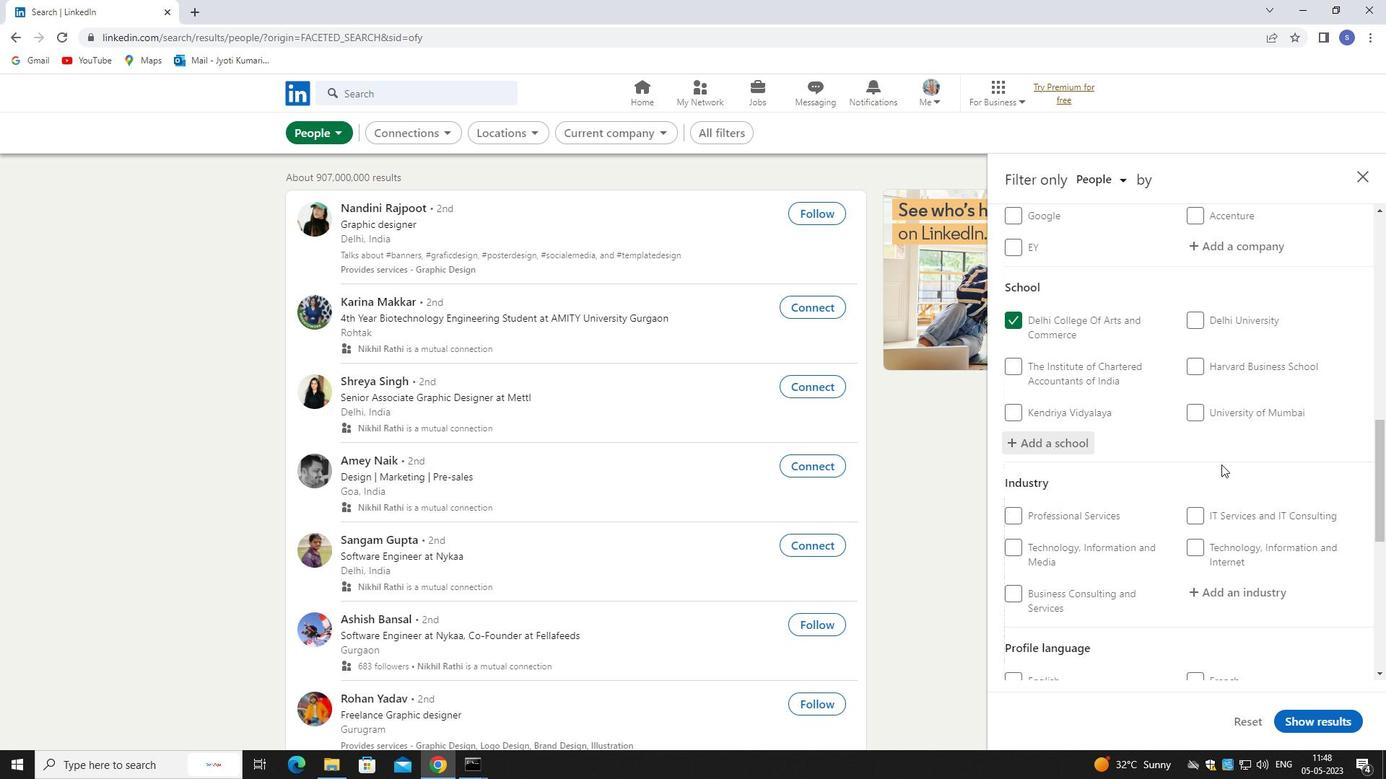 
Action: Mouse moved to (1221, 467)
Screenshot: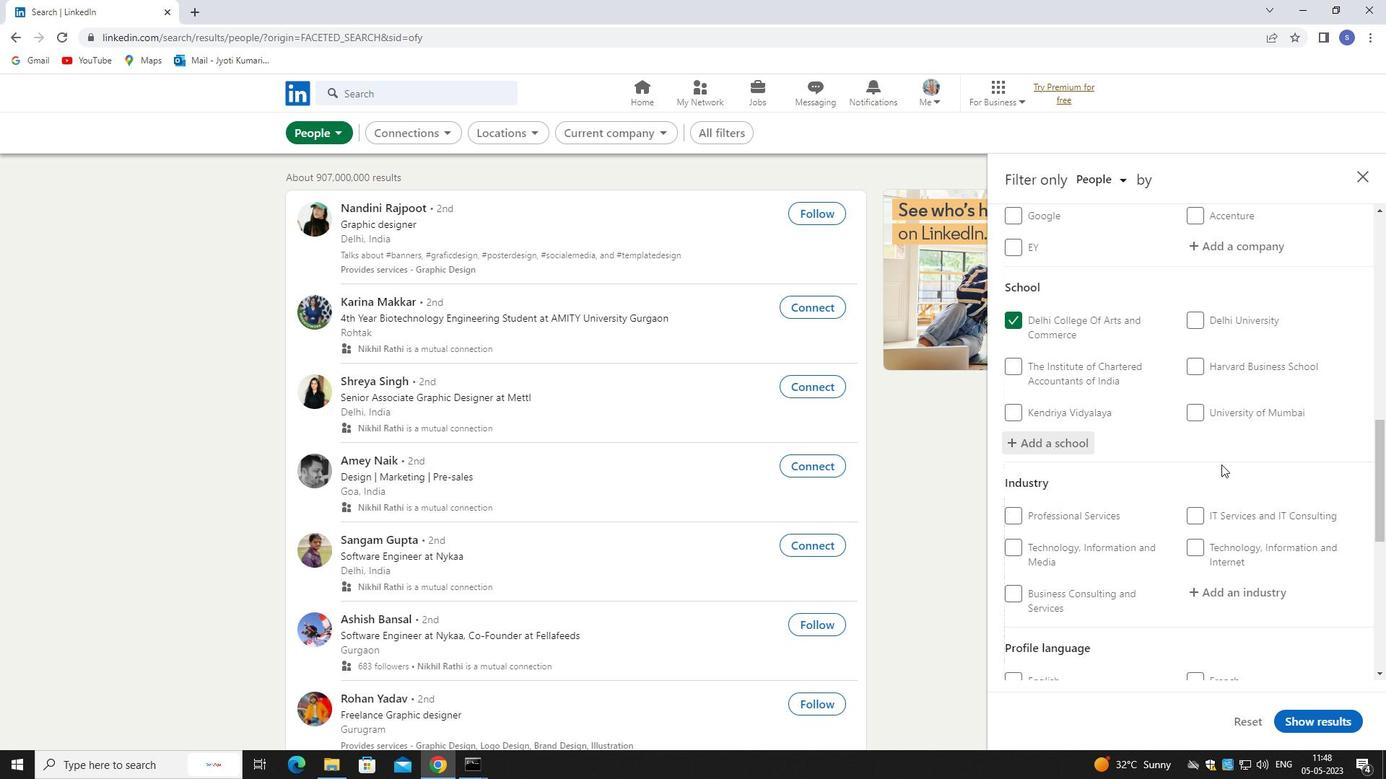 
Action: Mouse scrolled (1221, 466) with delta (0, 0)
Screenshot: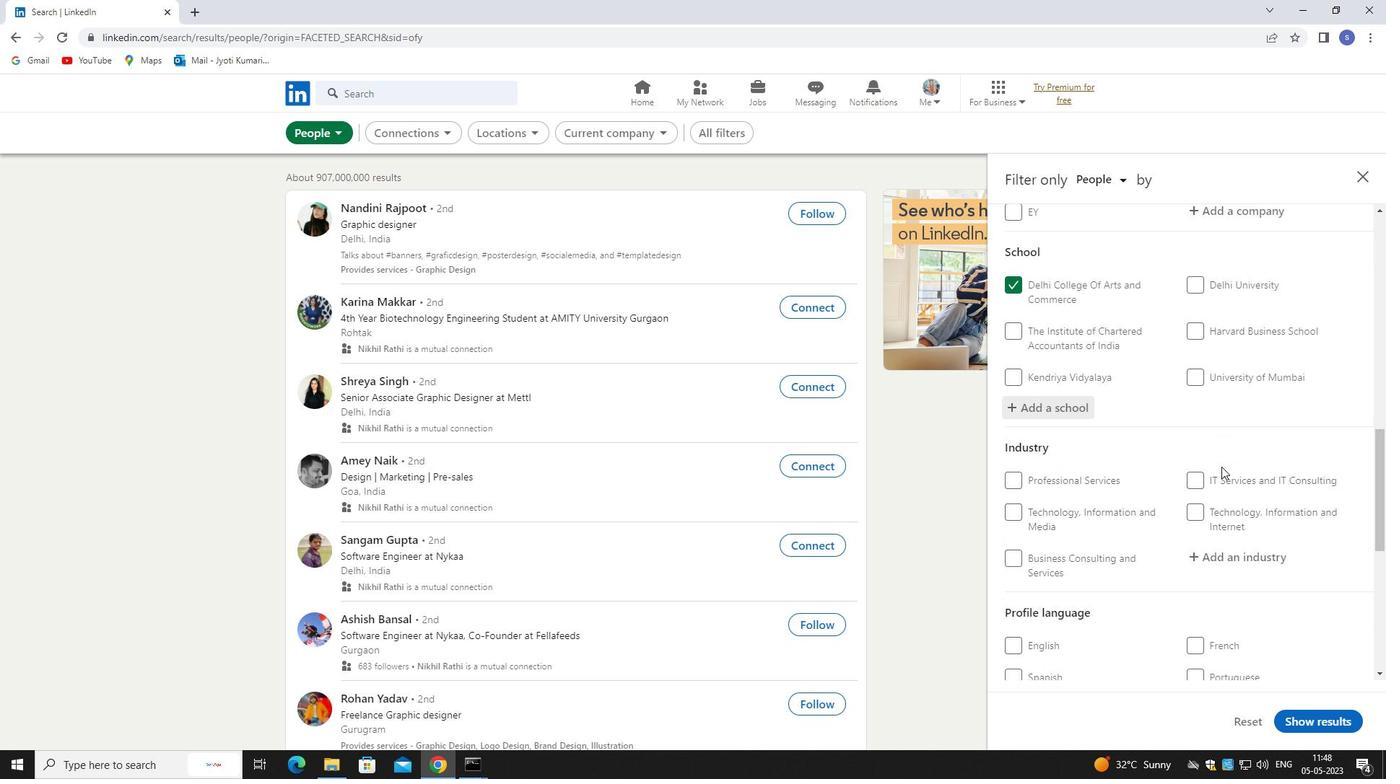 
Action: Mouse moved to (1245, 382)
Screenshot: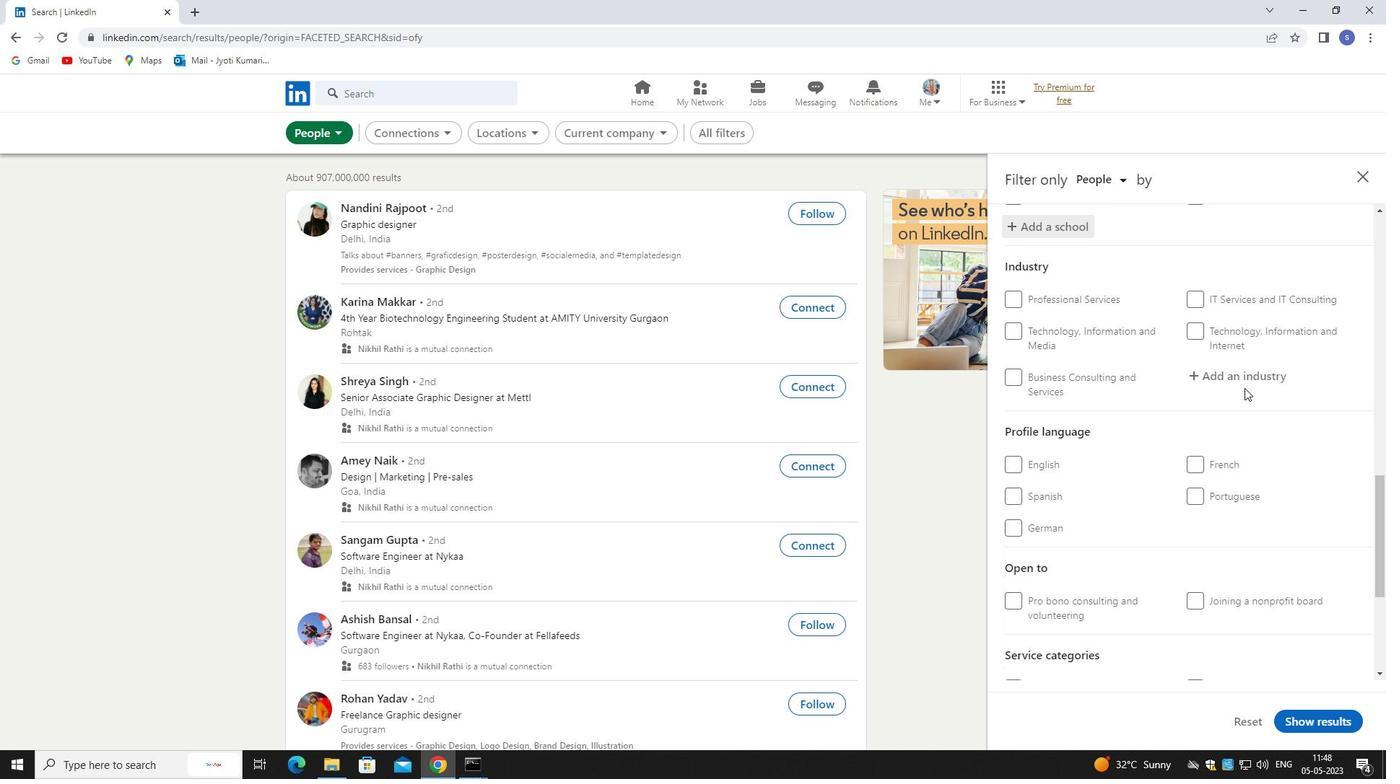 
Action: Mouse pressed left at (1245, 382)
Screenshot: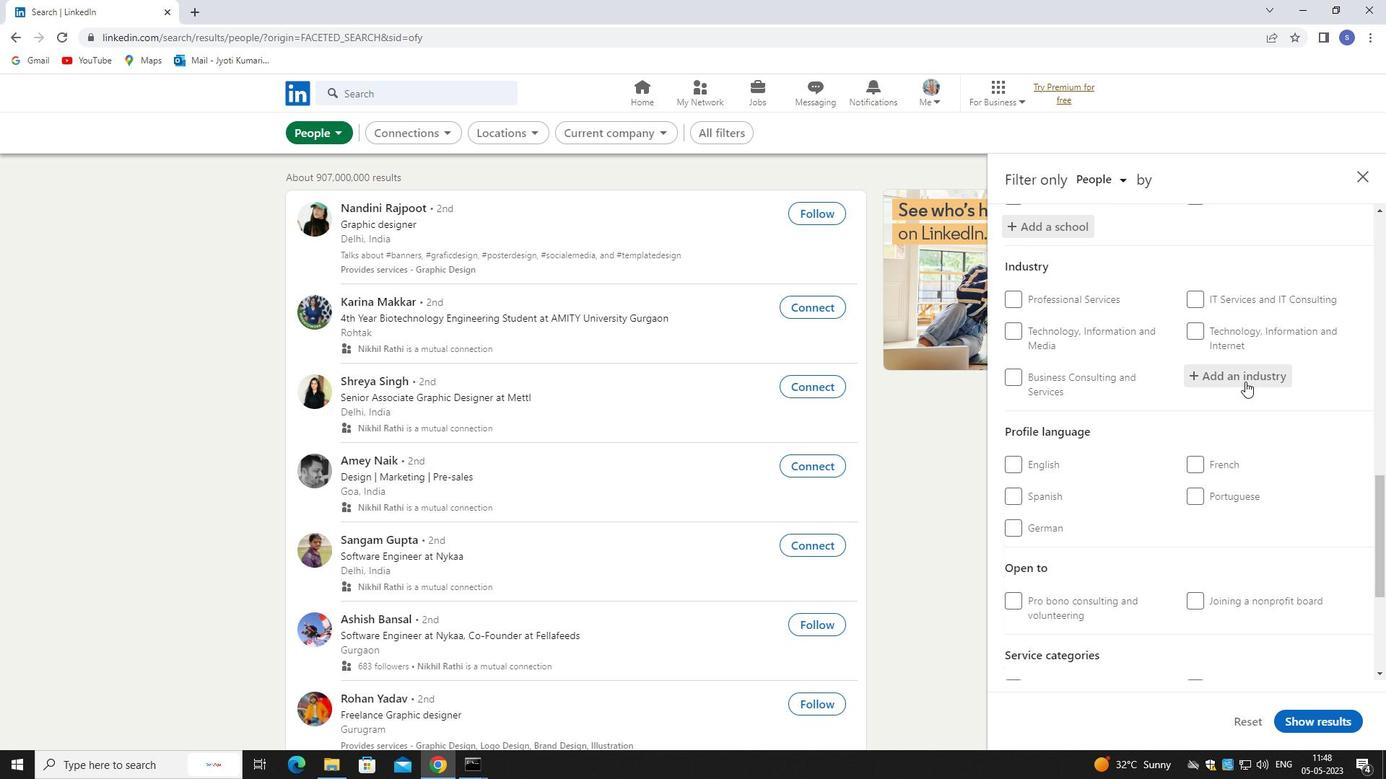 
Action: Key pressed TRUCK<Key.space>TRANS
Screenshot: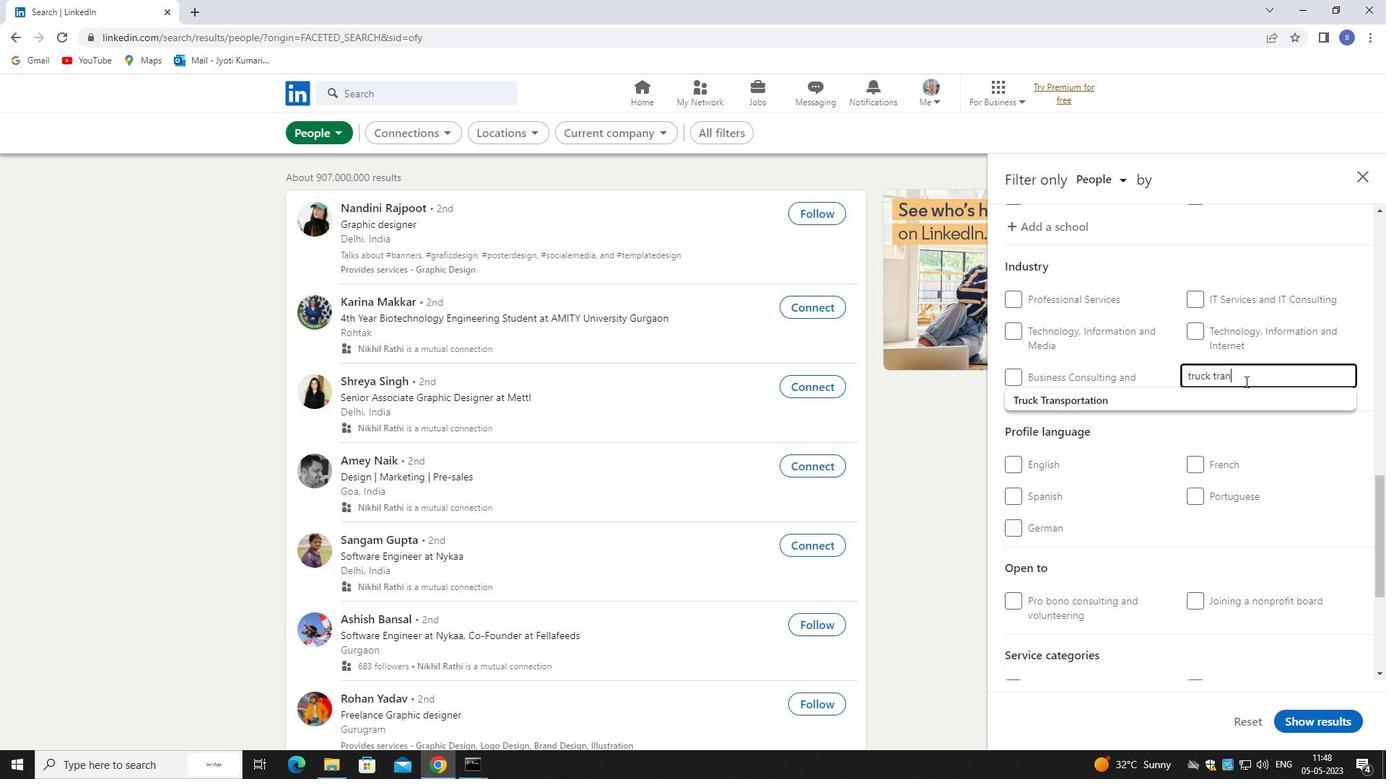 
Action: Mouse moved to (1245, 398)
Screenshot: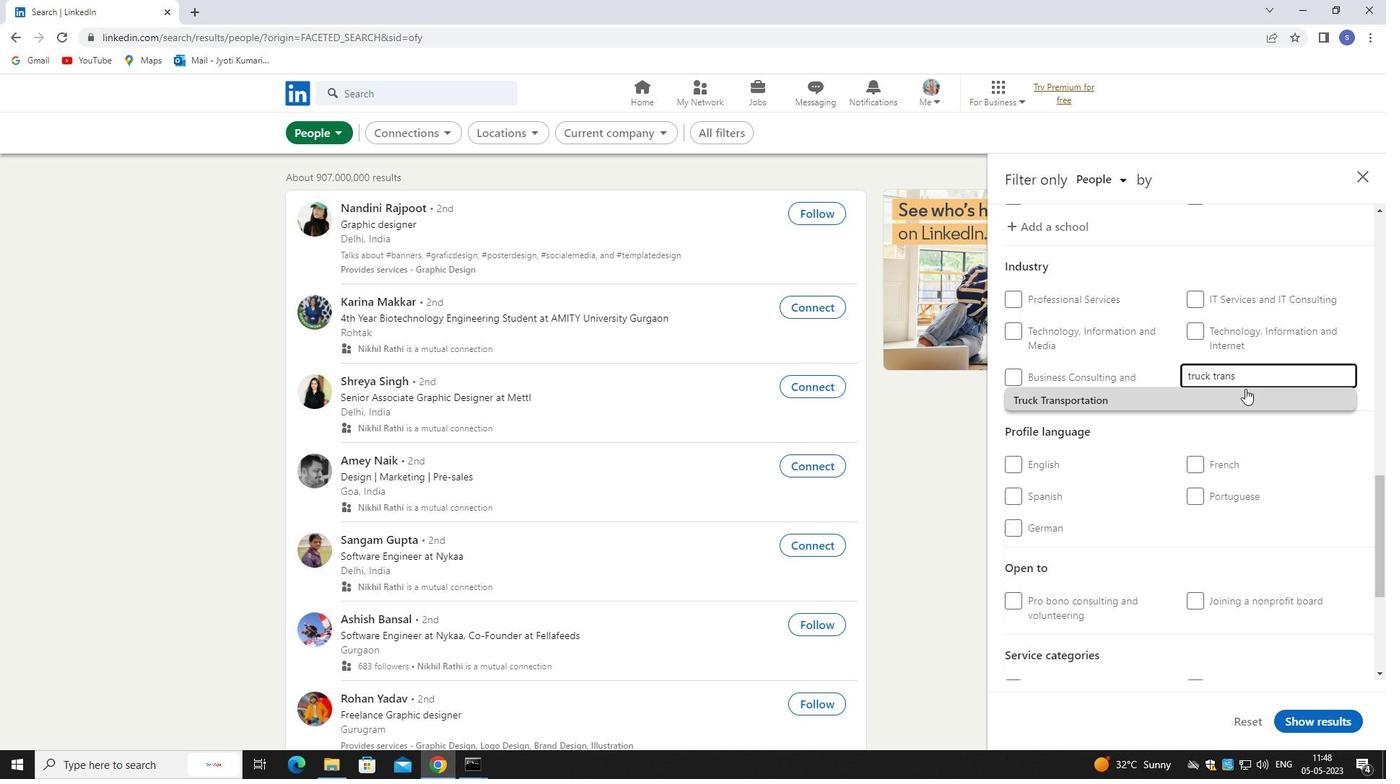 
Action: Mouse pressed left at (1245, 398)
Screenshot: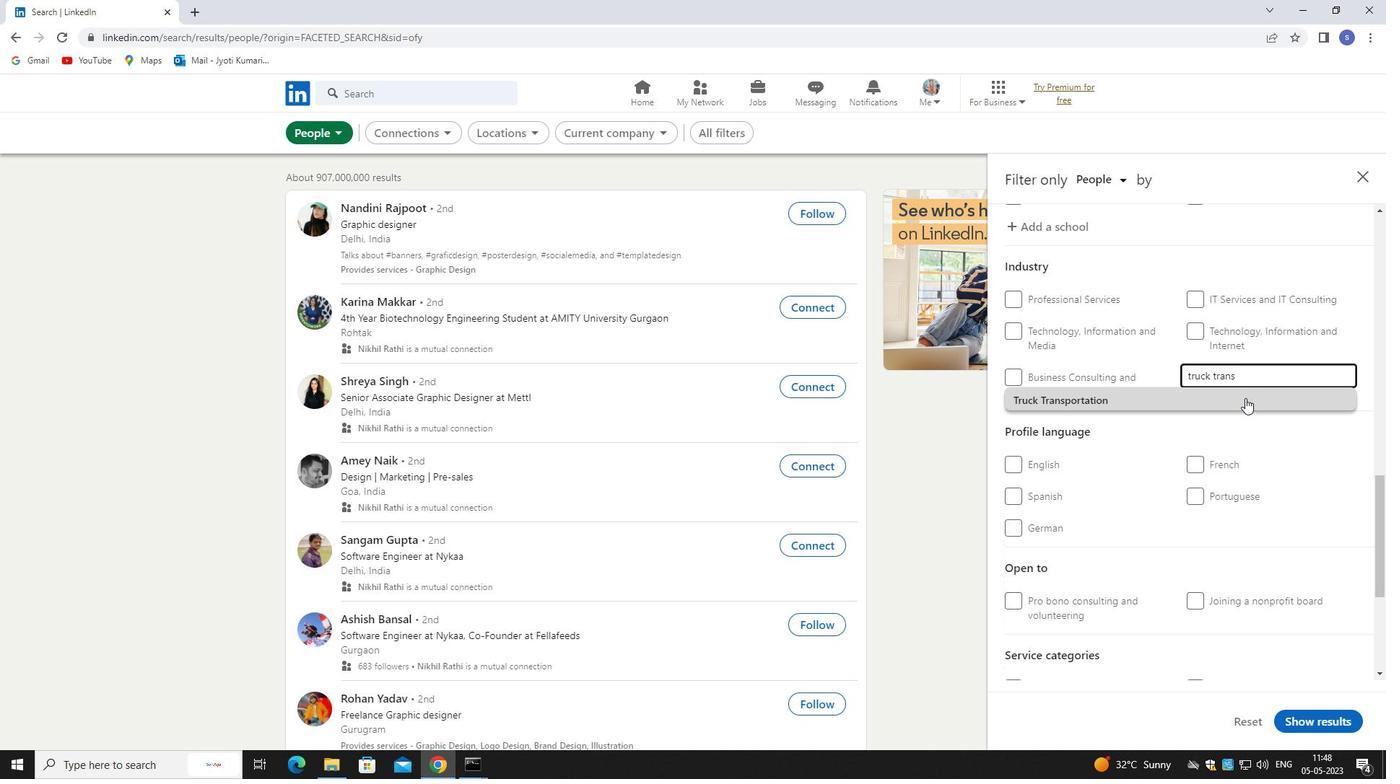 
Action: Mouse moved to (1200, 502)
Screenshot: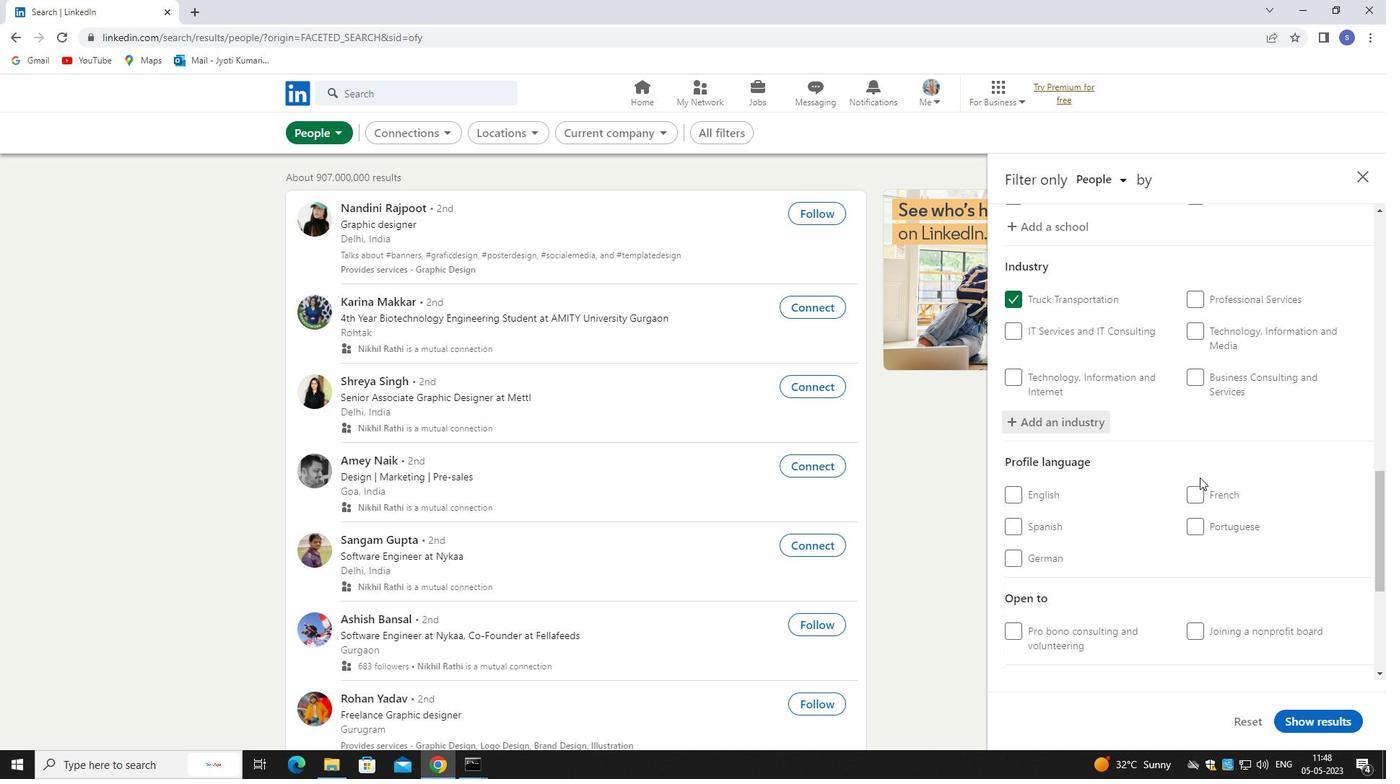 
Action: Mouse scrolled (1200, 501) with delta (0, 0)
Screenshot: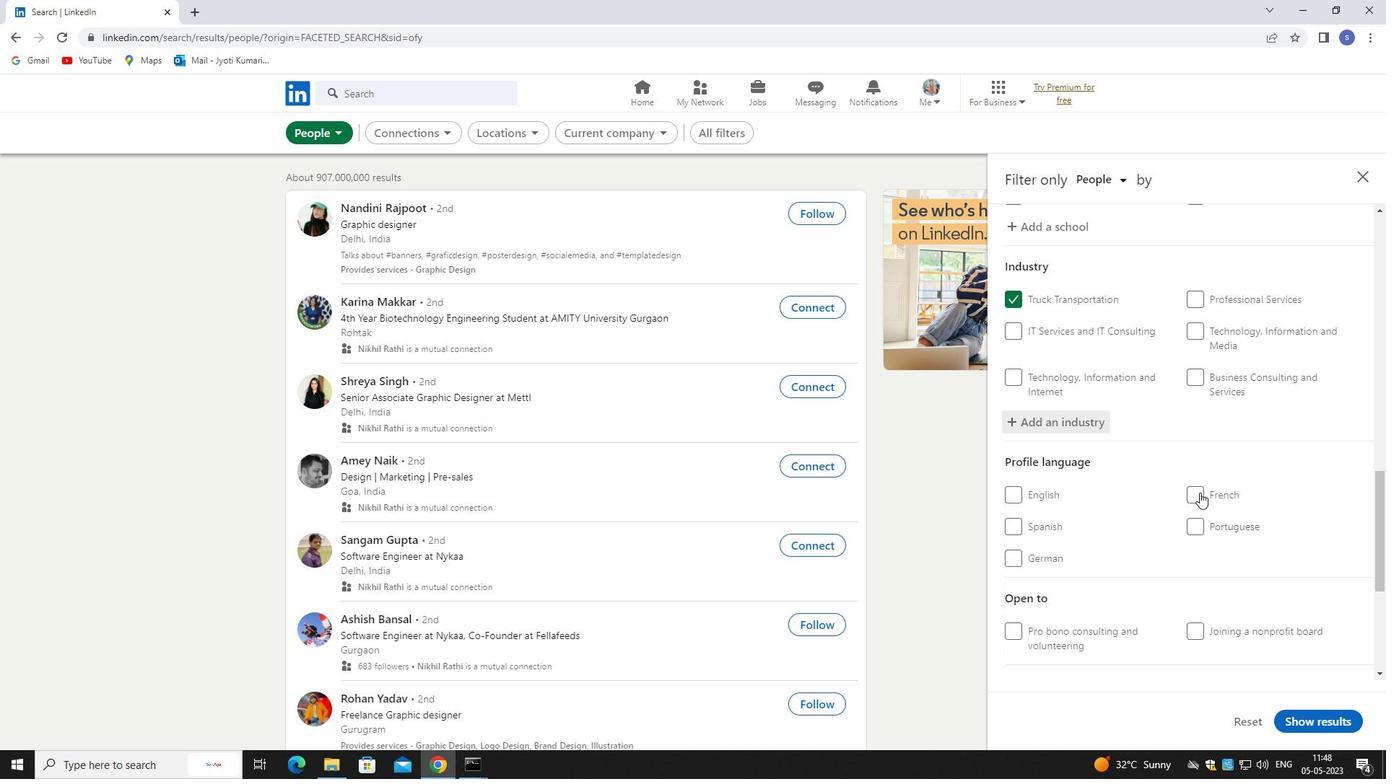 
Action: Mouse moved to (1204, 514)
Screenshot: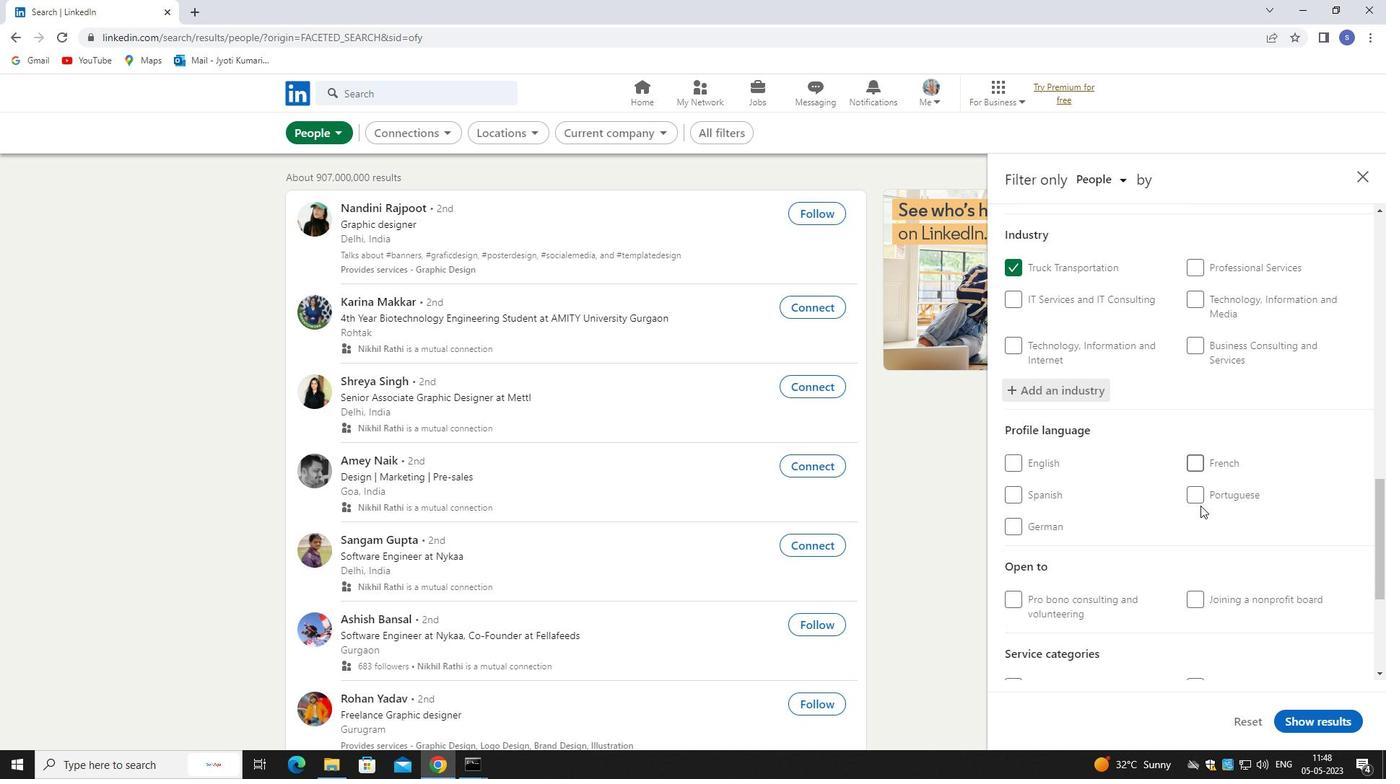 
Action: Mouse scrolled (1204, 513) with delta (0, 0)
Screenshot: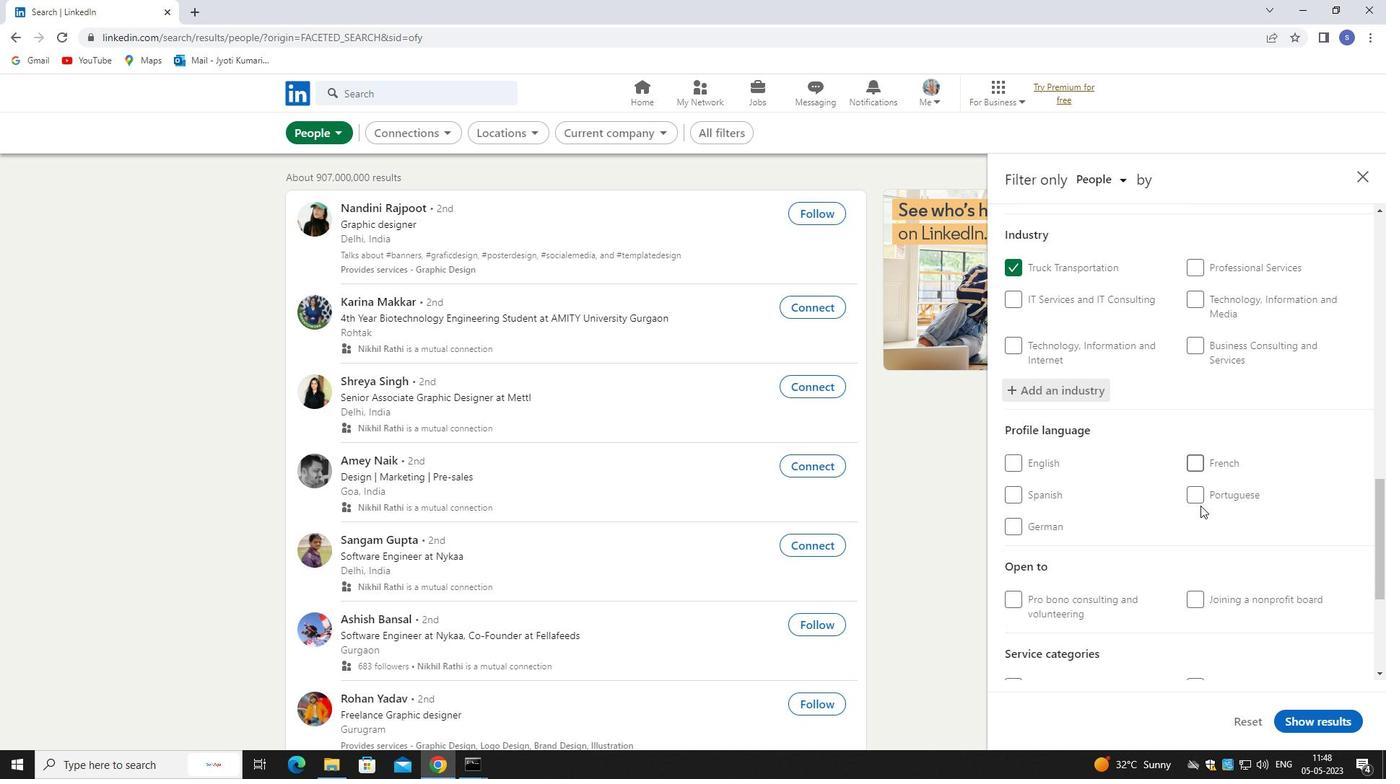 
Action: Mouse moved to (1221, 569)
Screenshot: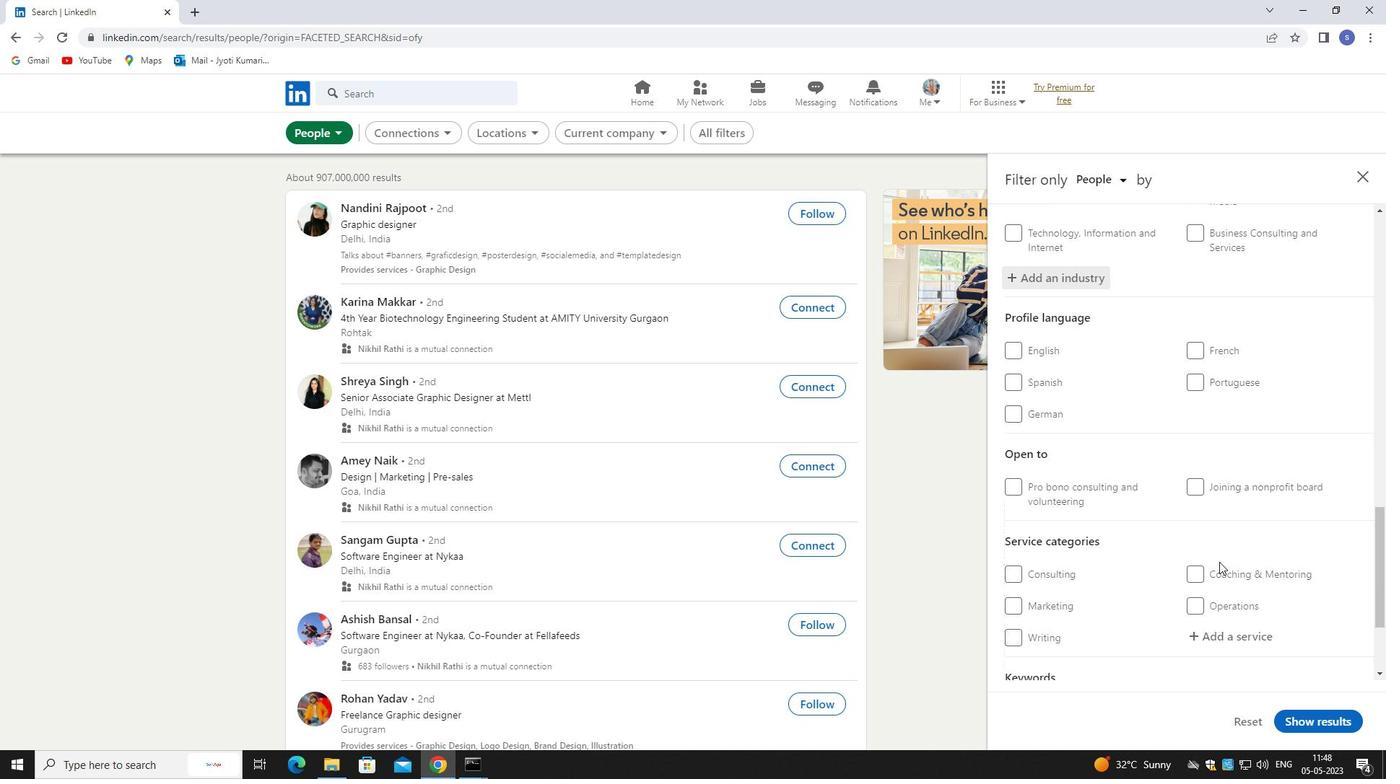 
Action: Mouse scrolled (1221, 569) with delta (0, 0)
Screenshot: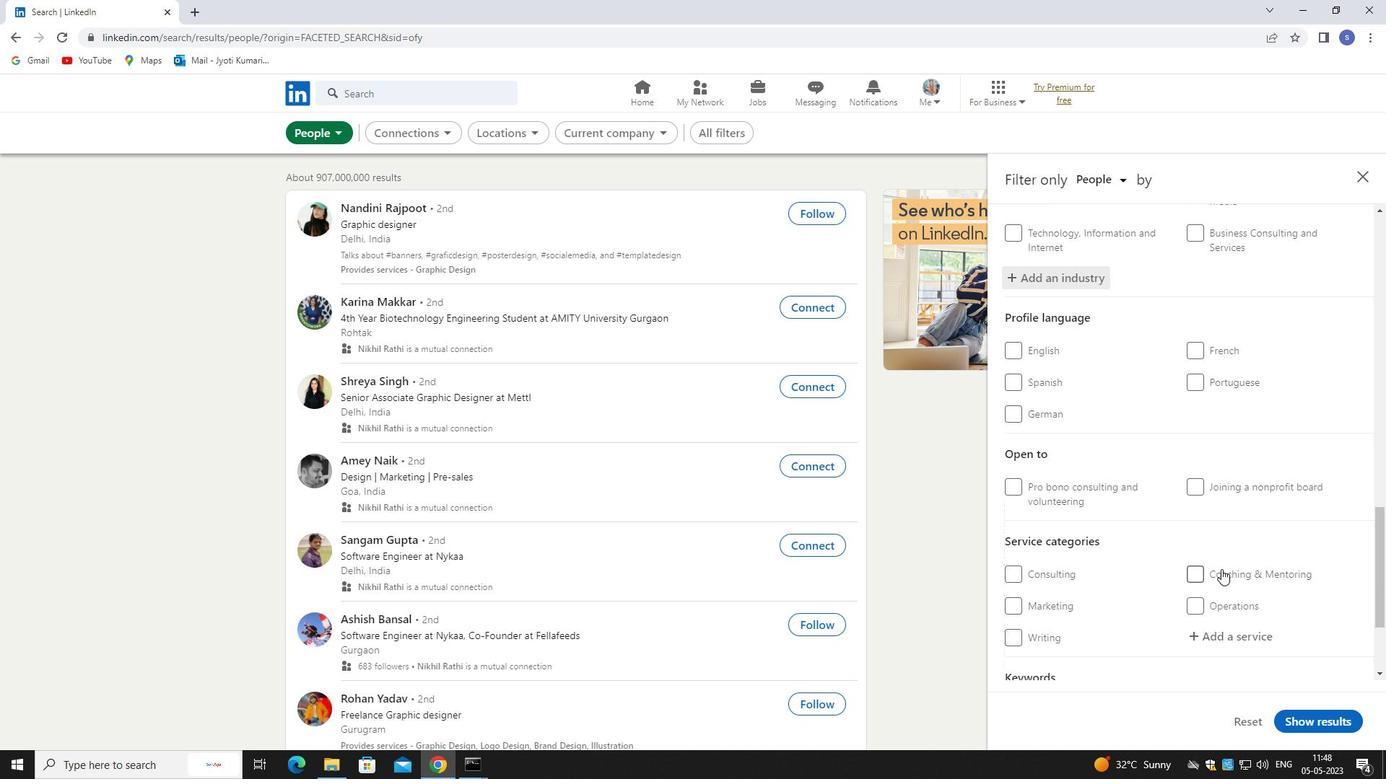 
Action: Mouse moved to (1221, 564)
Screenshot: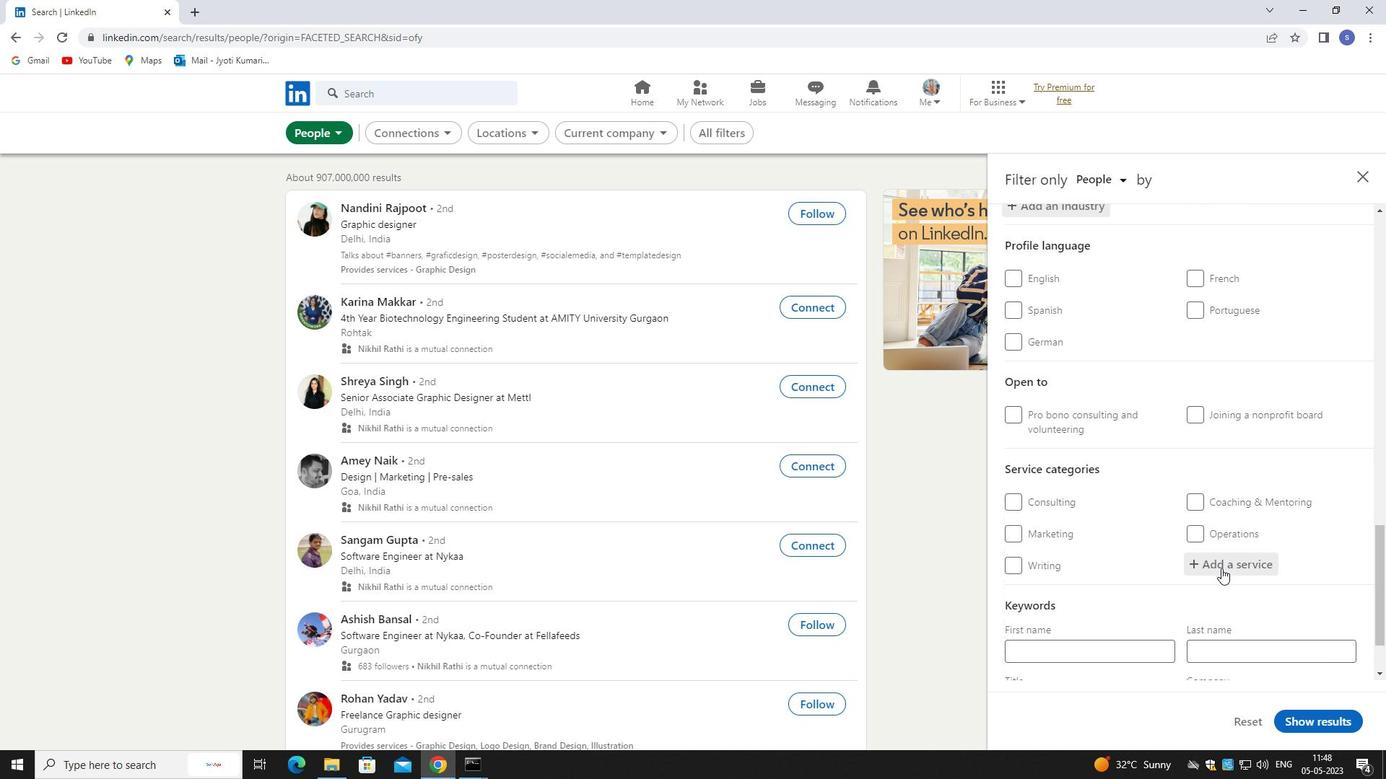 
Action: Mouse pressed left at (1221, 564)
Screenshot: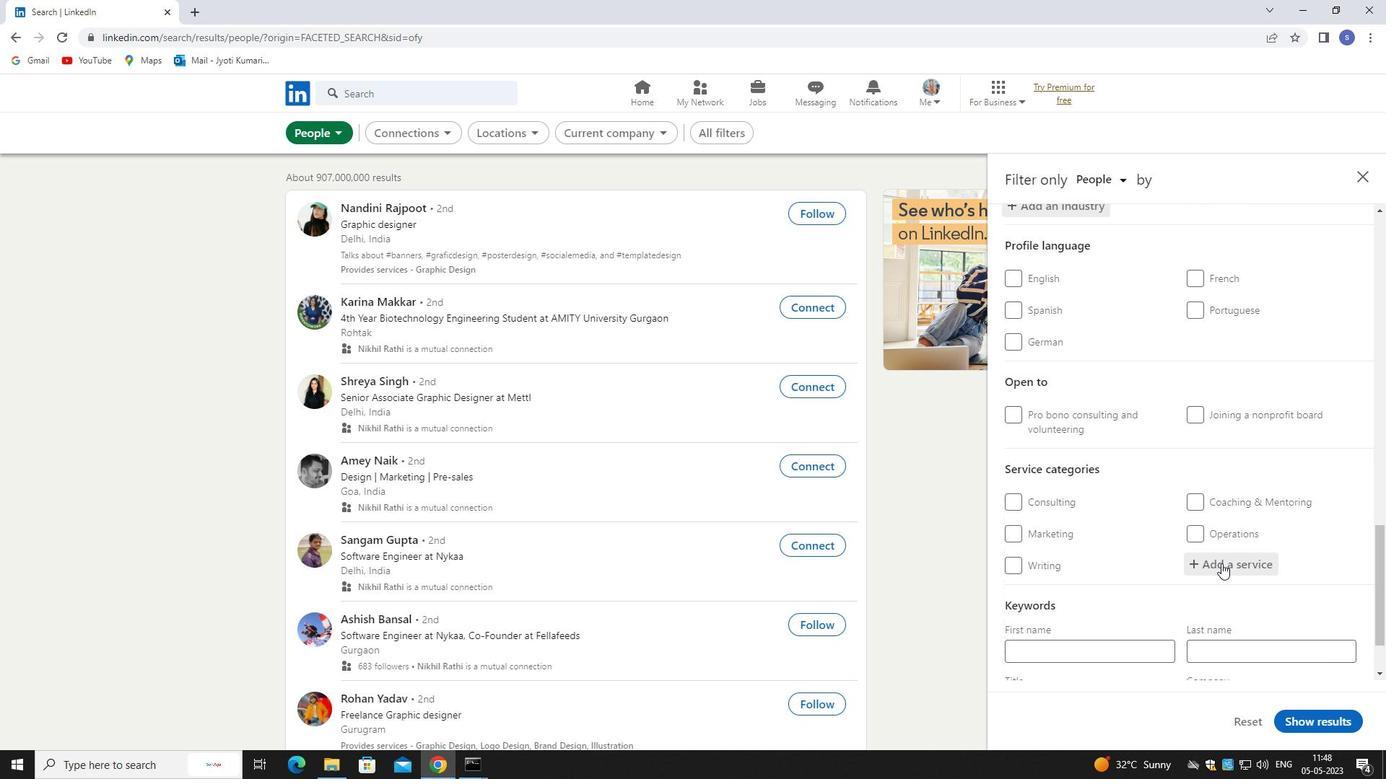 
Action: Mouse moved to (1026, 339)
Screenshot: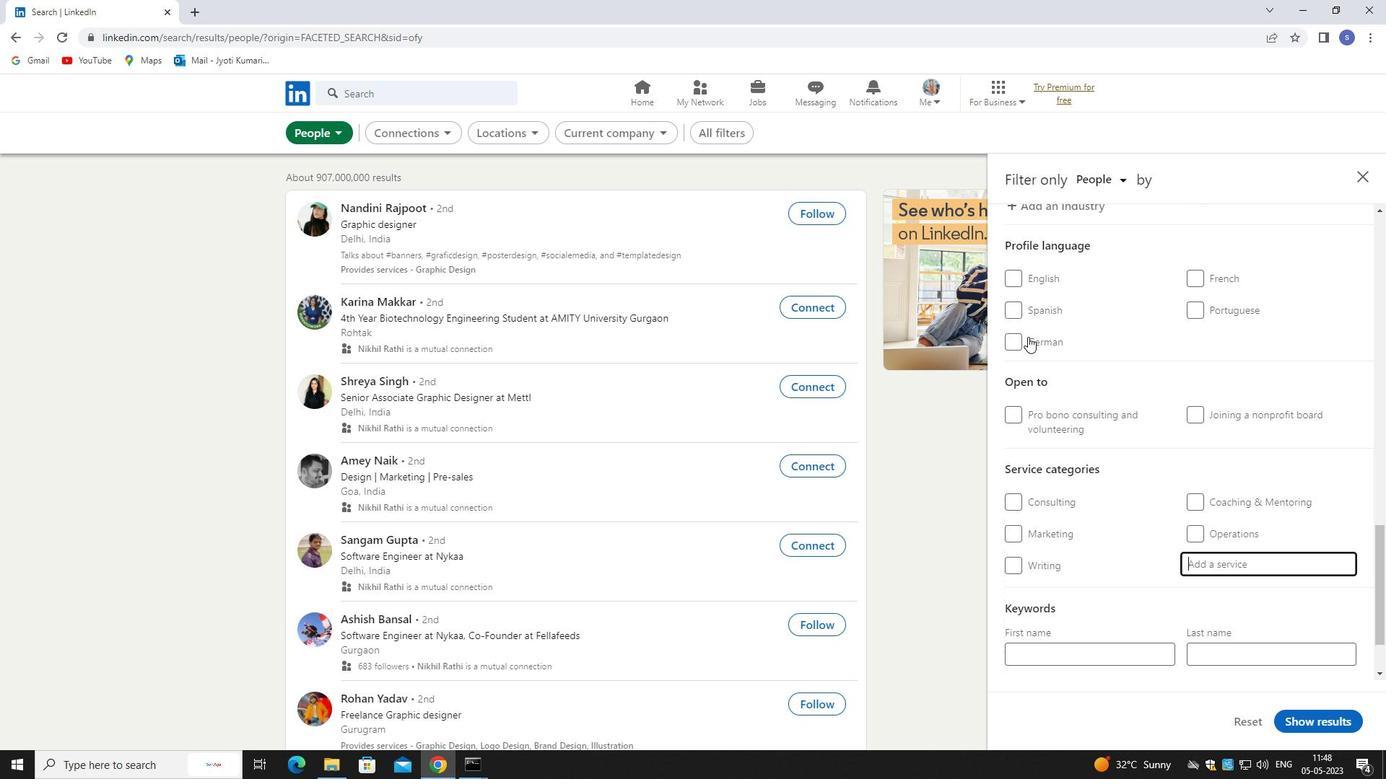 
Action: Mouse pressed left at (1026, 339)
Screenshot: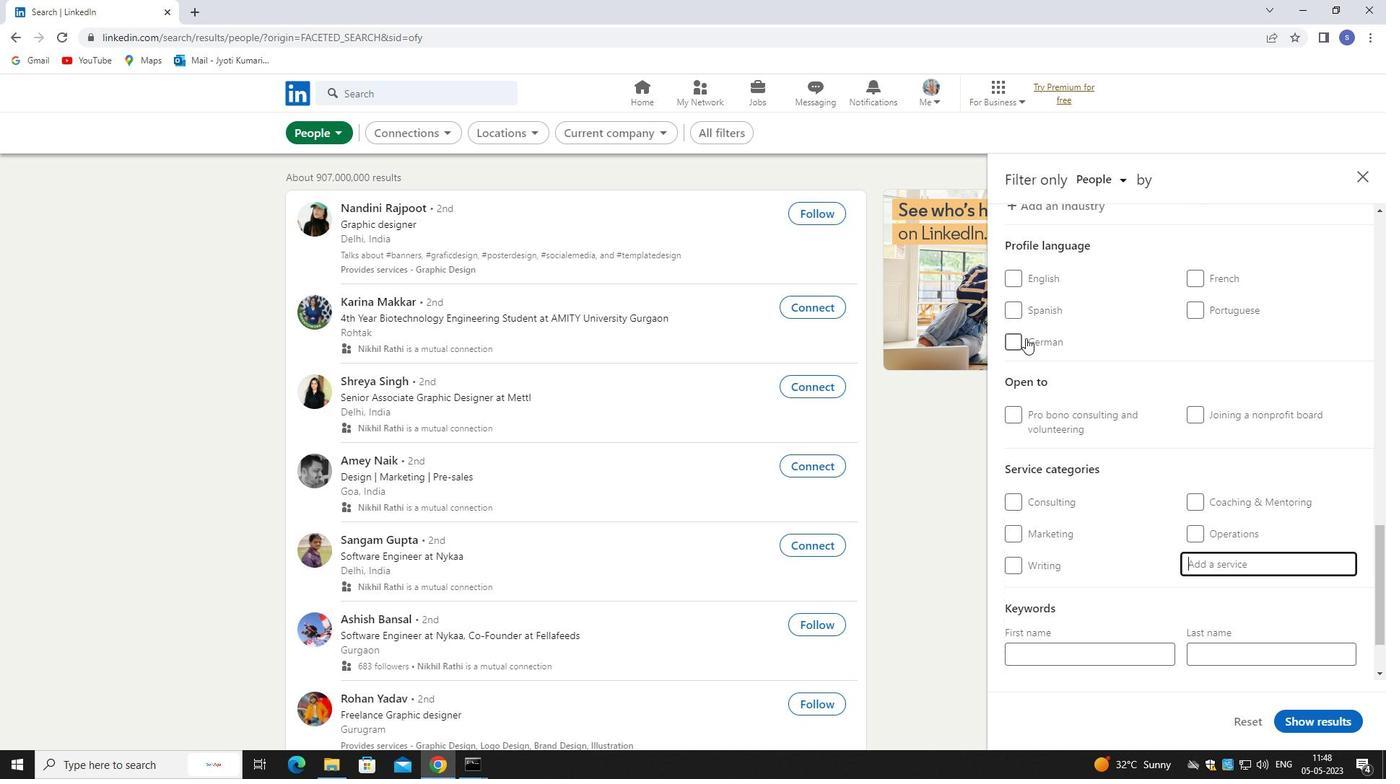 
Action: Mouse moved to (1294, 569)
Screenshot: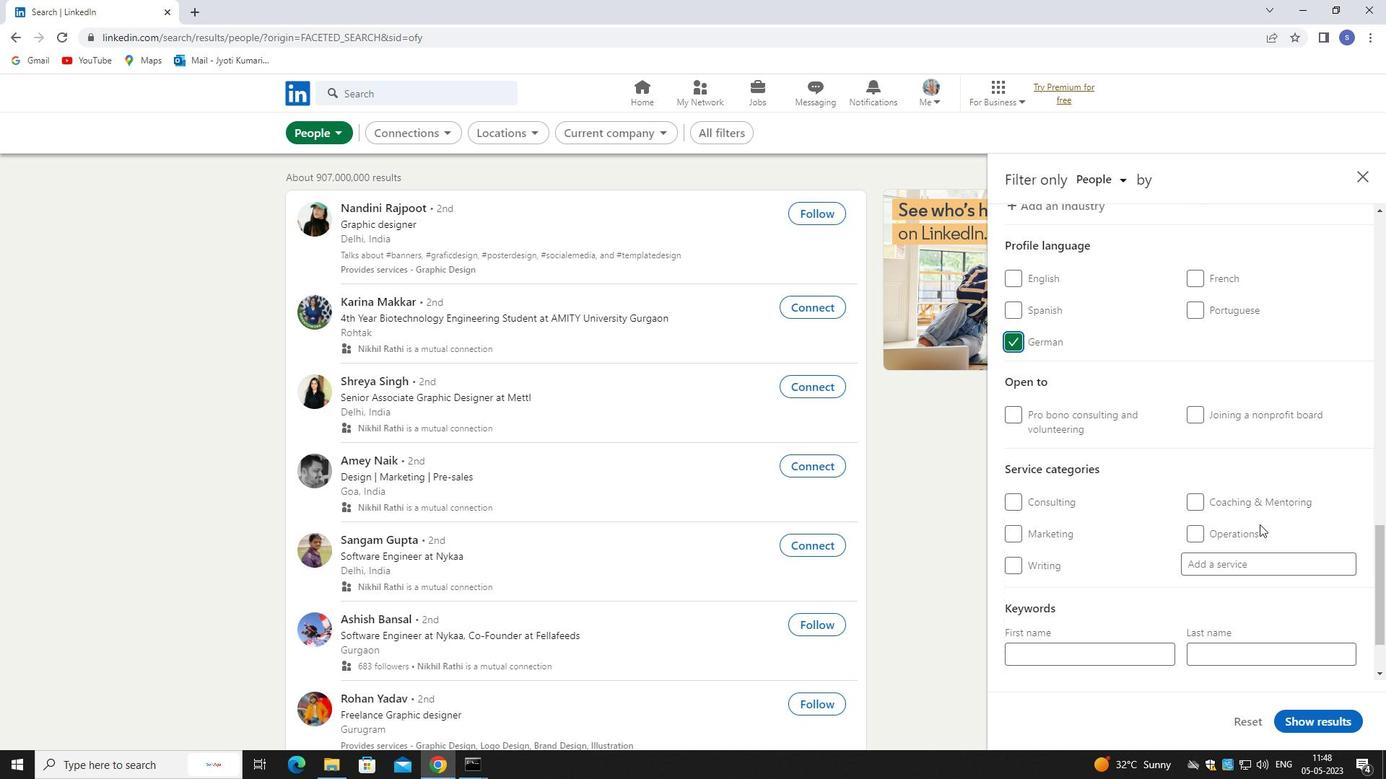 
Action: Mouse pressed left at (1294, 569)
Screenshot: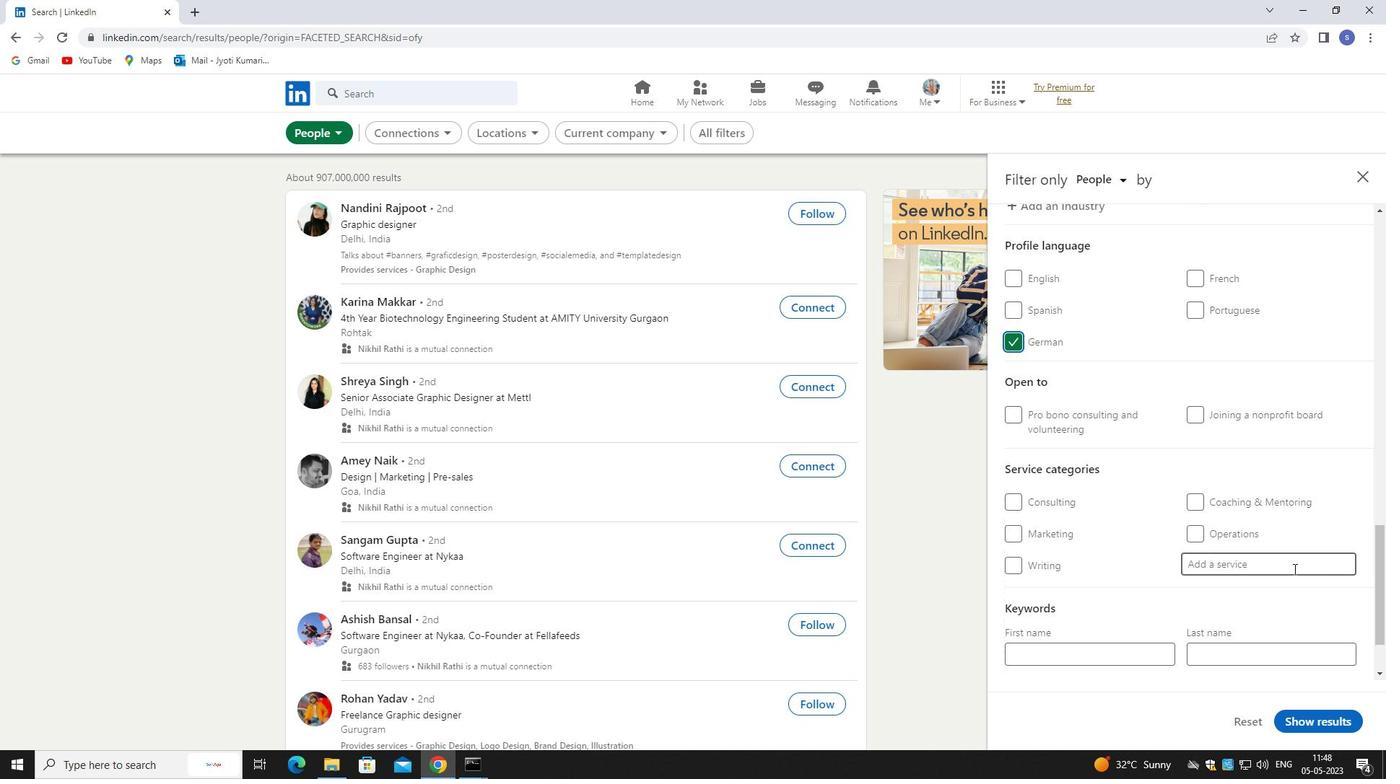 
Action: Key pressed COACHING
Screenshot: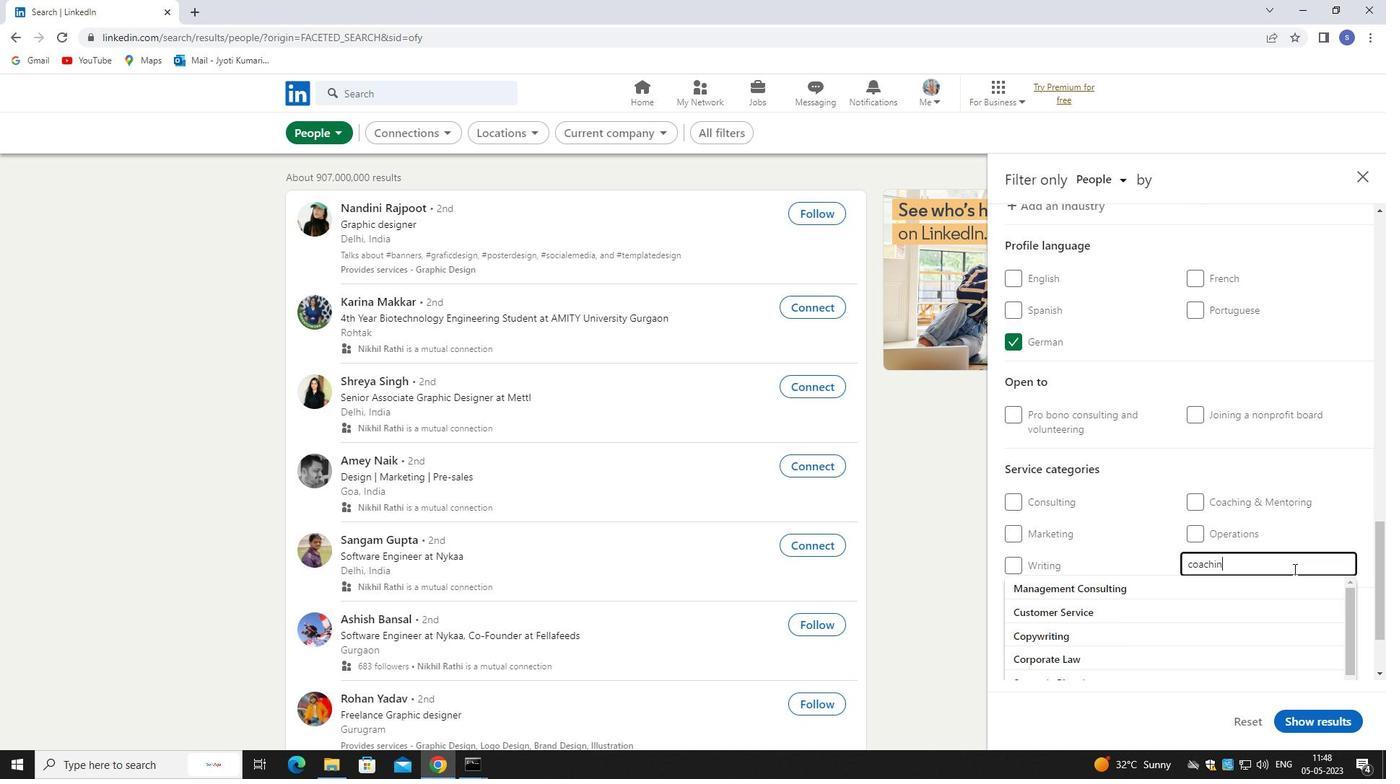
Action: Mouse moved to (1254, 594)
Screenshot: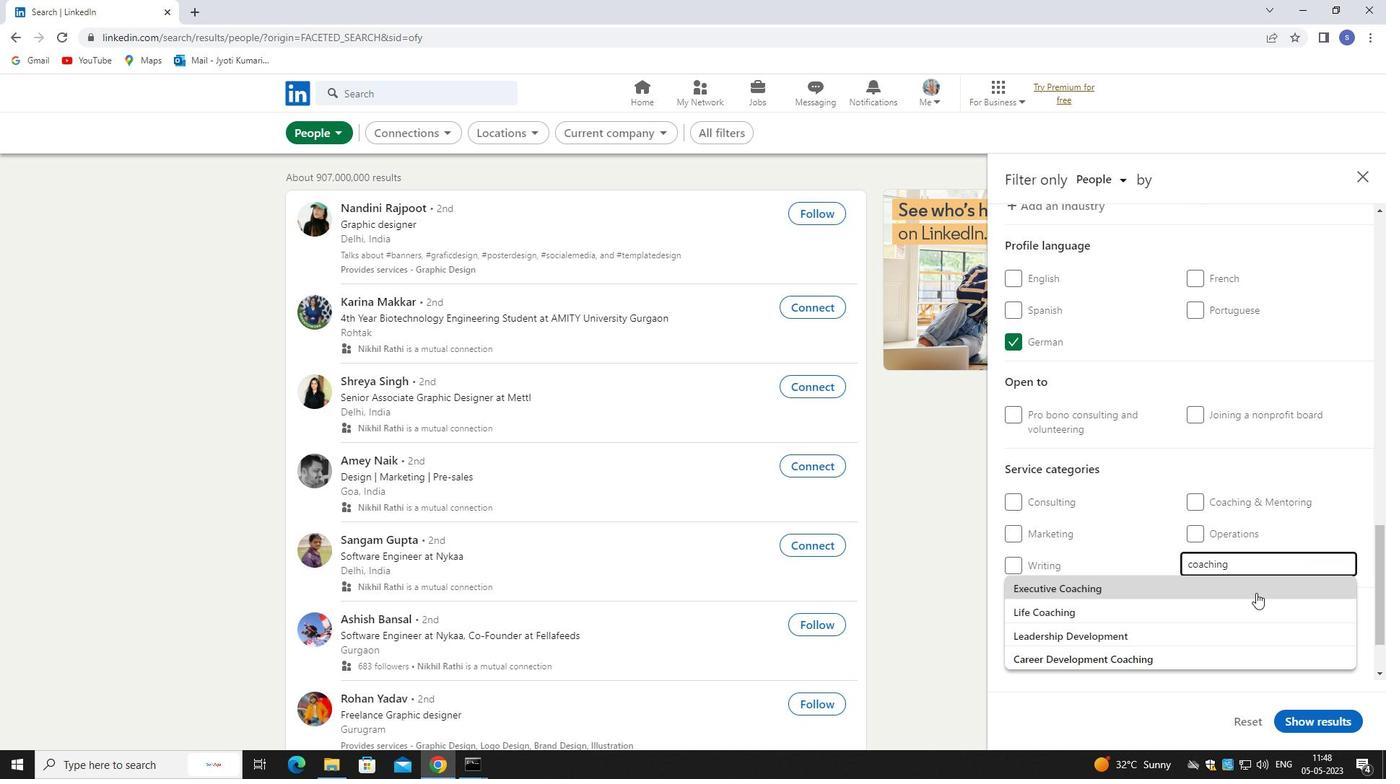 
Action: Key pressed <Key.space><Key.shift><Key.shift><Key.shift><Key.shift><Key.shift><Key.shift><Key.shift><Key.shift><Key.shift>MONITORING
Screenshot: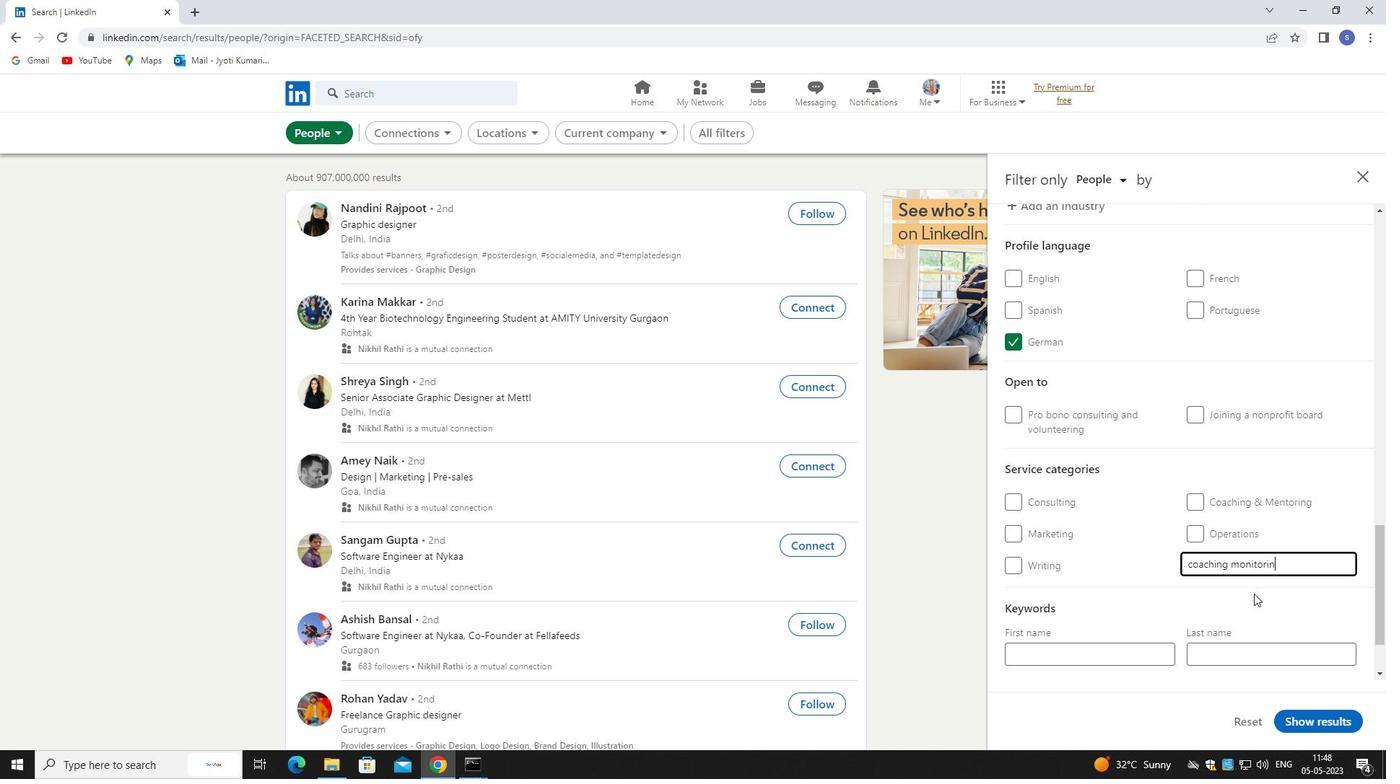 
Action: Mouse moved to (1239, 582)
Screenshot: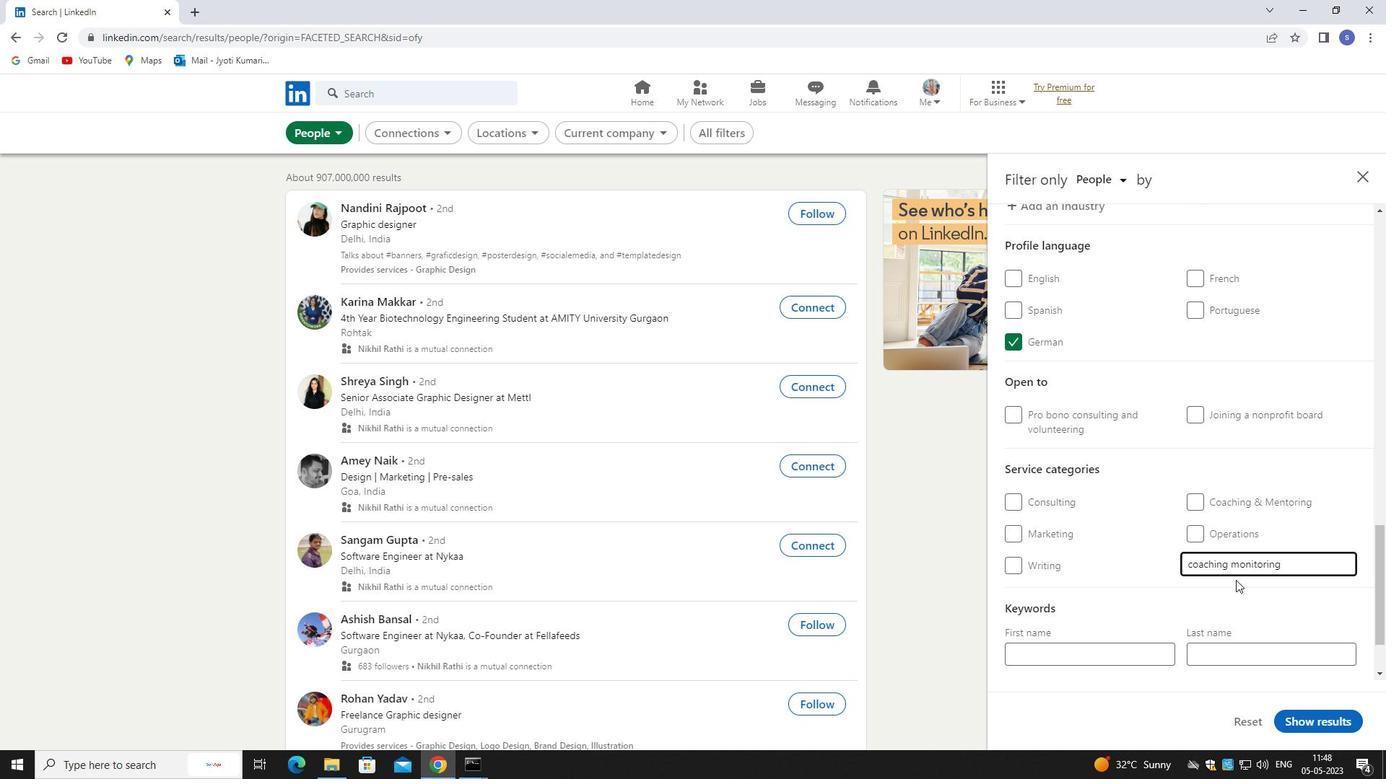 
Action: Mouse scrolled (1239, 582) with delta (0, 0)
Screenshot: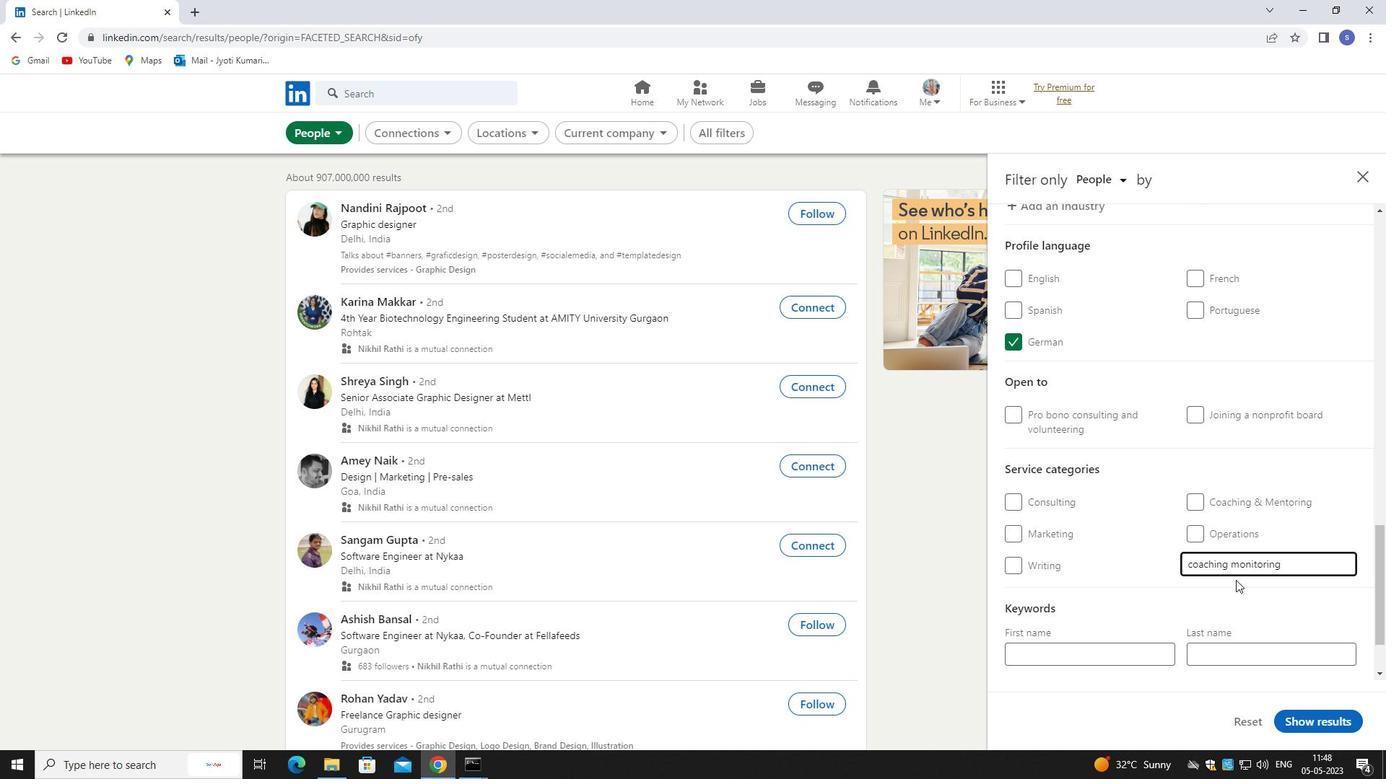 
Action: Mouse moved to (1243, 583)
Screenshot: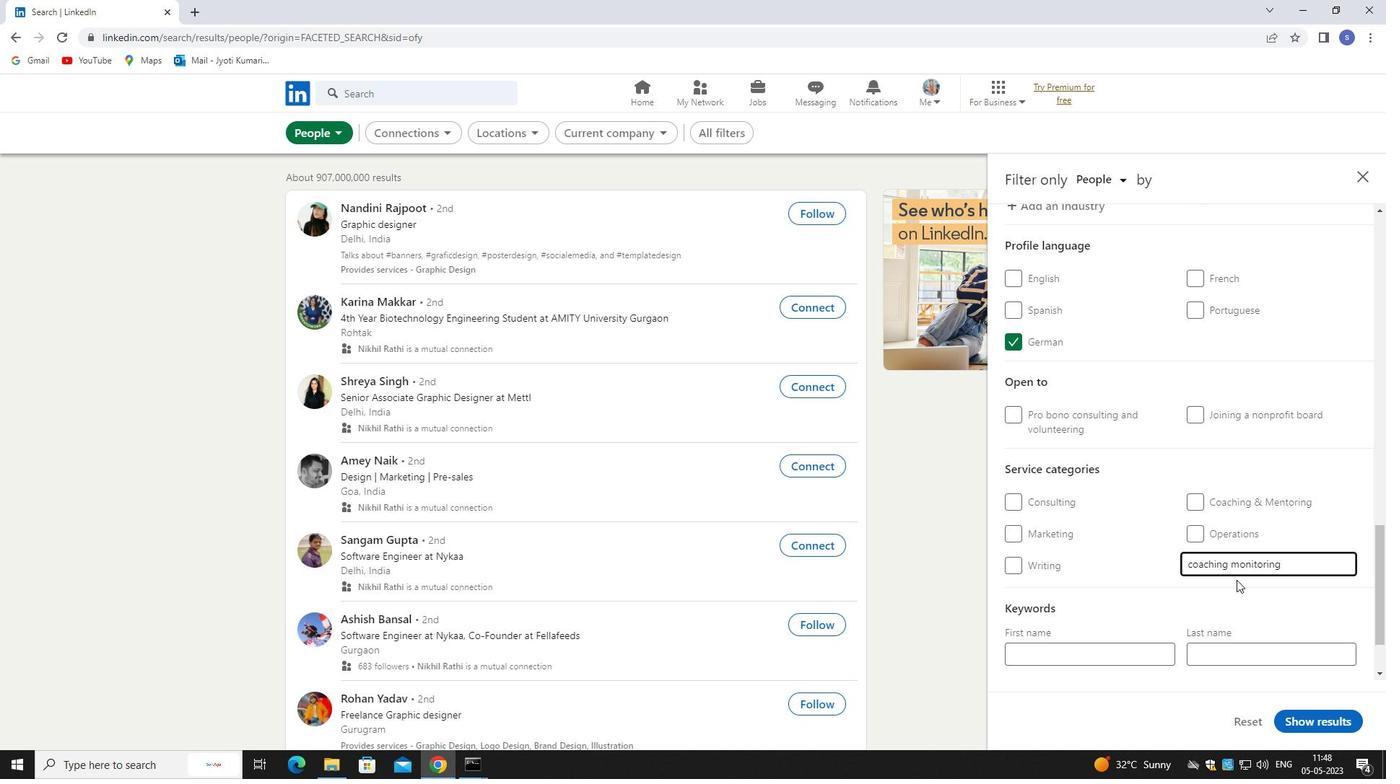 
Action: Mouse scrolled (1243, 582) with delta (0, 0)
Screenshot: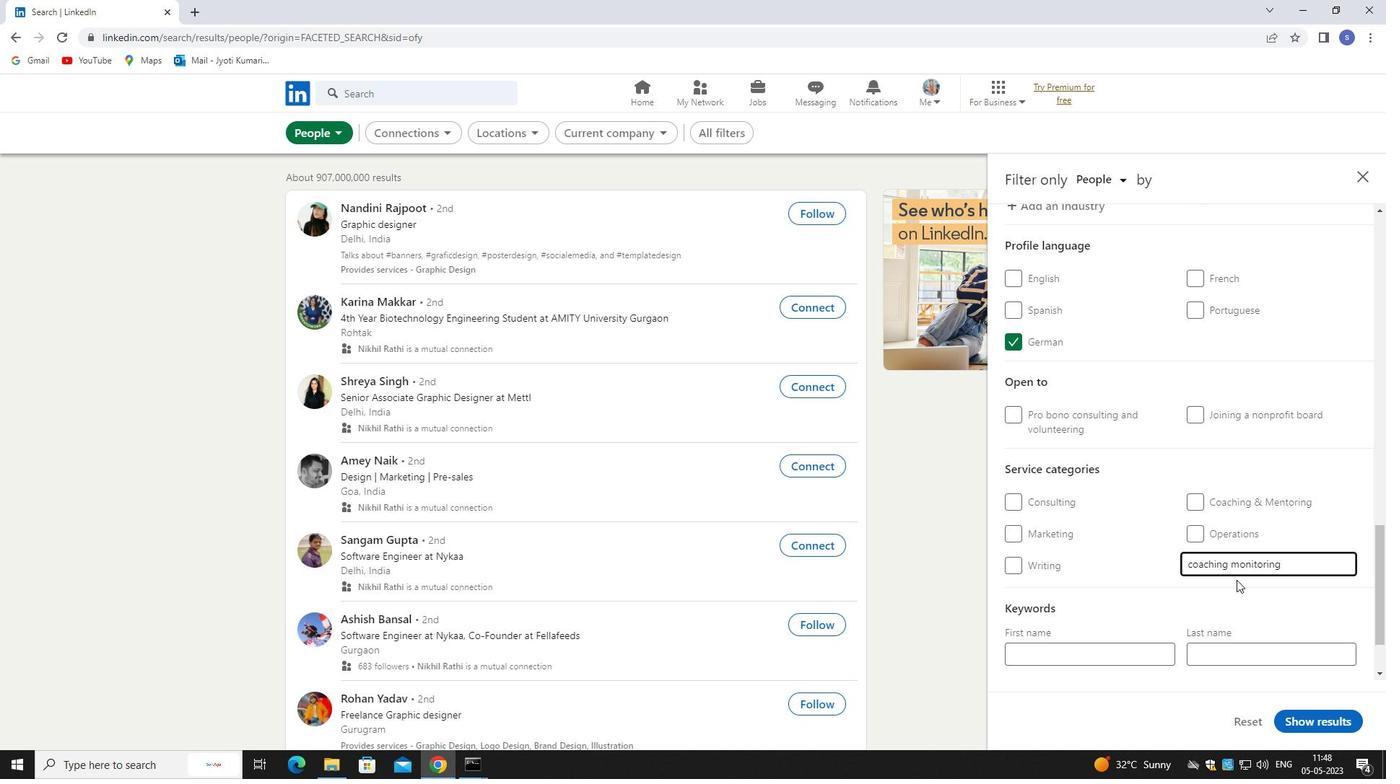 
Action: Mouse scrolled (1243, 582) with delta (0, 0)
Screenshot: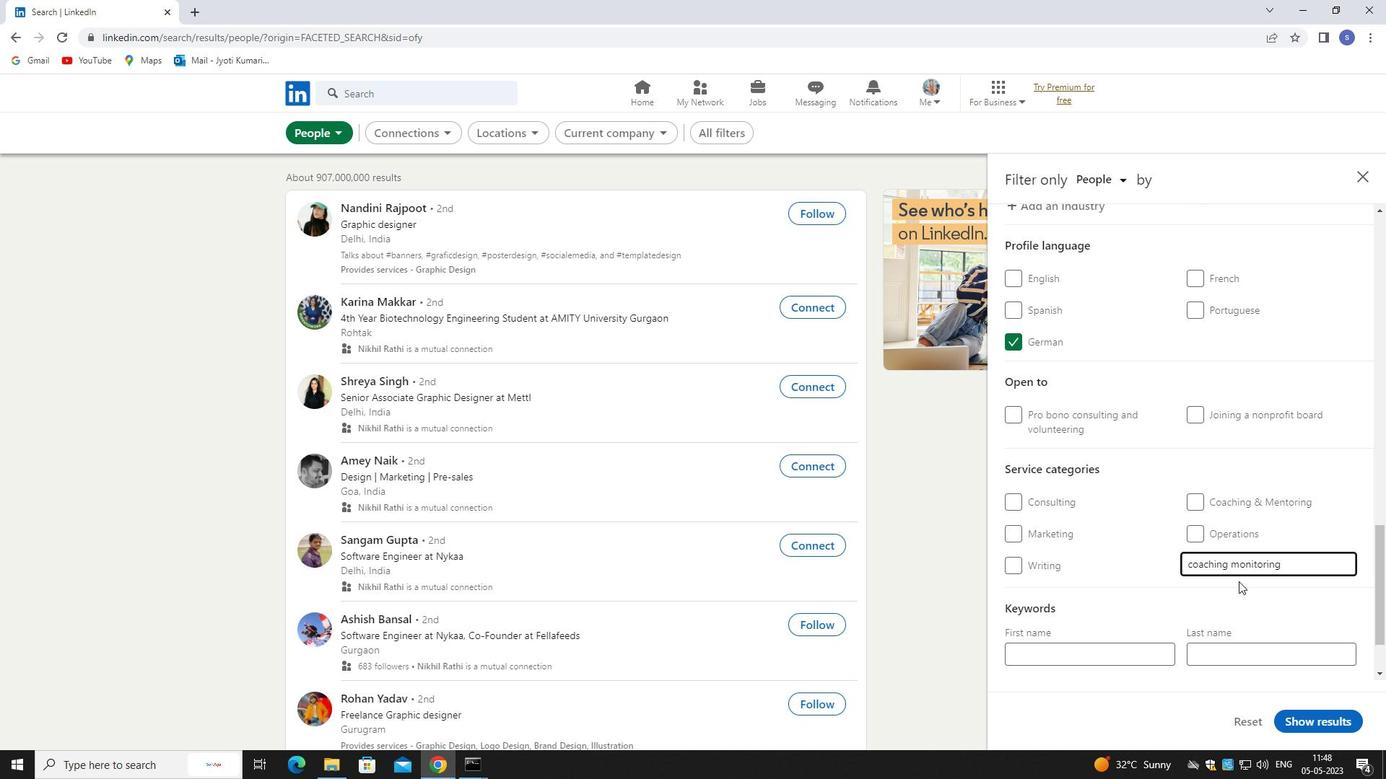 
Action: Mouse moved to (1130, 618)
Screenshot: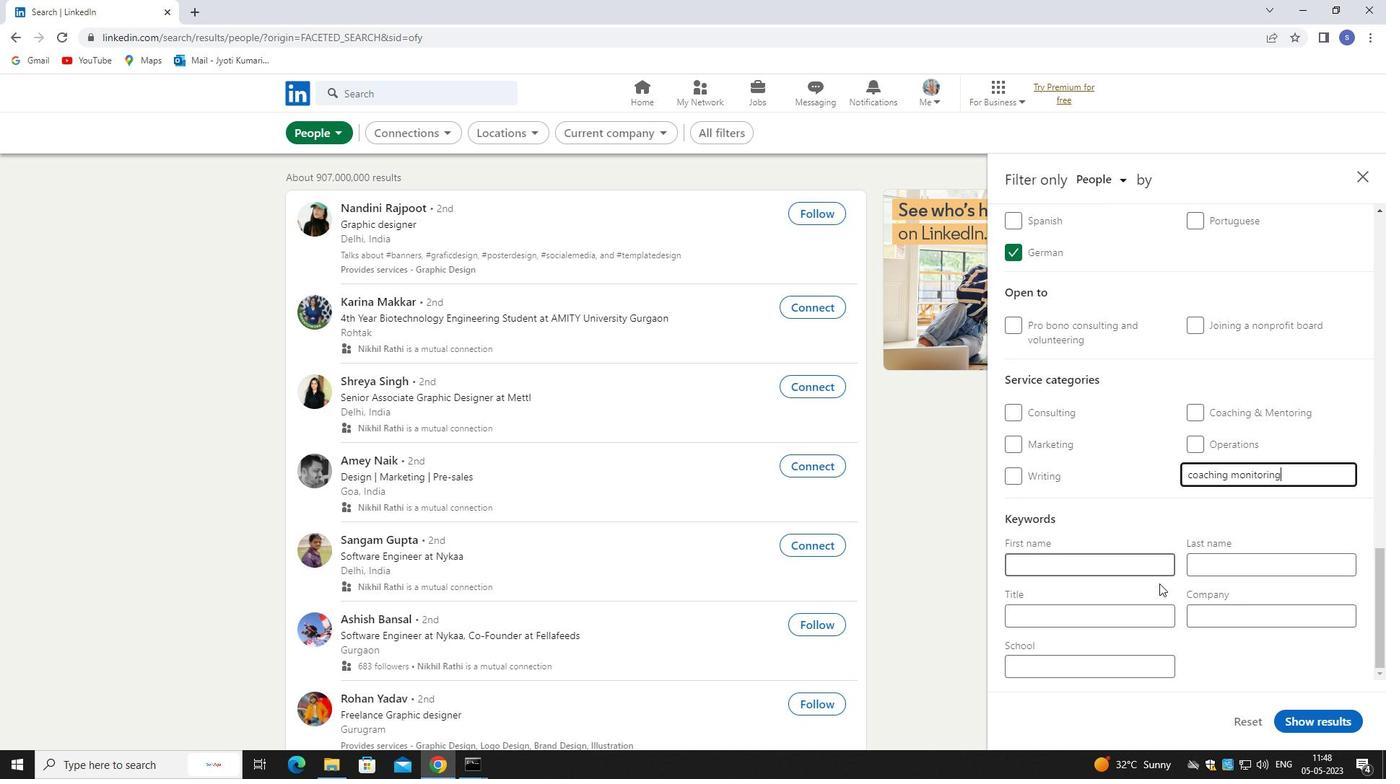 
Action: Mouse pressed left at (1130, 618)
Screenshot: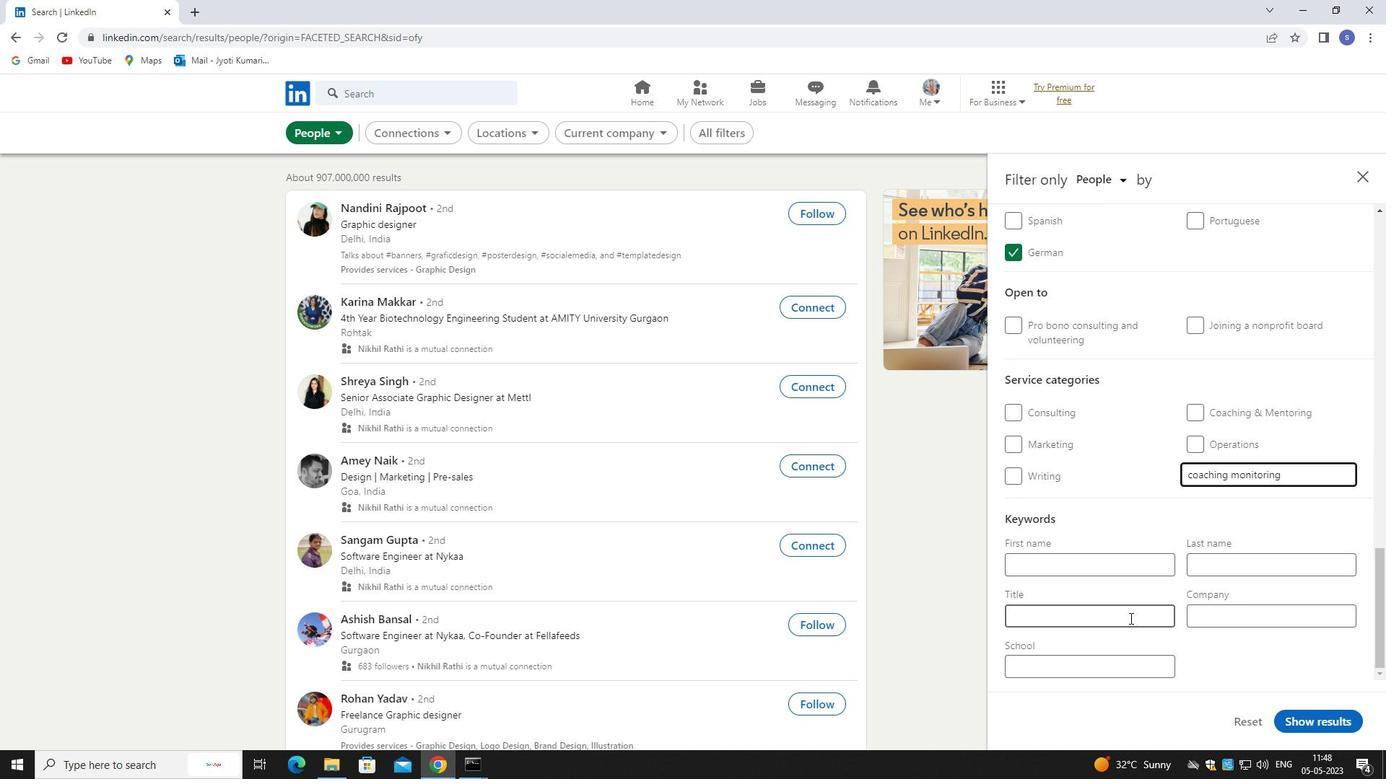 
Action: Mouse moved to (1129, 618)
Screenshot: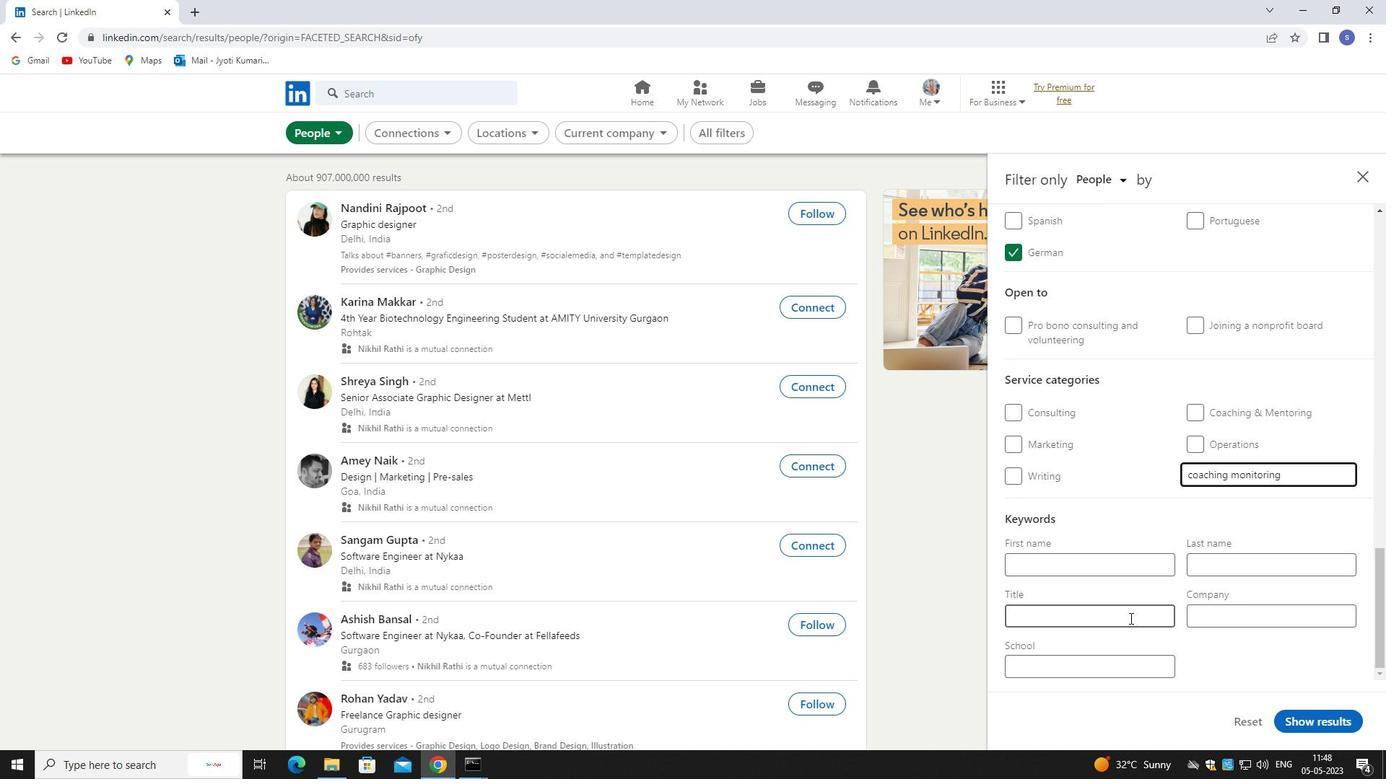 
Action: Key pressed <Key.shift>SEO<Key.space>MANAGER
Screenshot: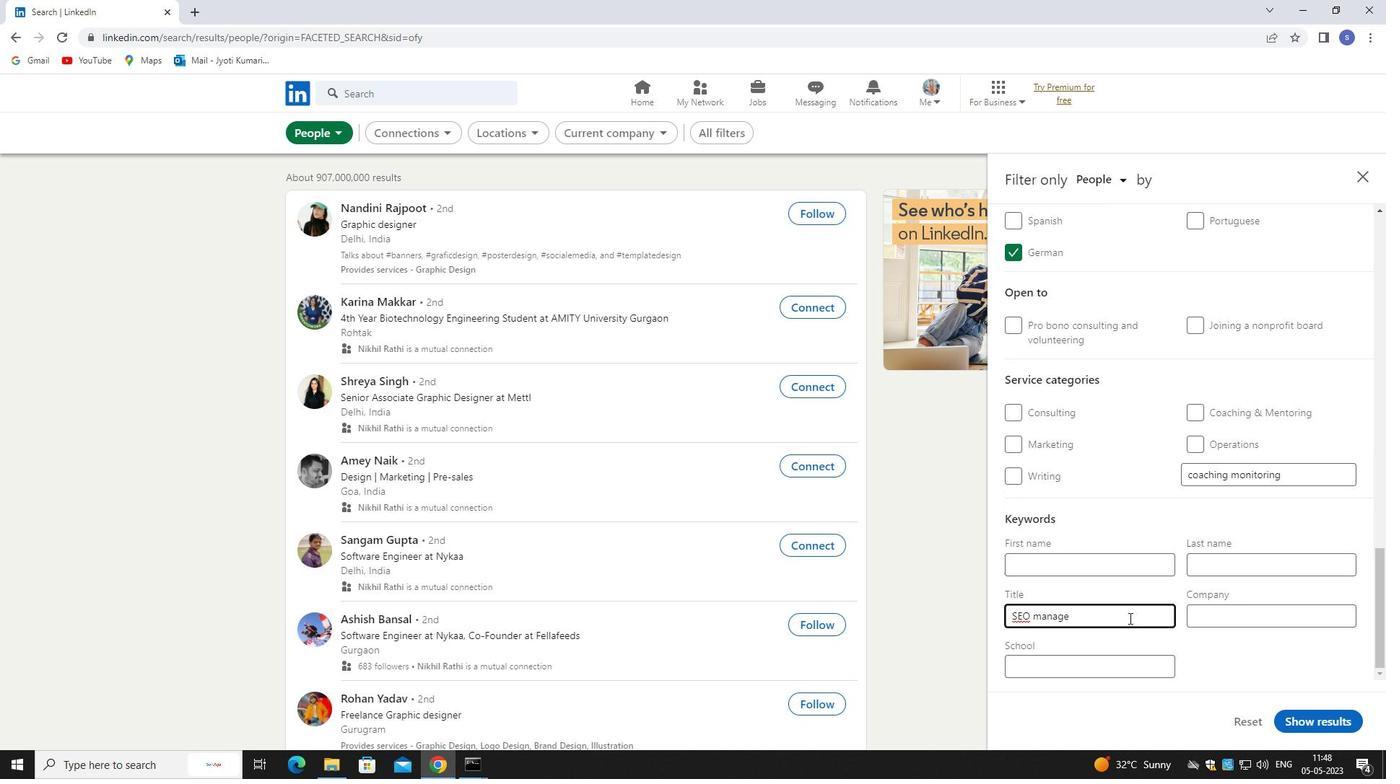 
Action: Mouse moved to (1303, 725)
Screenshot: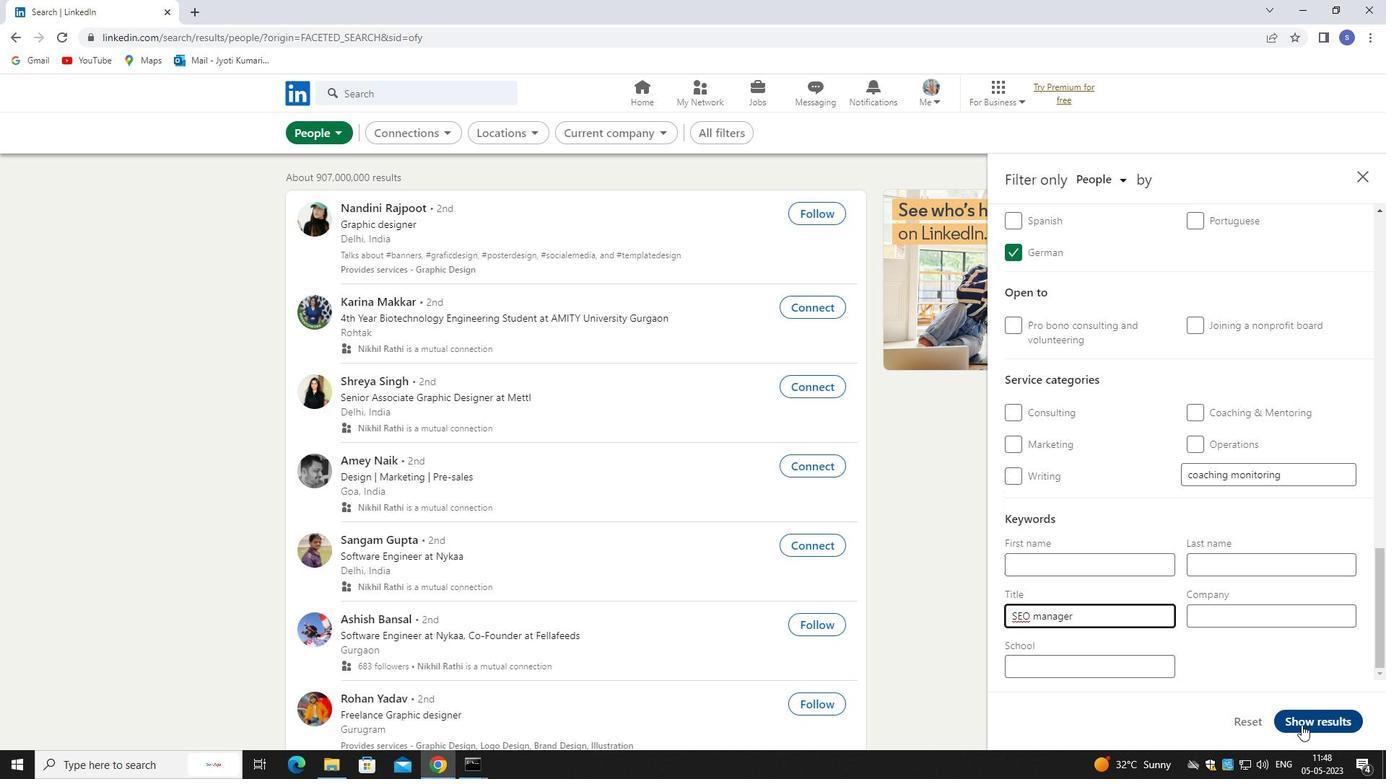
Action: Mouse pressed left at (1303, 725)
Screenshot: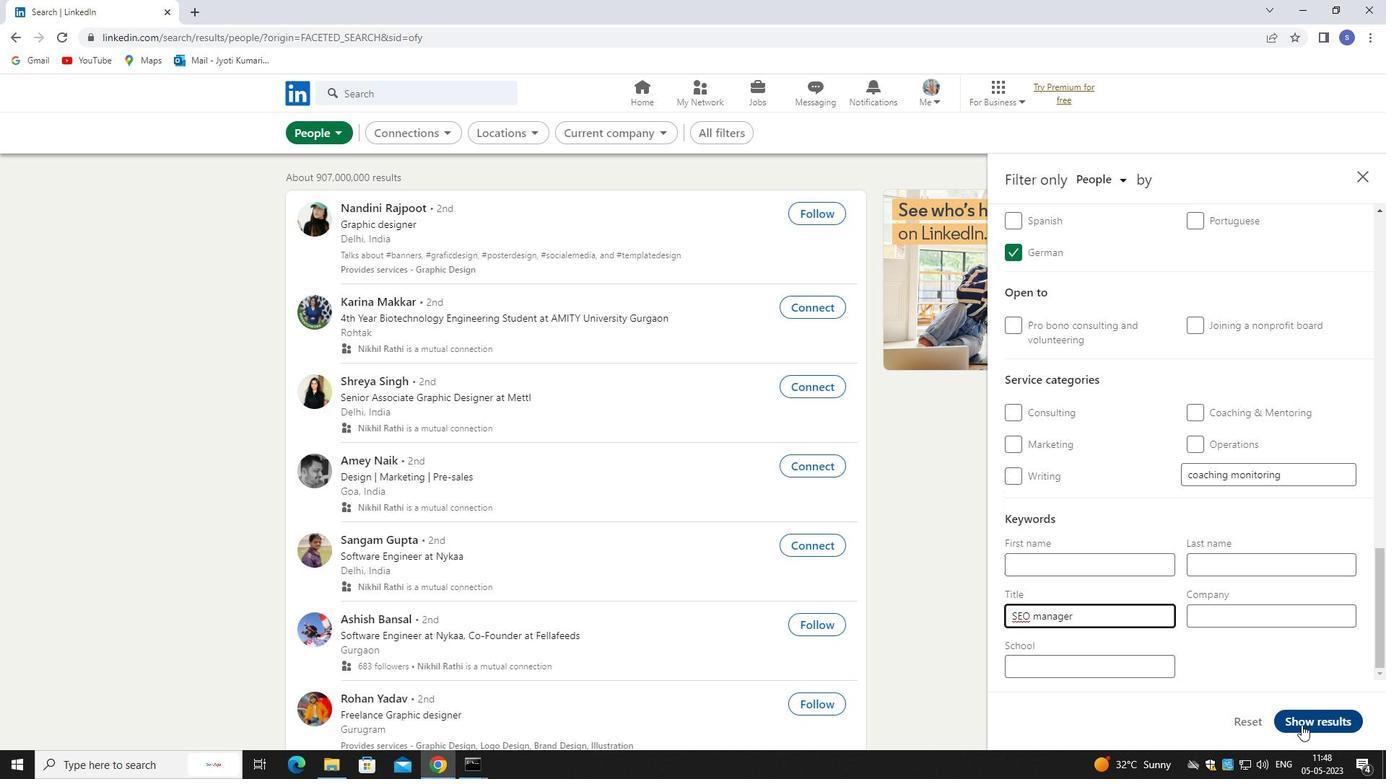 
Action: Mouse moved to (1304, 725)
Screenshot: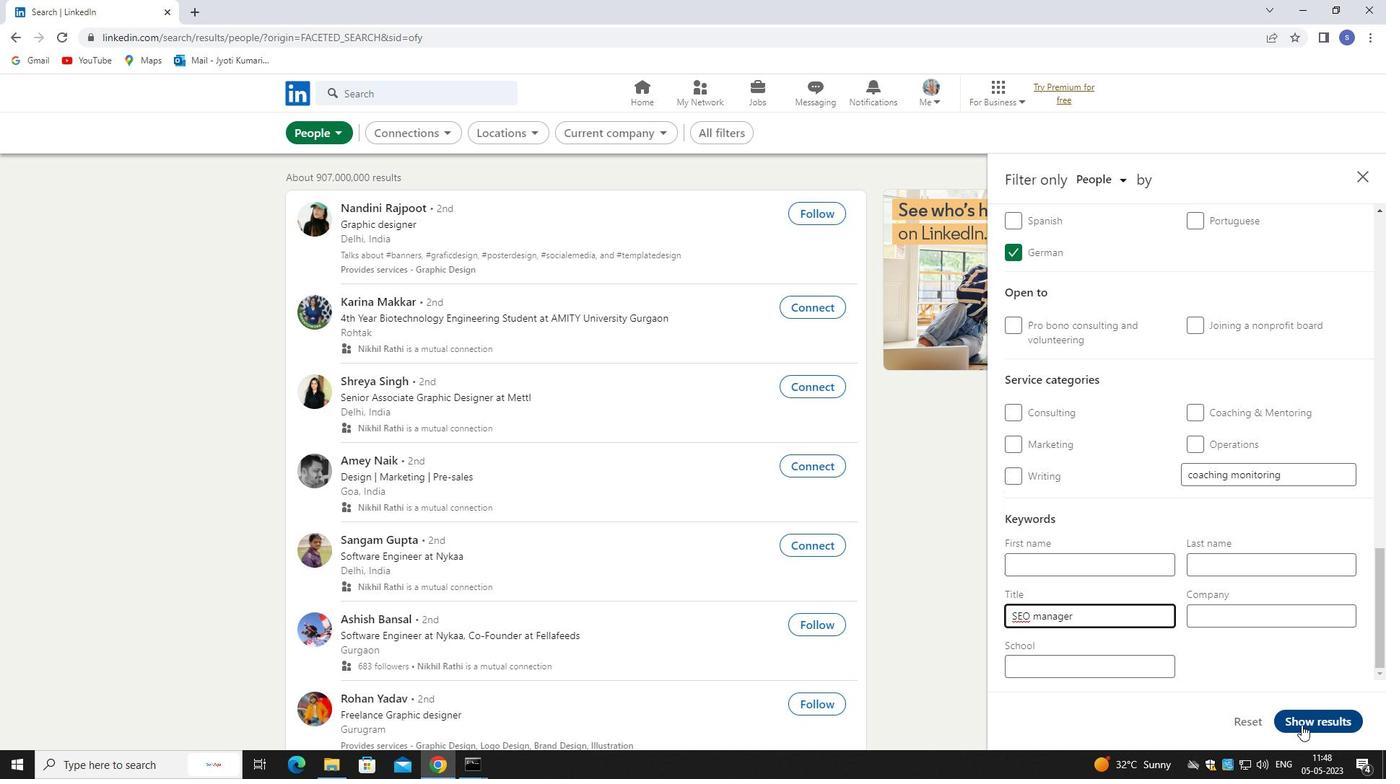 
